 Task: Research Airbnb accommodation in Mollendo, Peru from 12th December, 2023 to 15th December, 2023 for 7 adults. Place can be entire room or shared room with 4 bedrooms having 7 beds and 4 bathrooms. Property type can be house. Amenities needed are: wifi, TV, free parkinig on premises, gym, breakfast.
Action: Mouse moved to (465, 90)
Screenshot: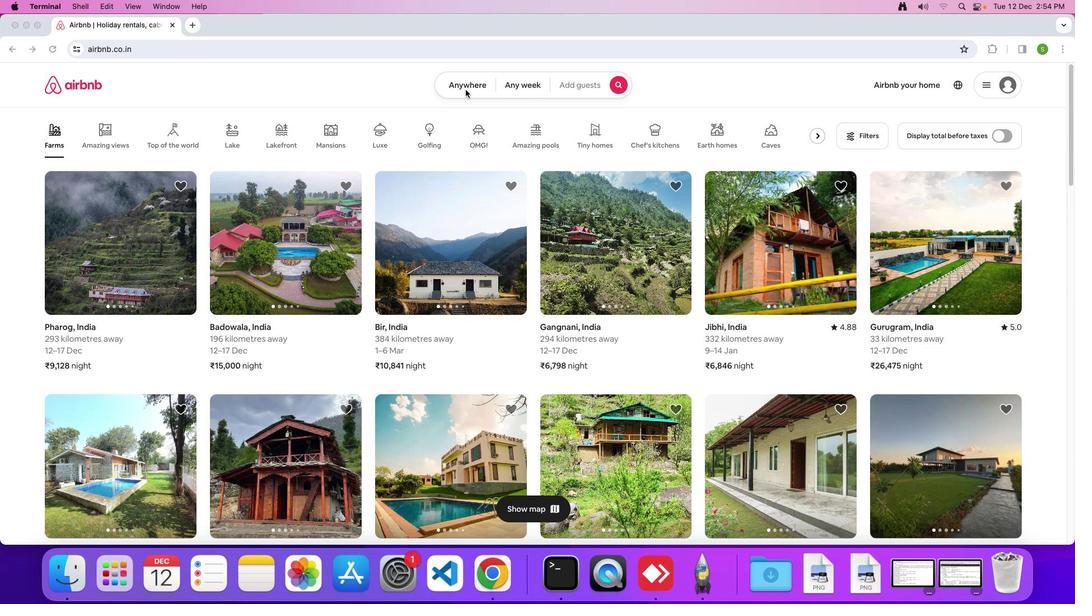 
Action: Mouse pressed left at (465, 90)
Screenshot: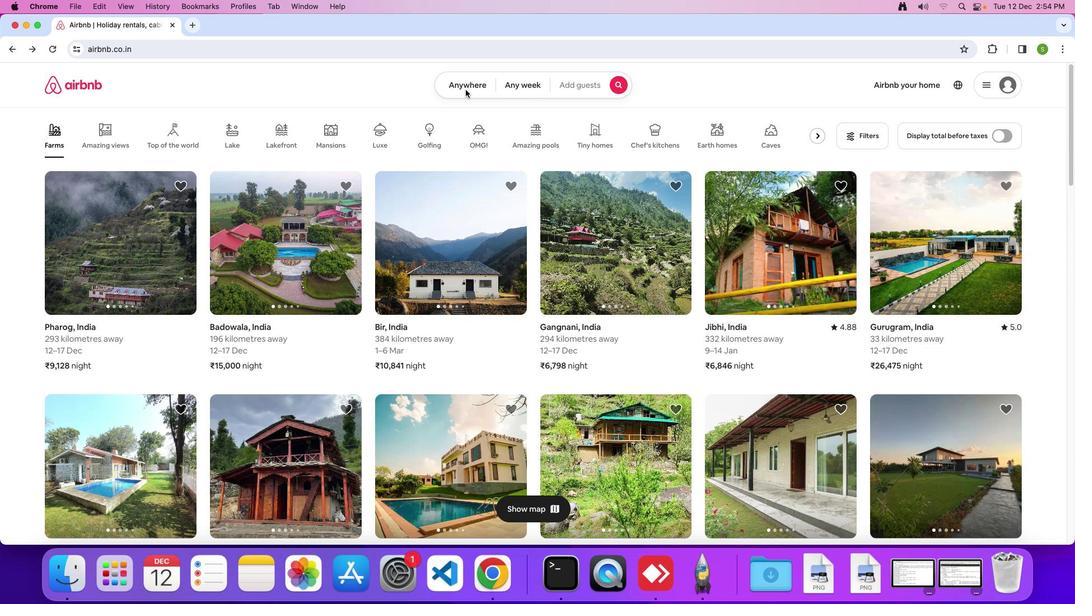 
Action: Mouse moved to (465, 89)
Screenshot: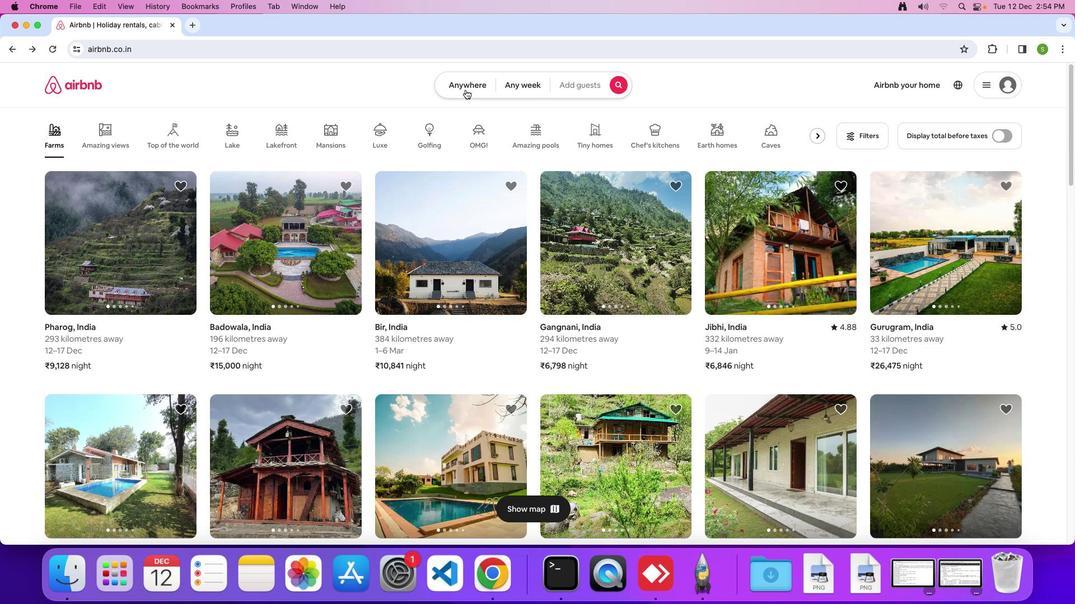 
Action: Mouse pressed left at (465, 89)
Screenshot: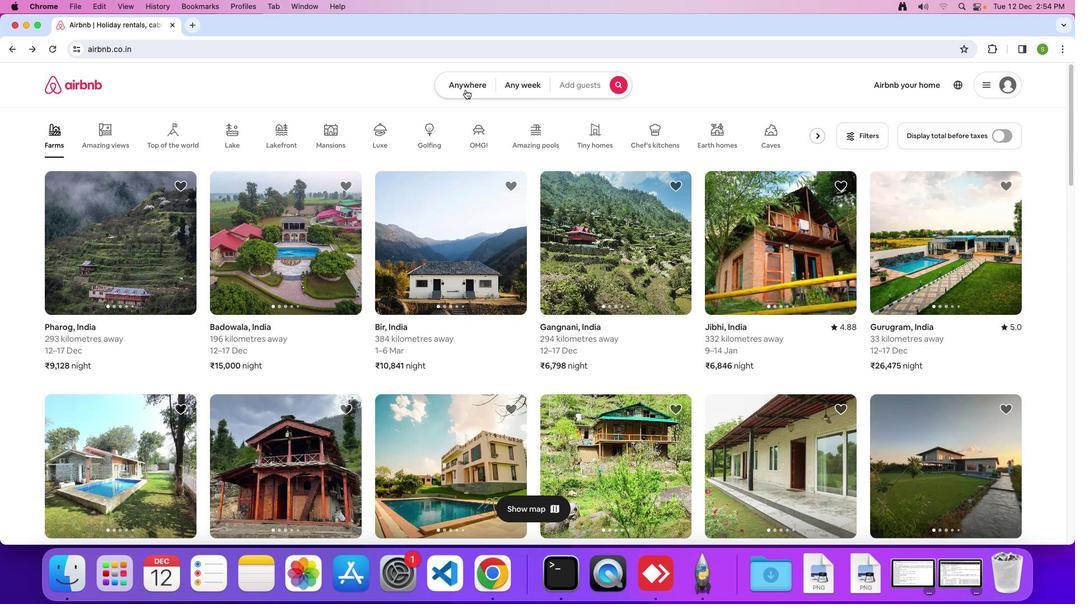
Action: Mouse moved to (416, 119)
Screenshot: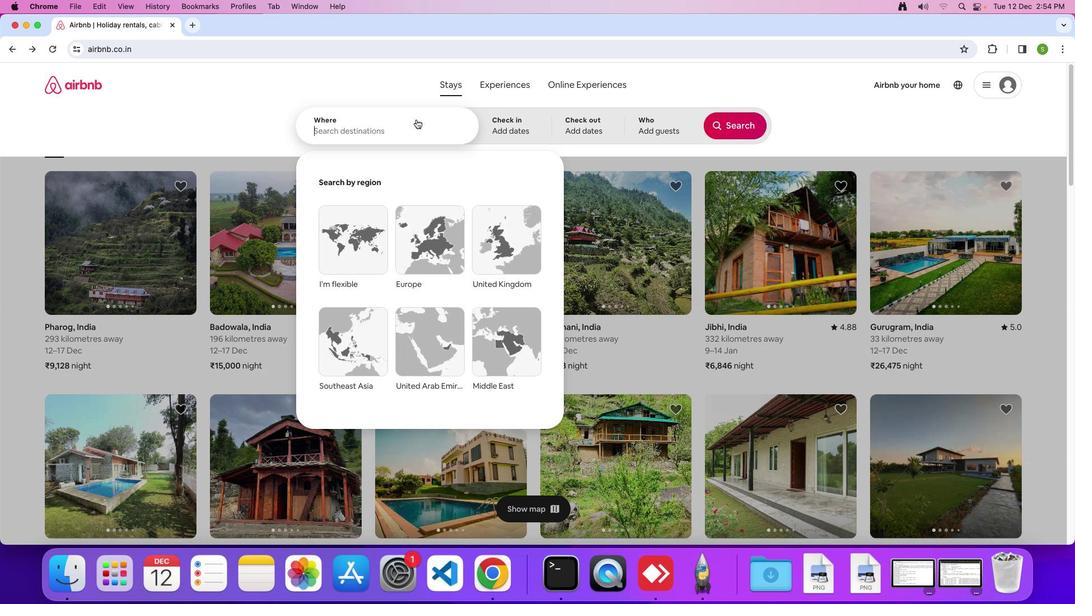 
Action: Mouse pressed left at (416, 119)
Screenshot: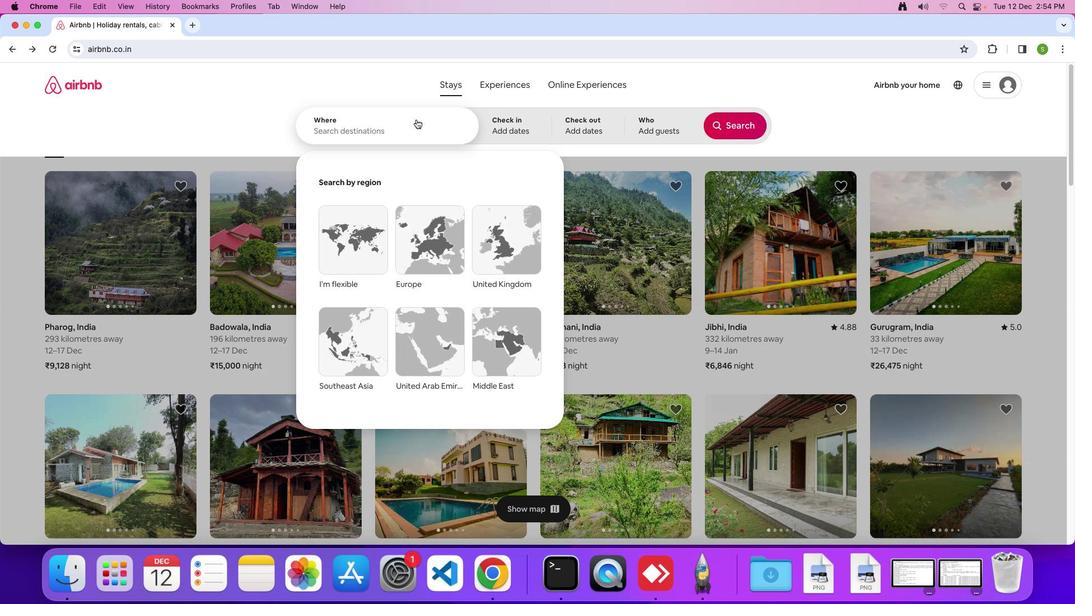 
Action: Mouse moved to (416, 122)
Screenshot: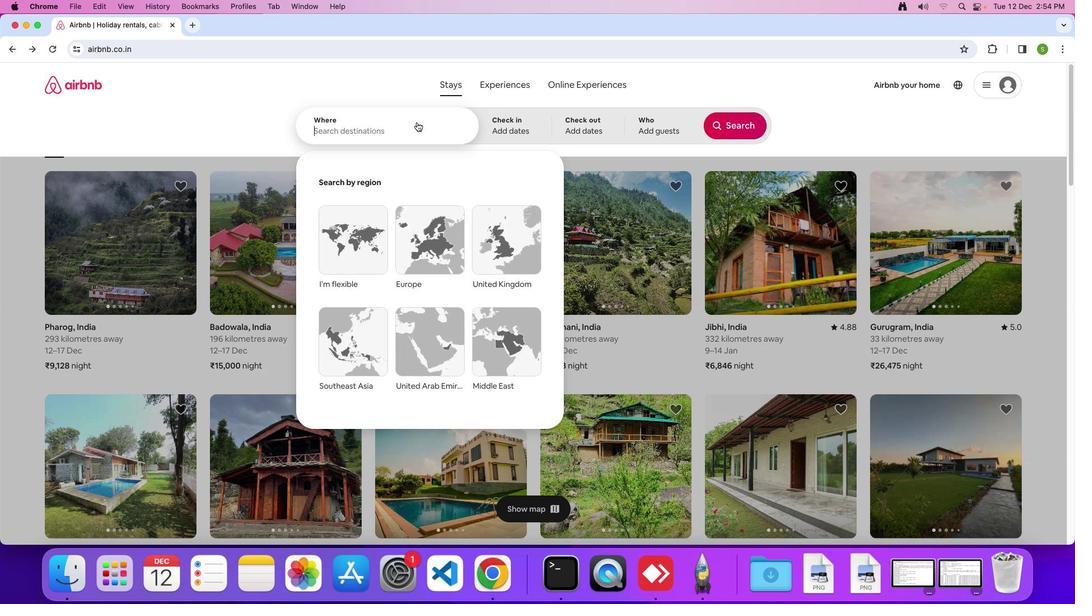 
Action: Key pressed 'M'Key.caps_lock'o''l''l''e''n''d''o'','Key.spaceKey.shift'p''e''r''u'Key.enter
Screenshot: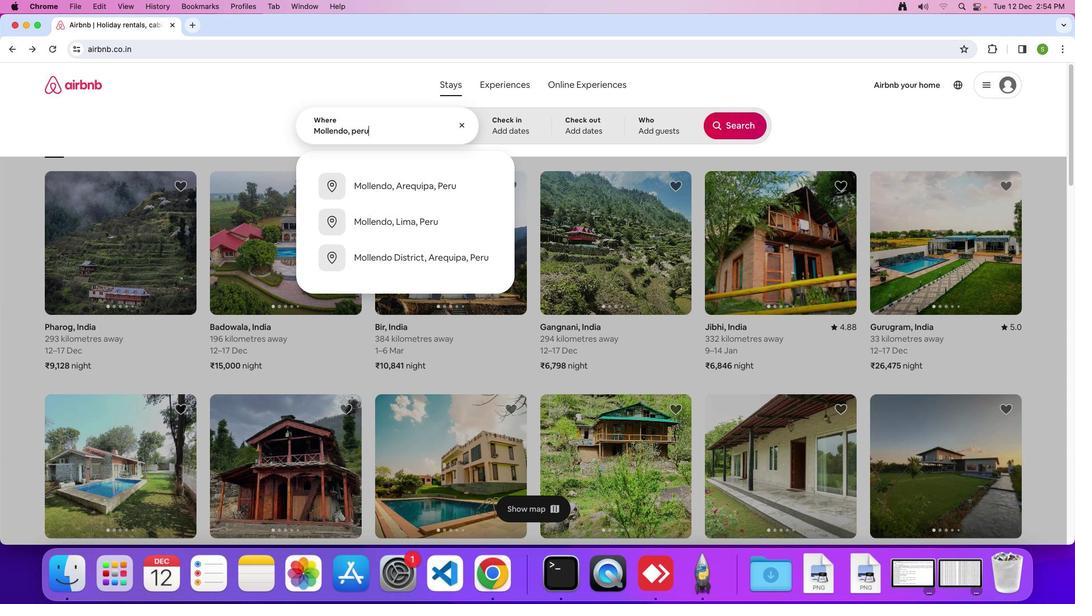 
Action: Mouse moved to (396, 318)
Screenshot: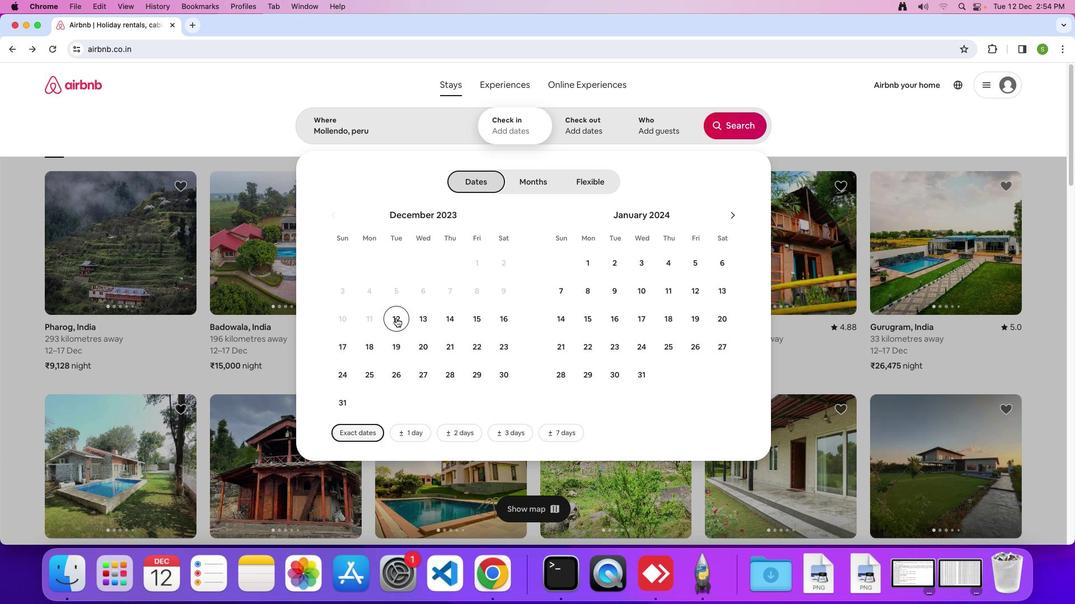 
Action: Mouse pressed left at (396, 318)
Screenshot: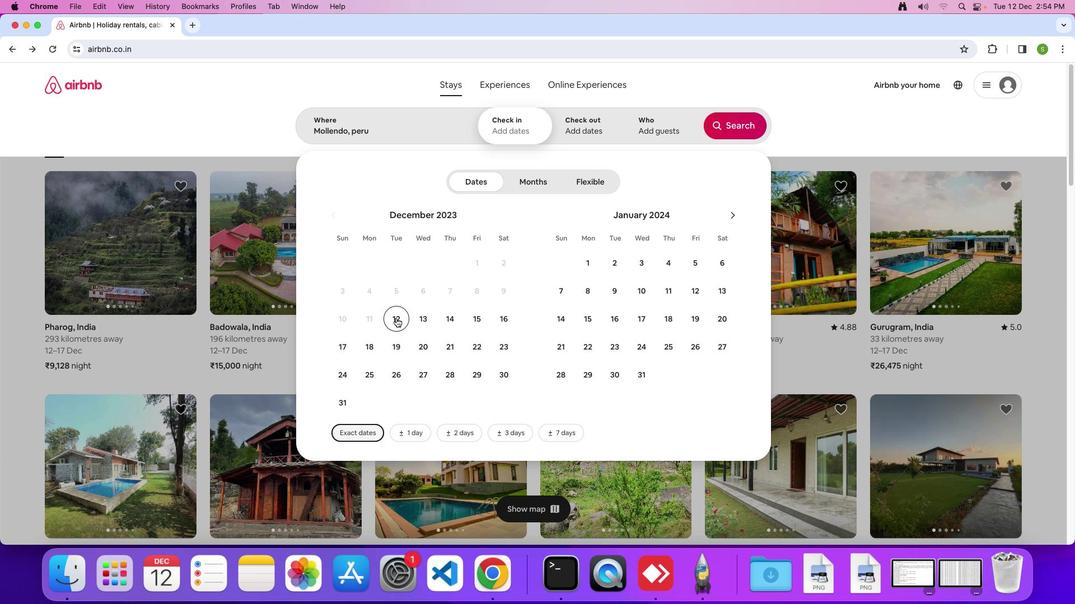 
Action: Mouse moved to (483, 324)
Screenshot: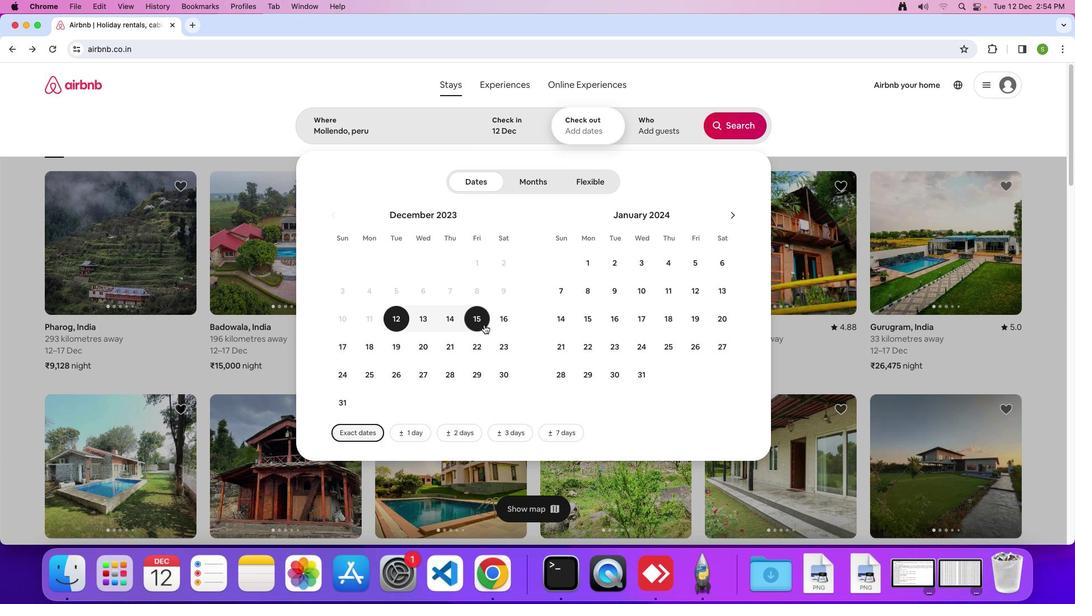 
Action: Mouse pressed left at (483, 324)
Screenshot: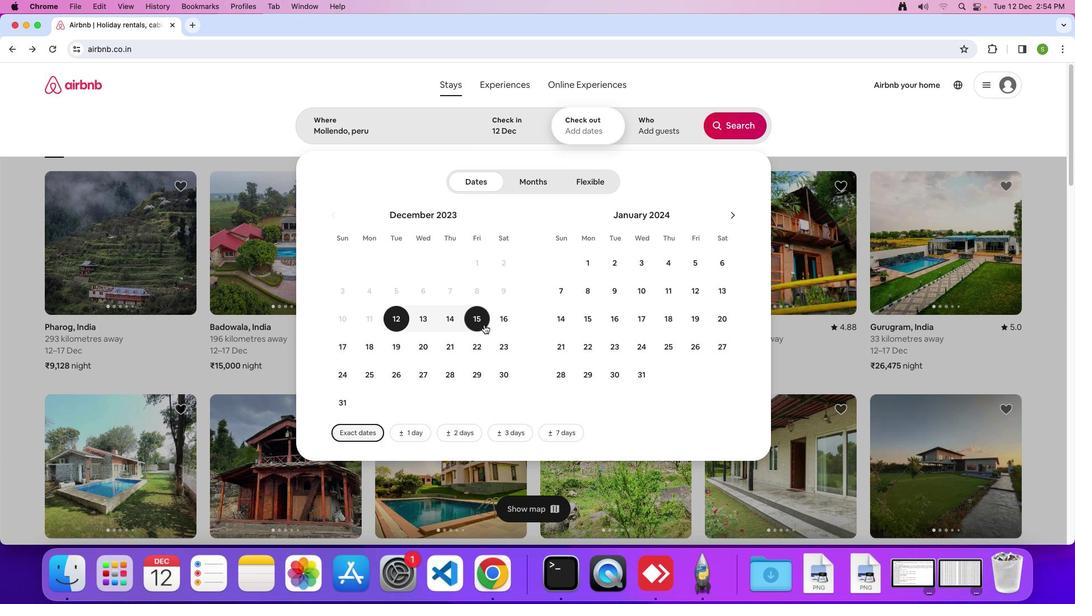 
Action: Mouse moved to (668, 138)
Screenshot: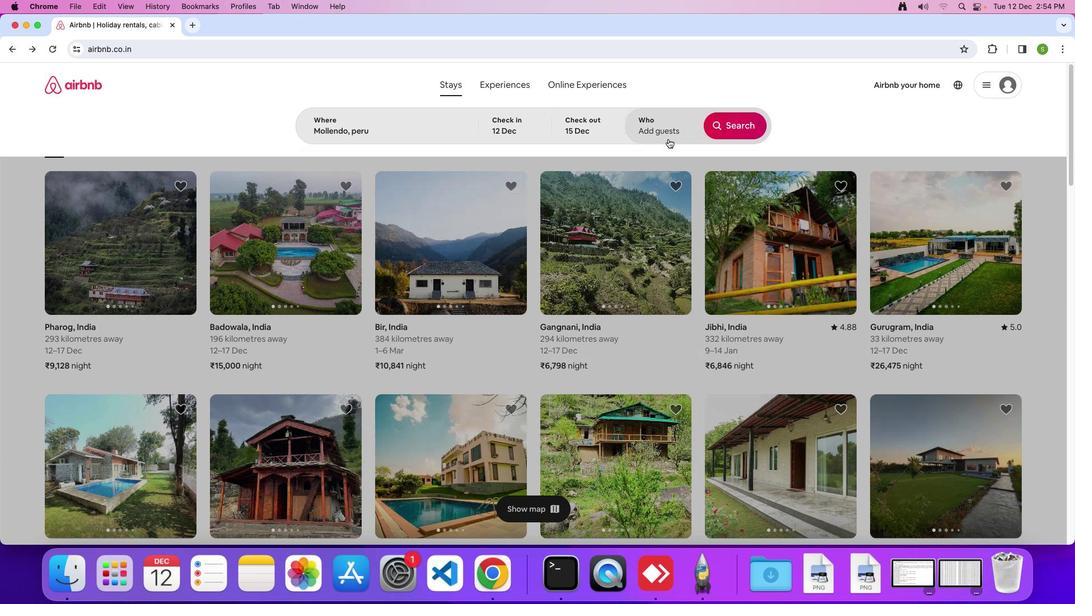 
Action: Mouse pressed left at (668, 138)
Screenshot: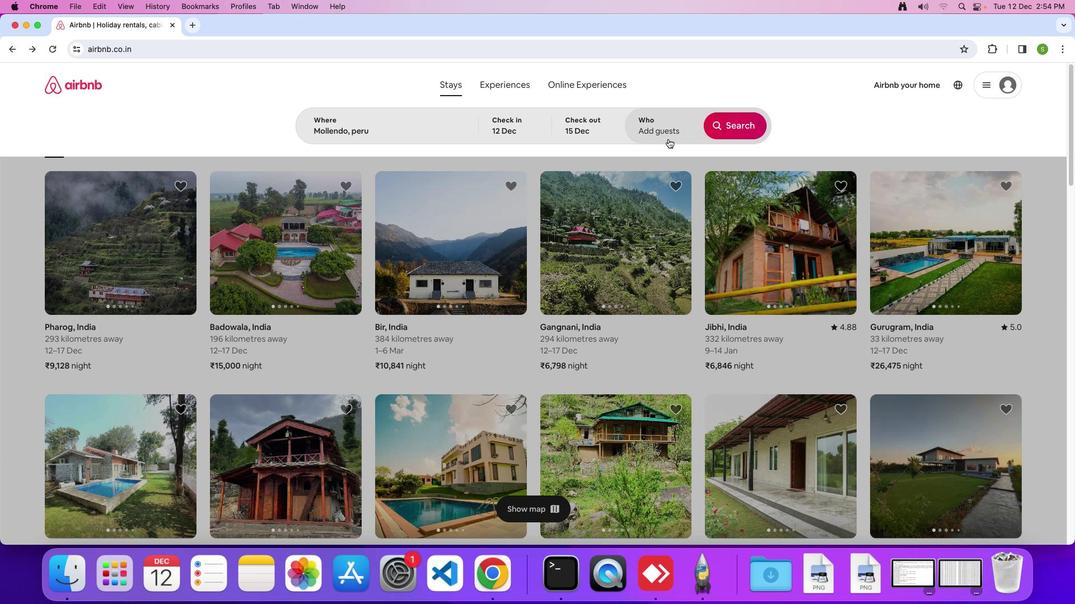 
Action: Mouse moved to (738, 185)
Screenshot: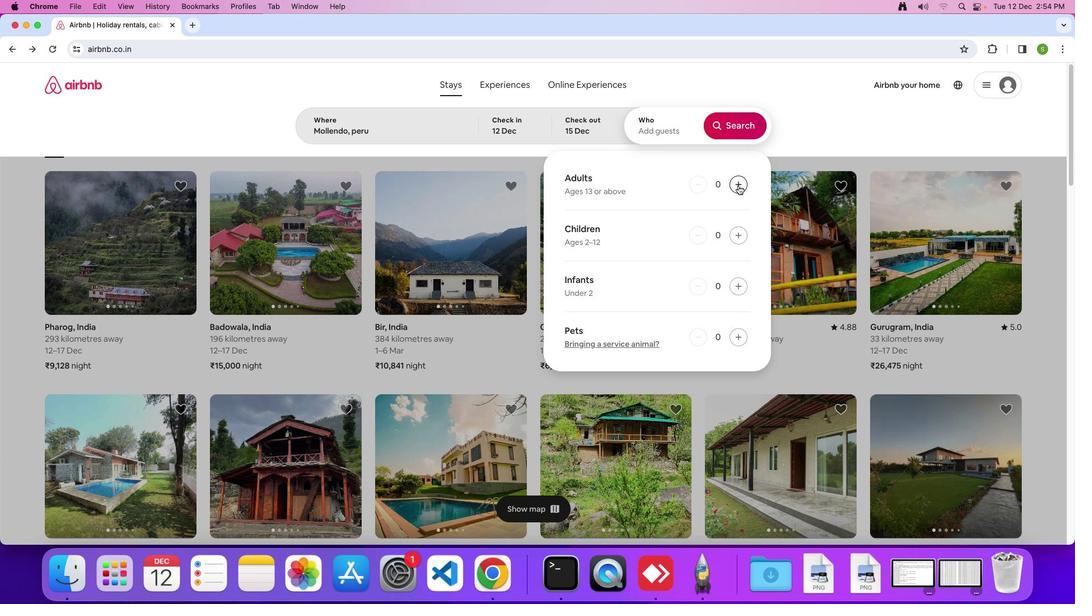 
Action: Mouse pressed left at (738, 185)
Screenshot: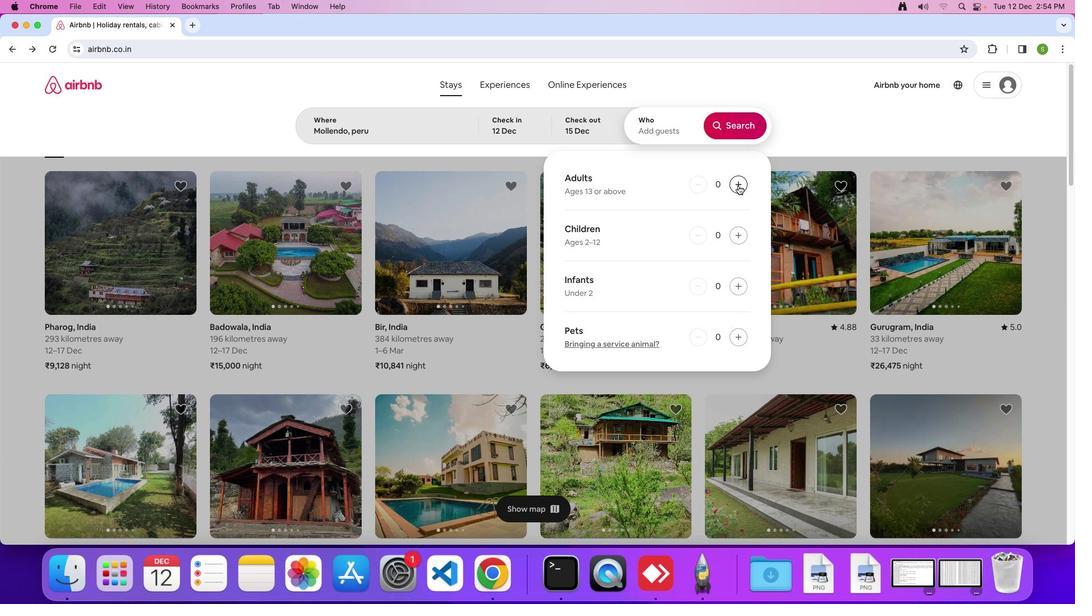 
Action: Mouse pressed left at (738, 185)
Screenshot: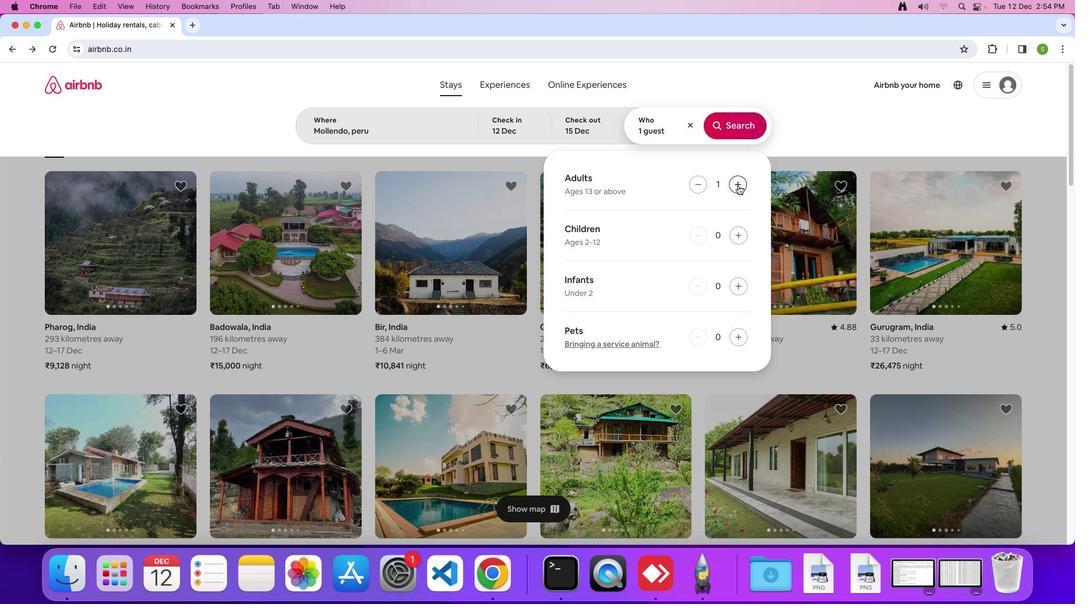 
Action: Mouse pressed left at (738, 185)
Screenshot: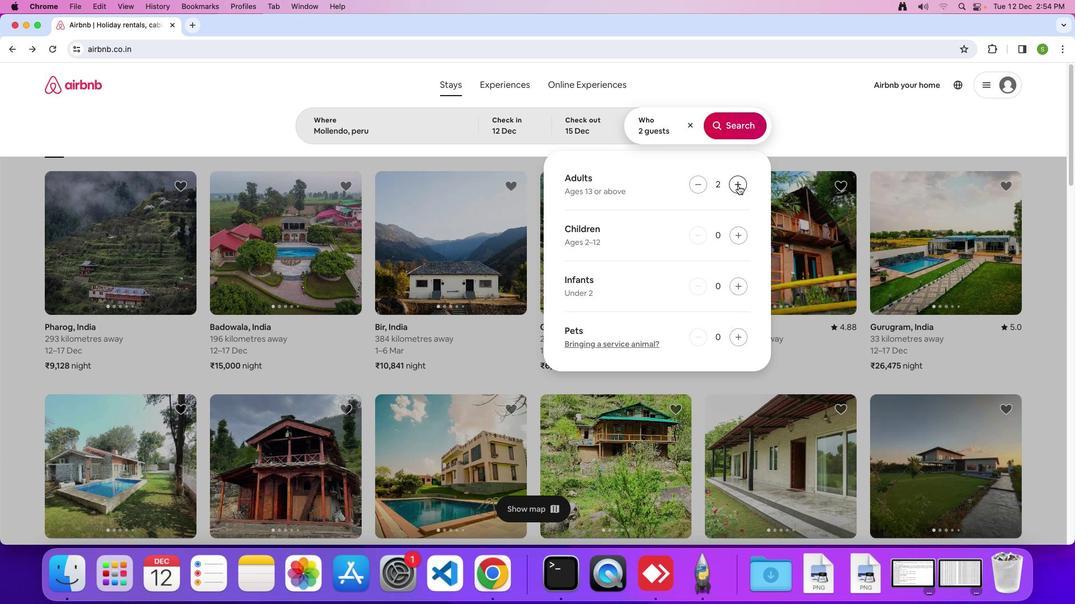 
Action: Mouse pressed left at (738, 185)
Screenshot: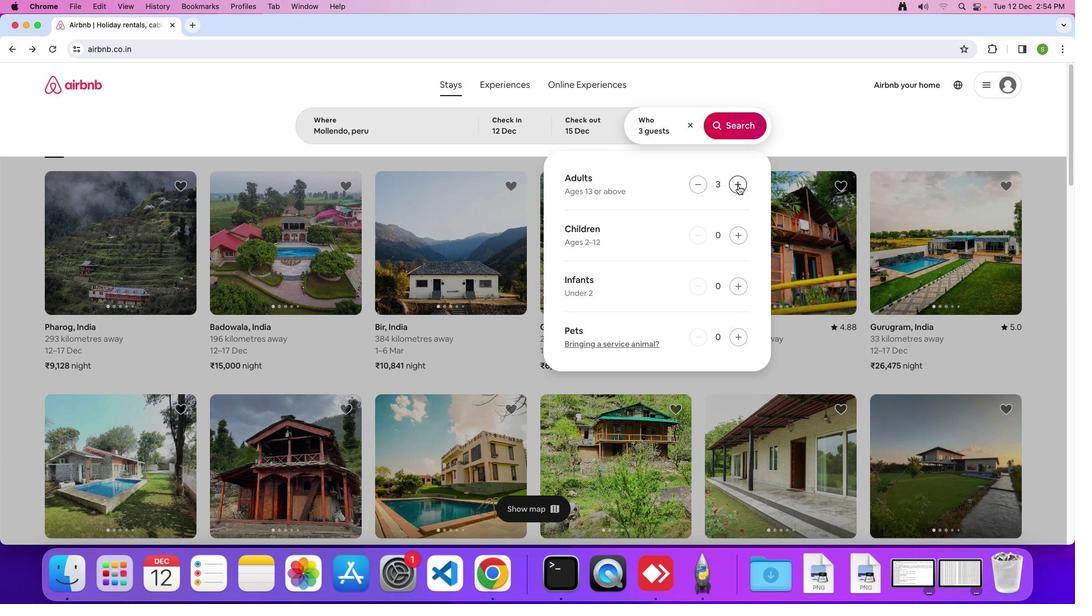 
Action: Mouse pressed left at (738, 185)
Screenshot: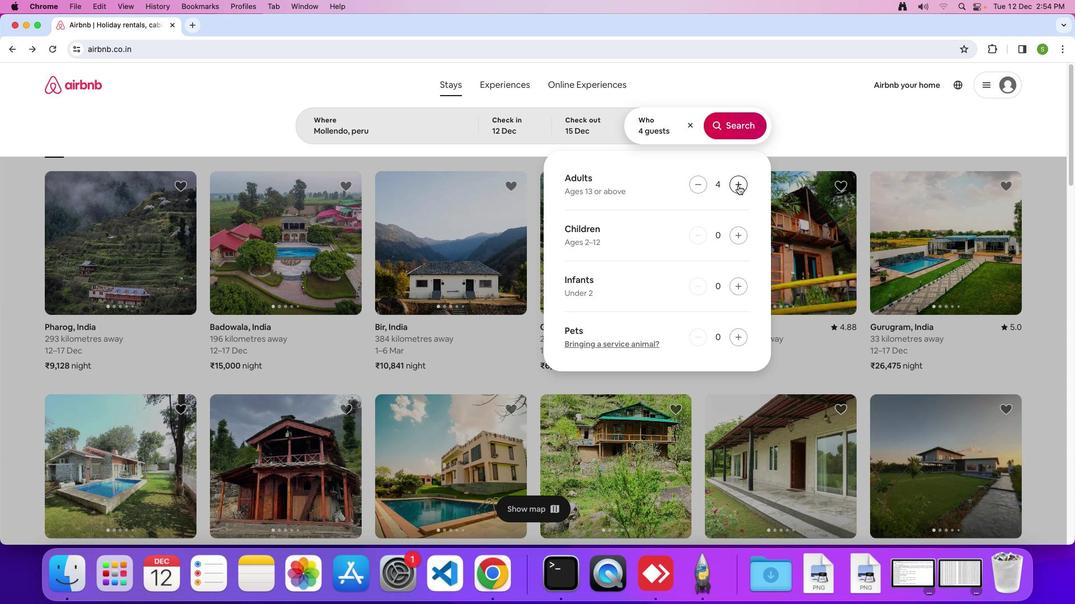
Action: Mouse pressed left at (738, 185)
Screenshot: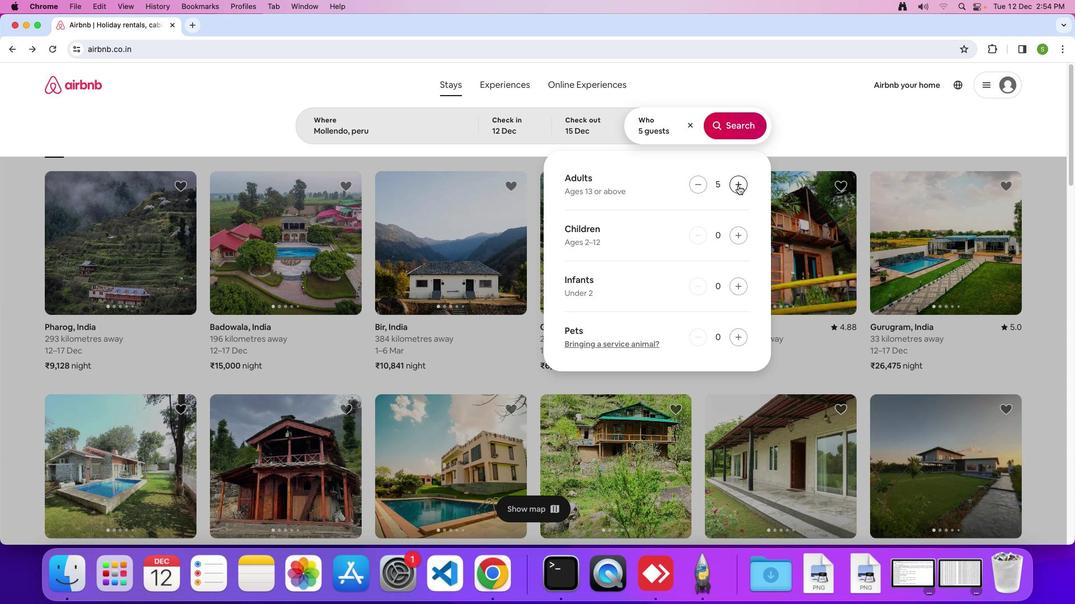 
Action: Mouse pressed left at (738, 185)
Screenshot: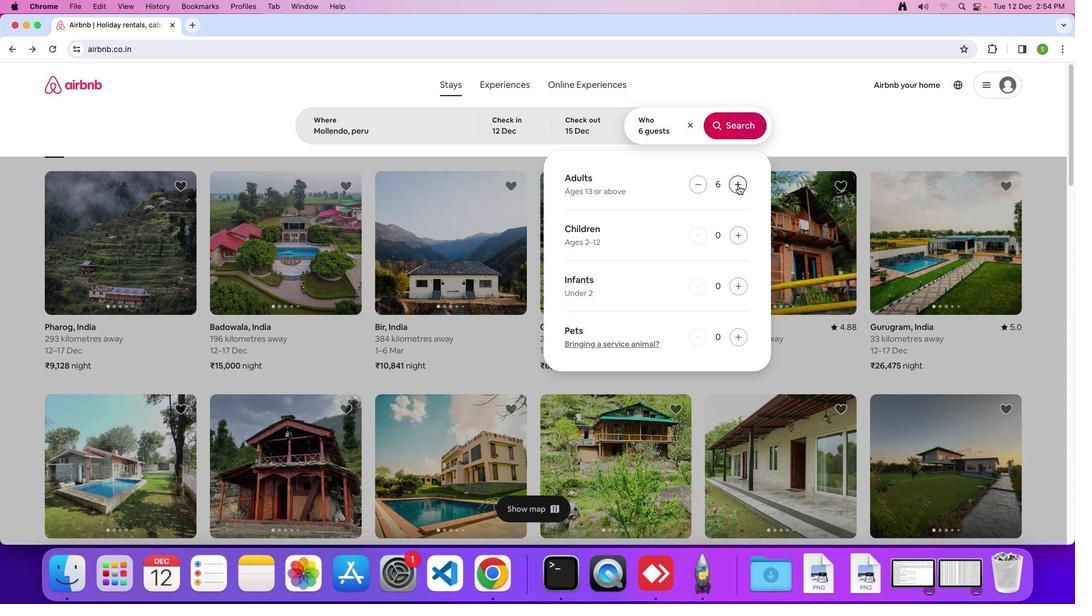 
Action: Mouse moved to (739, 131)
Screenshot: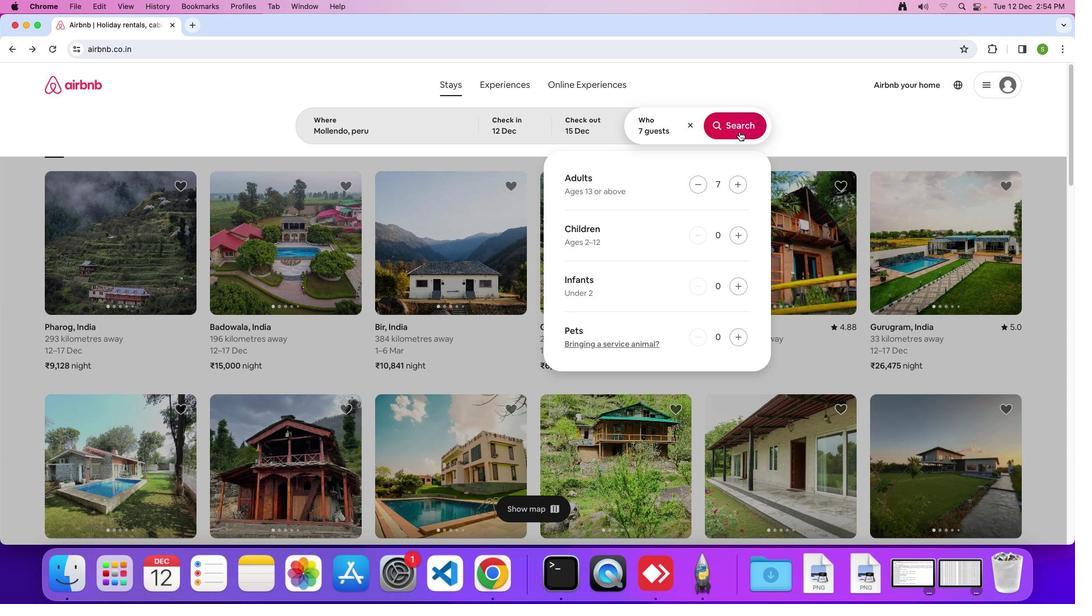 
Action: Mouse pressed left at (739, 131)
Screenshot: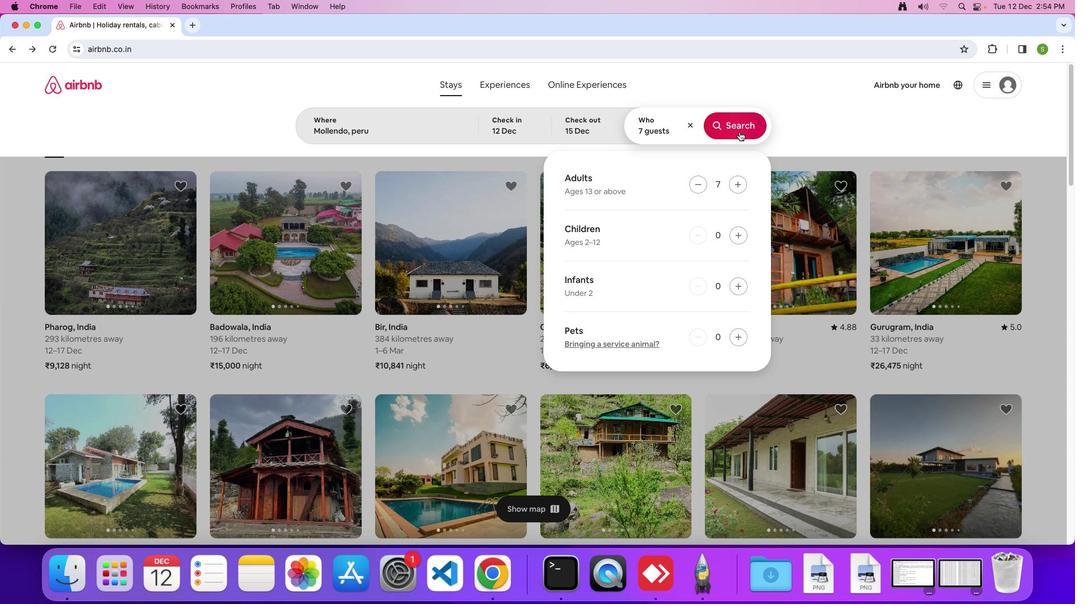 
Action: Mouse moved to (901, 127)
Screenshot: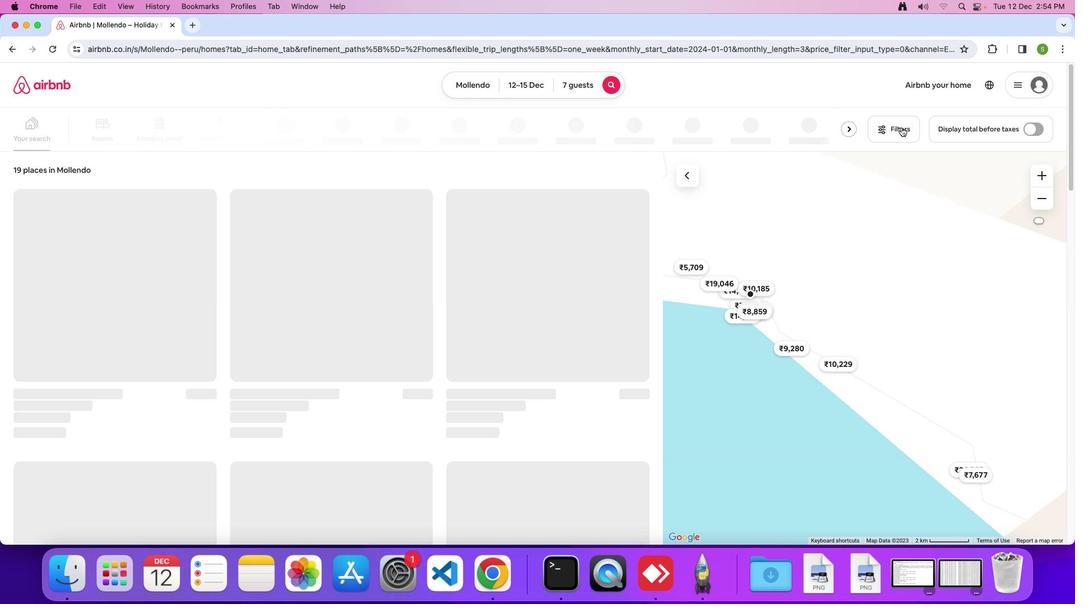 
Action: Mouse pressed left at (901, 127)
Screenshot: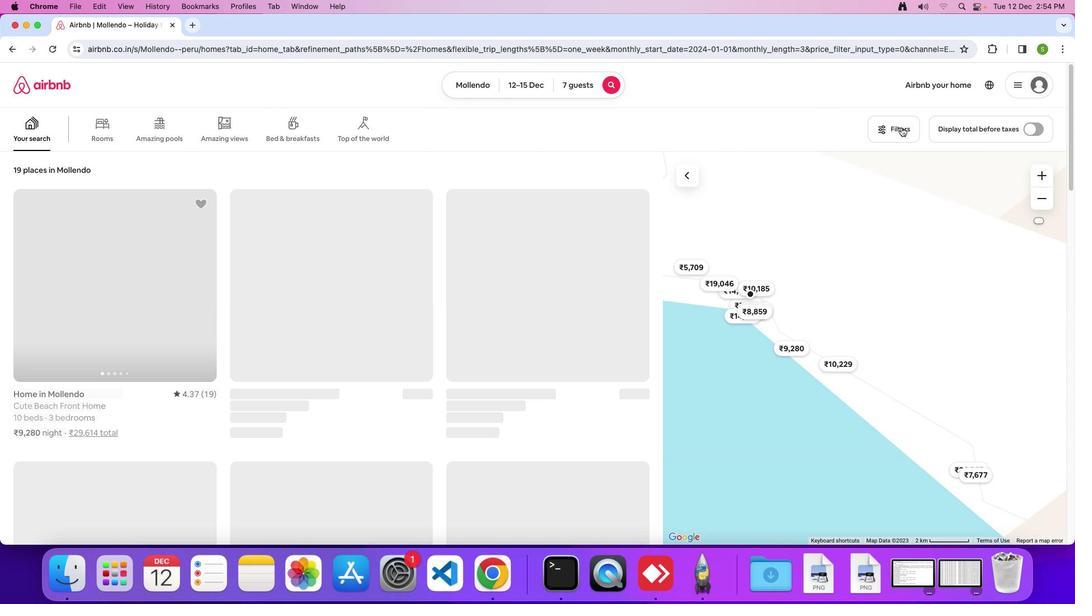 
Action: Mouse moved to (521, 341)
Screenshot: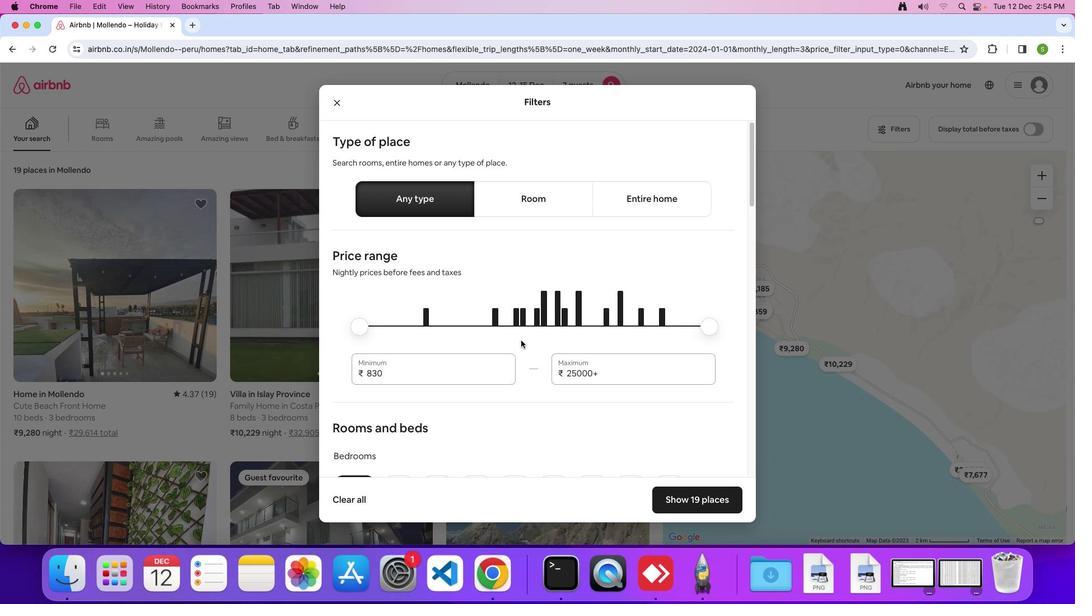 
Action: Mouse scrolled (521, 341) with delta (0, 0)
Screenshot: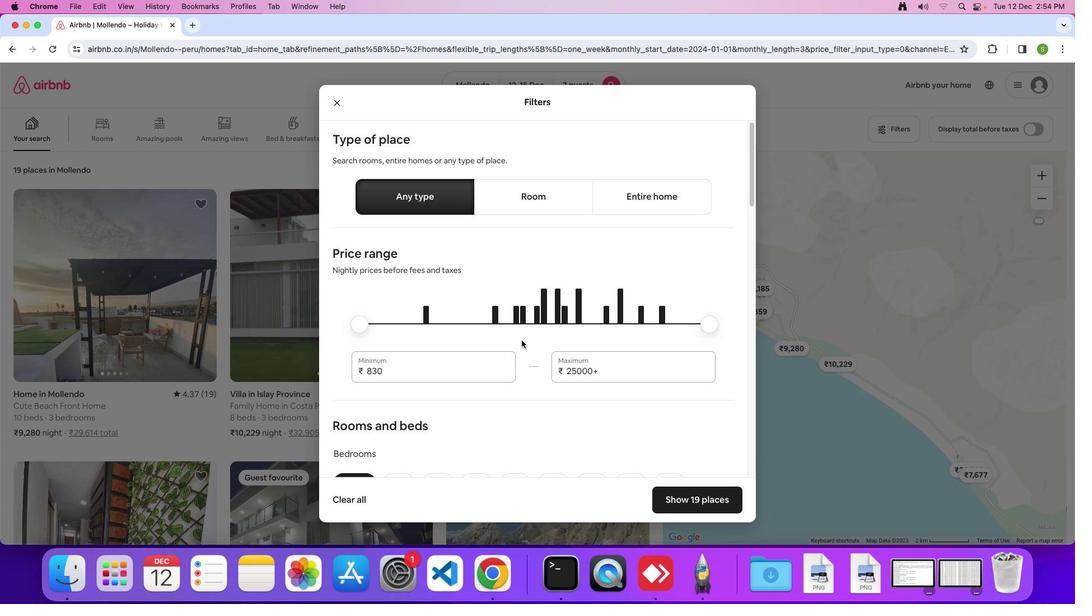 
Action: Mouse moved to (521, 341)
Screenshot: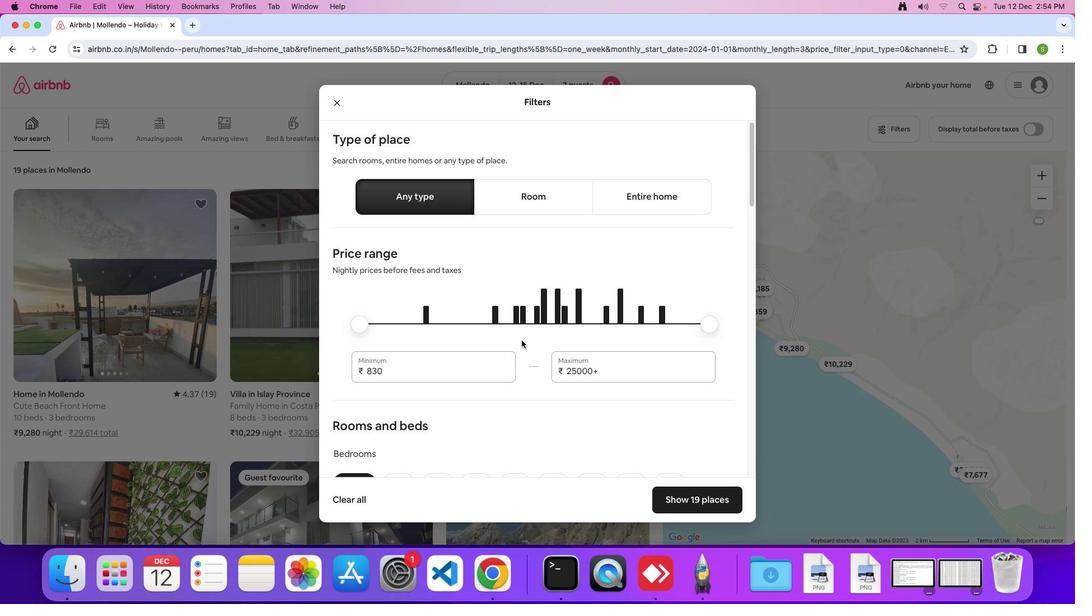 
Action: Mouse scrolled (521, 341) with delta (0, 0)
Screenshot: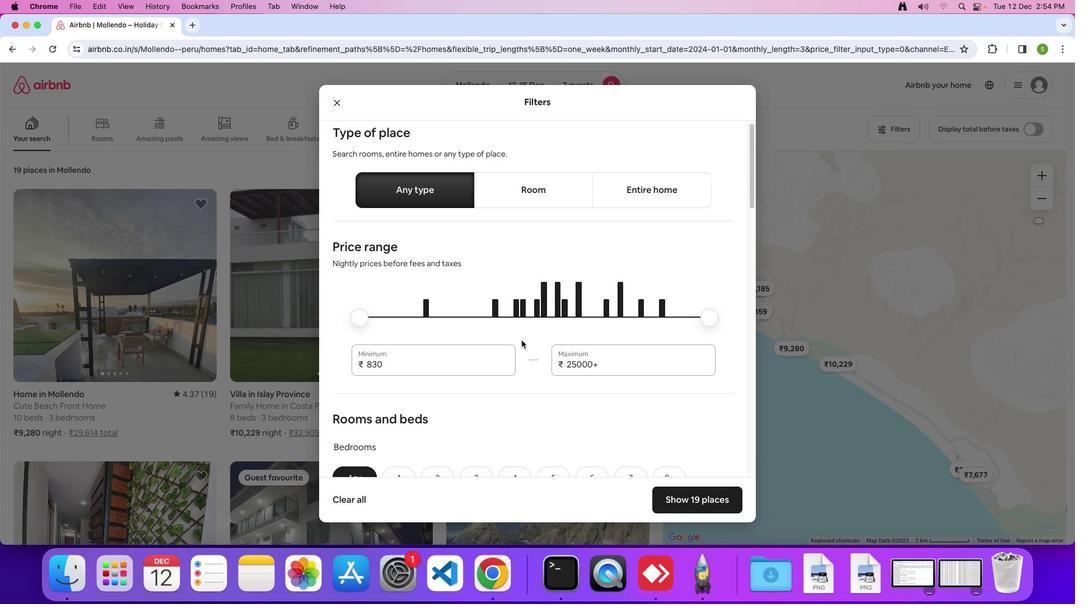 
Action: Mouse scrolled (521, 341) with delta (0, 0)
Screenshot: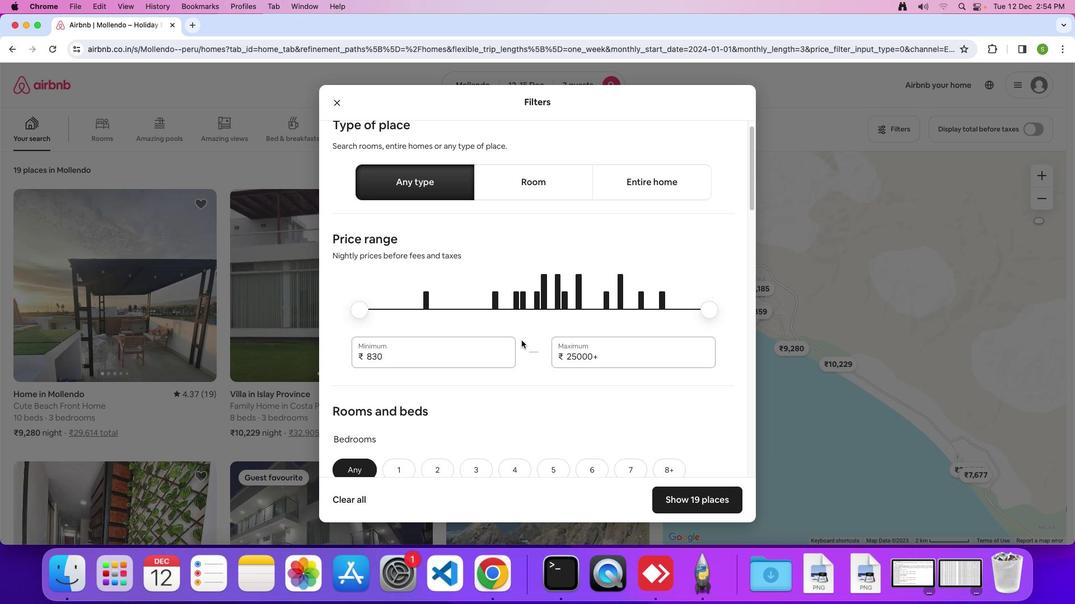 
Action: Mouse scrolled (521, 341) with delta (0, 0)
Screenshot: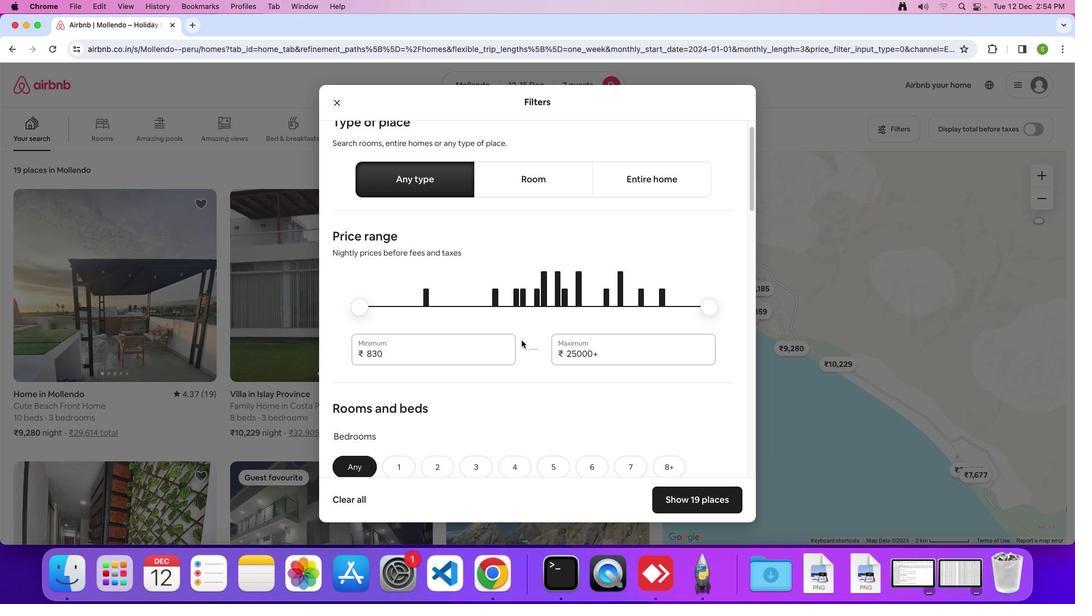
Action: Mouse scrolled (521, 341) with delta (0, 0)
Screenshot: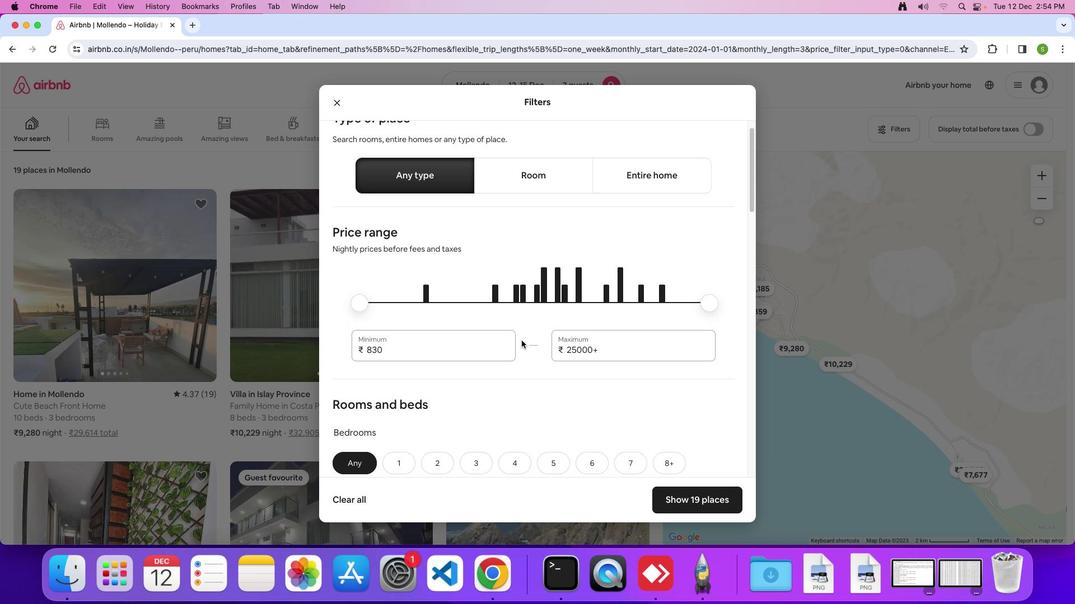 
Action: Mouse moved to (521, 340)
Screenshot: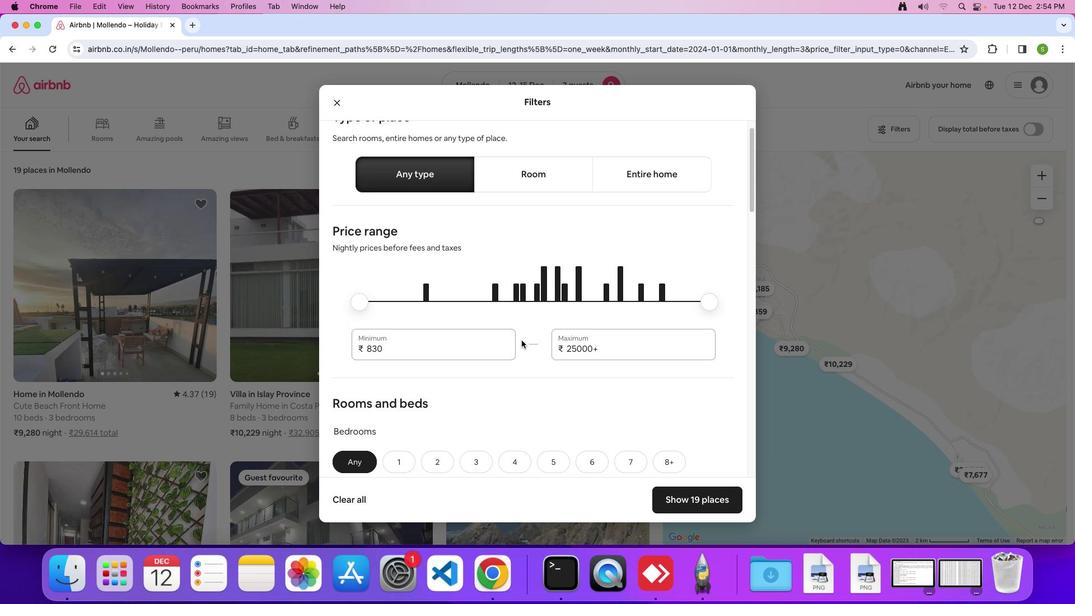 
Action: Mouse scrolled (521, 340) with delta (0, 0)
Screenshot: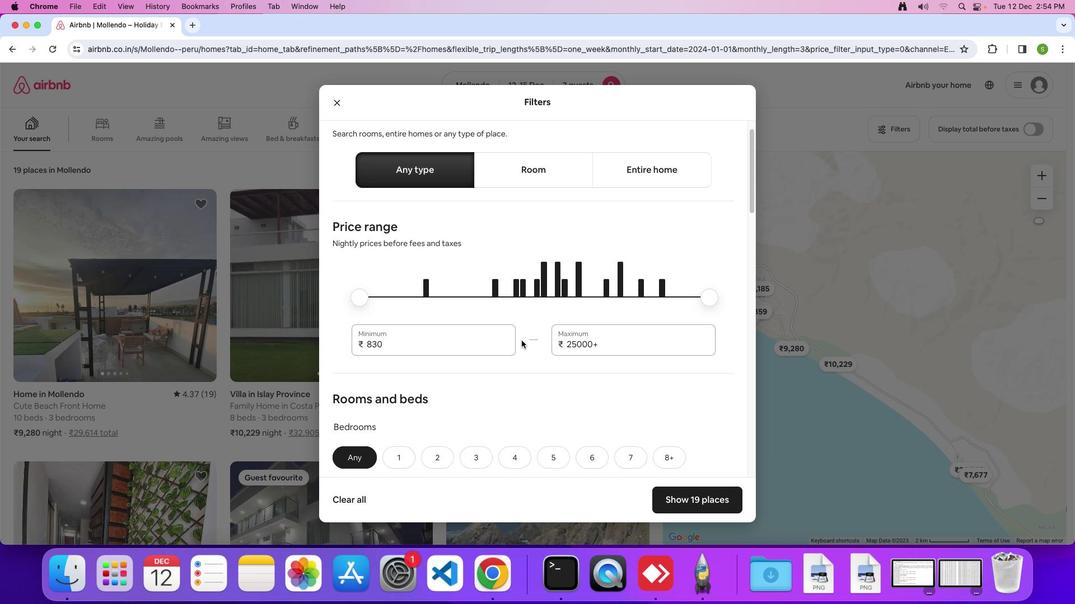 
Action: Mouse scrolled (521, 340) with delta (0, 0)
Screenshot: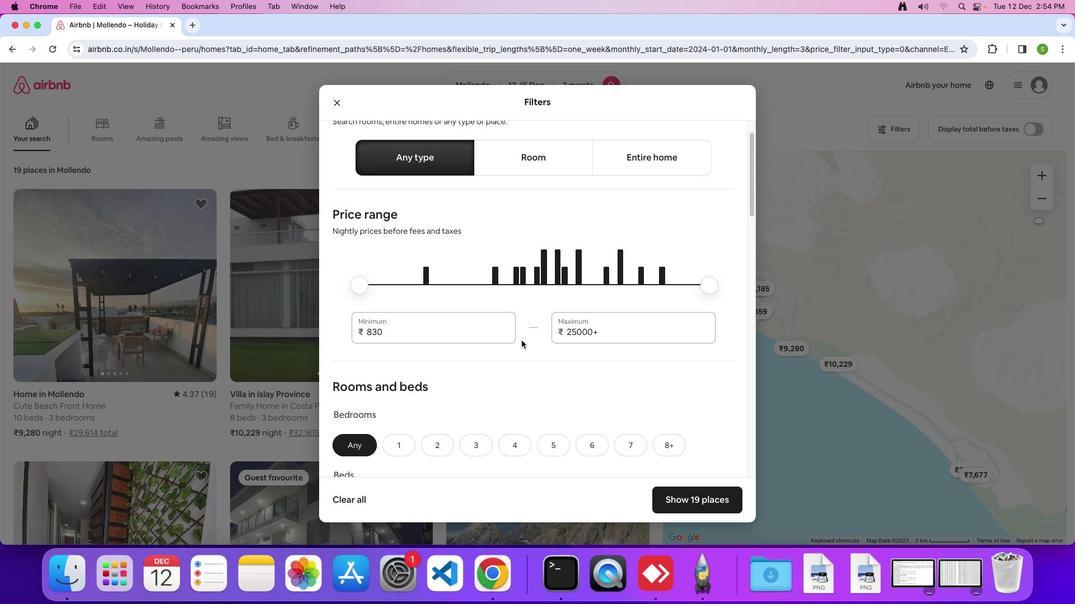 
Action: Mouse scrolled (521, 340) with delta (0, 0)
Screenshot: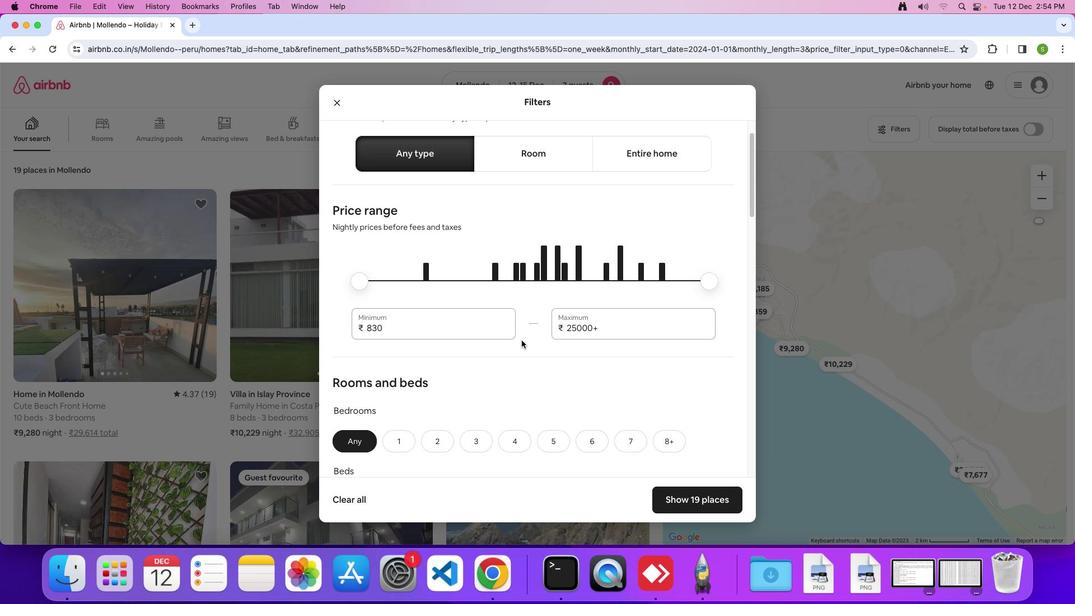 
Action: Mouse scrolled (521, 340) with delta (0, 0)
Screenshot: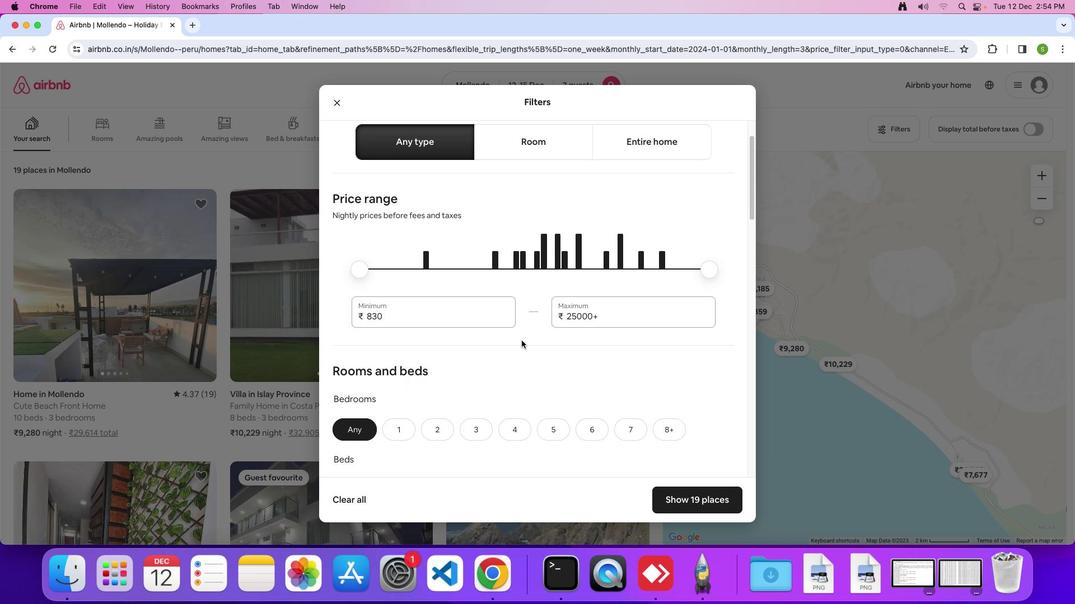 
Action: Mouse scrolled (521, 340) with delta (0, 0)
Screenshot: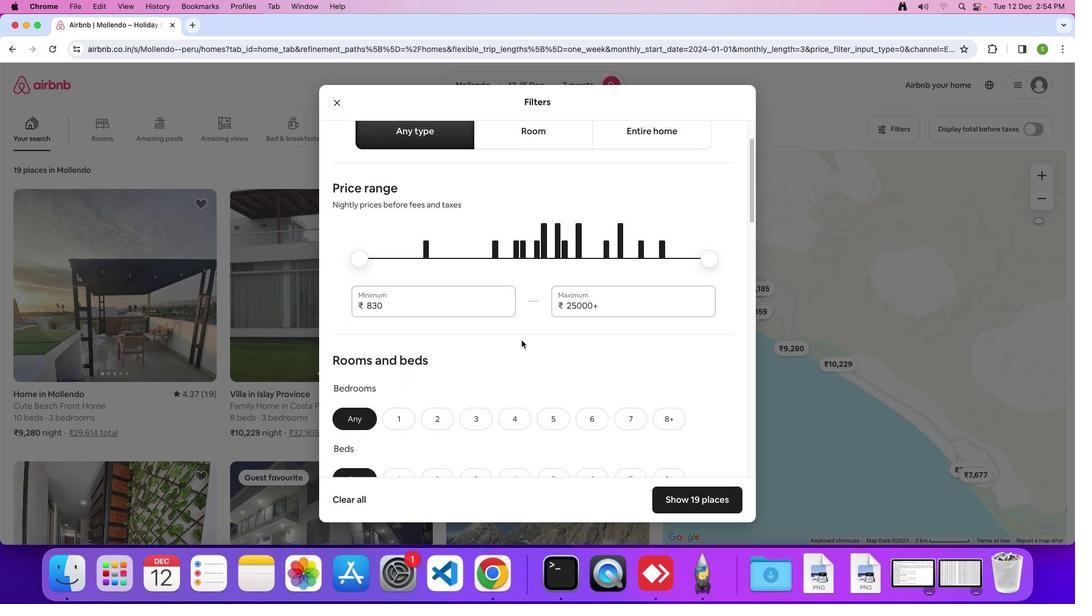
Action: Mouse scrolled (521, 340) with delta (0, 0)
Screenshot: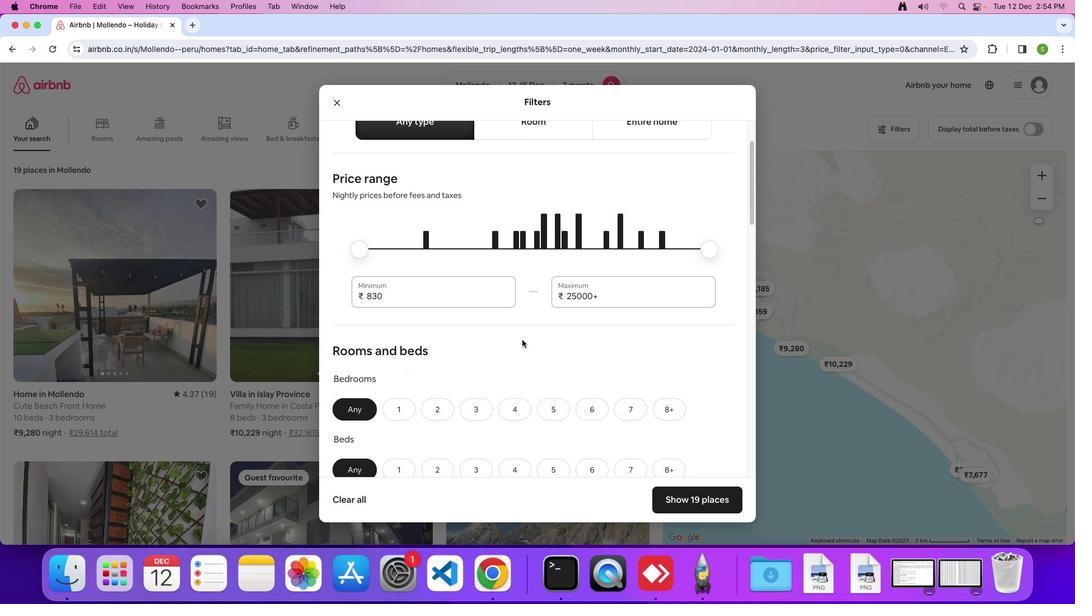 
Action: Mouse moved to (521, 340)
Screenshot: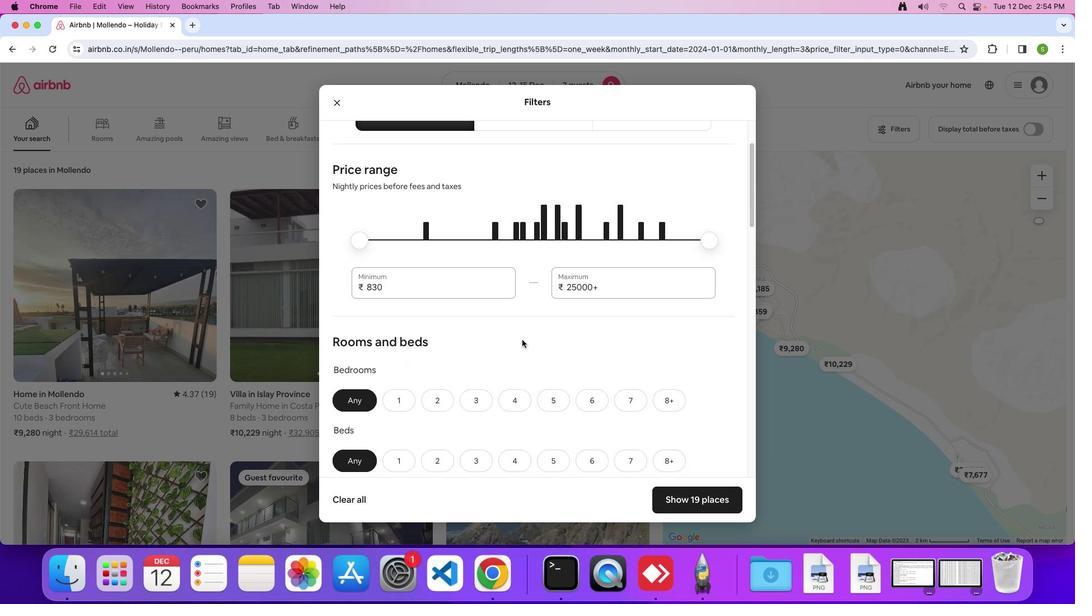 
Action: Mouse scrolled (521, 340) with delta (0, 0)
Screenshot: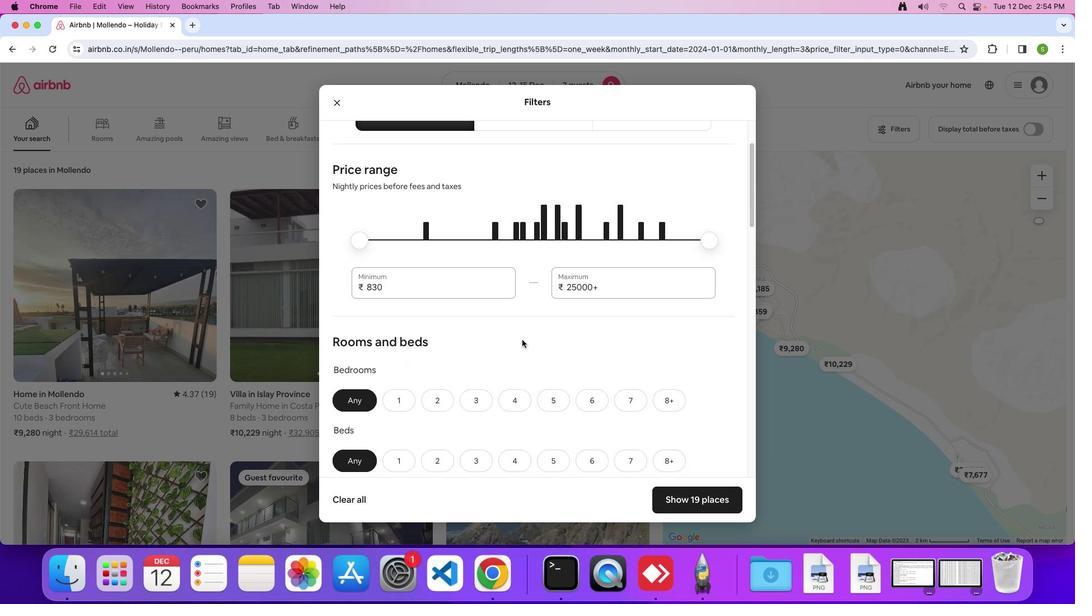 
Action: Mouse moved to (521, 339)
Screenshot: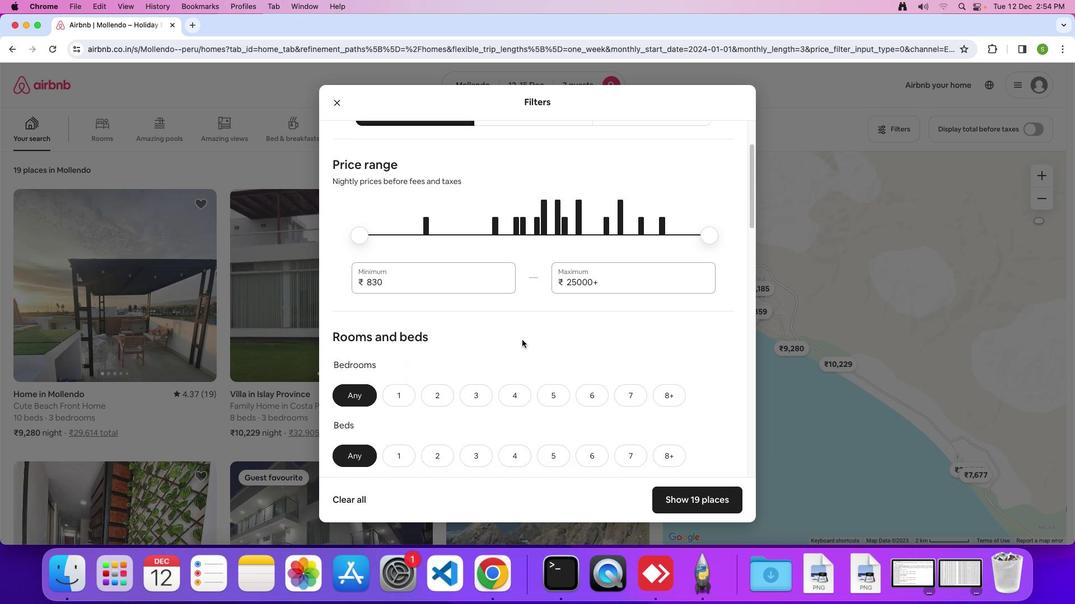 
Action: Mouse scrolled (521, 339) with delta (0, 0)
Screenshot: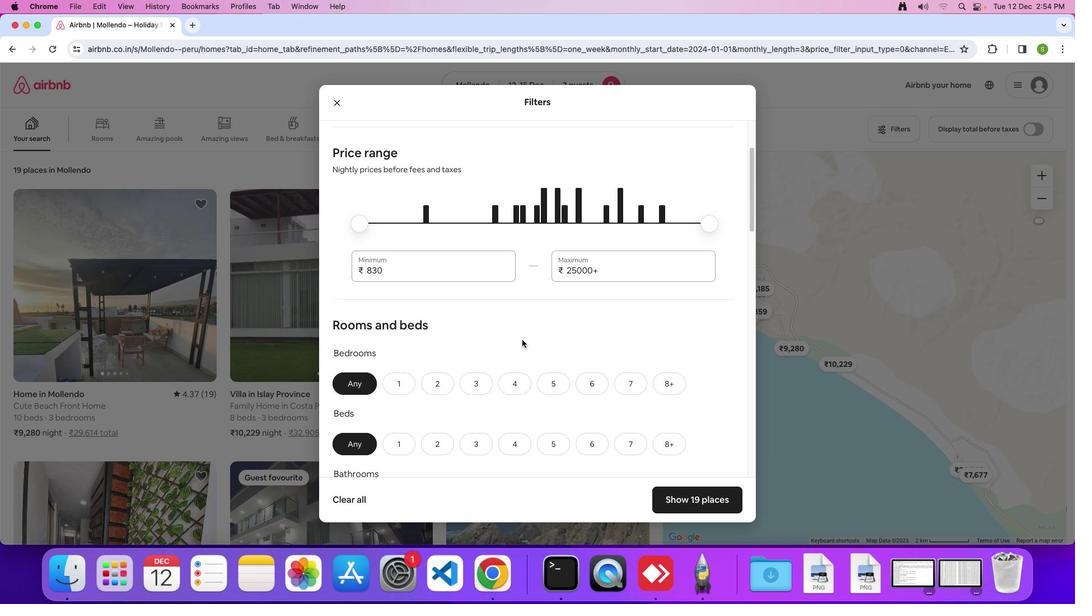 
Action: Mouse scrolled (521, 339) with delta (0, 0)
Screenshot: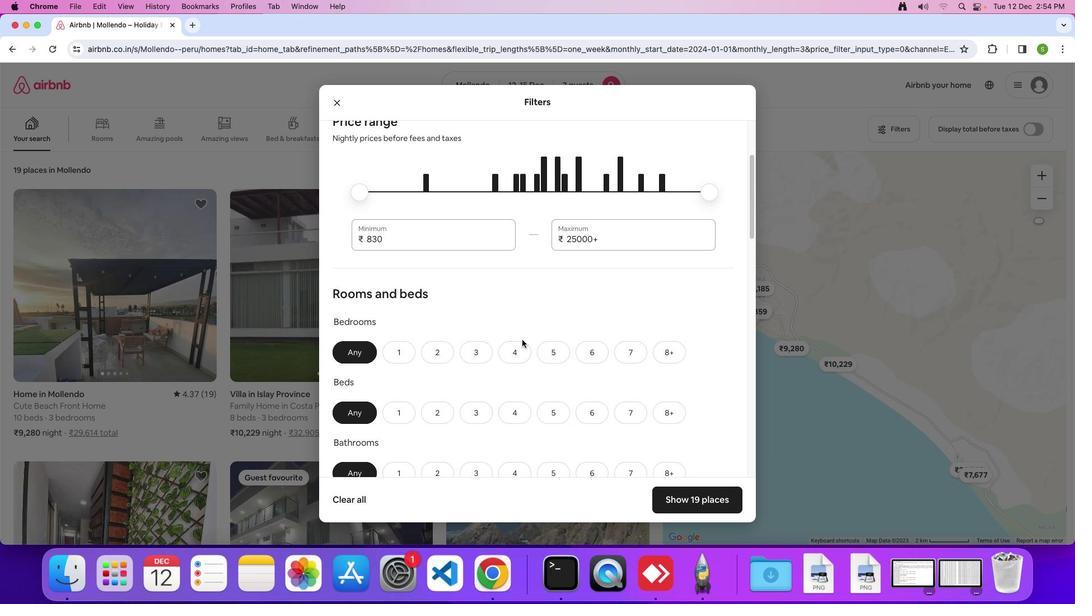
Action: Mouse scrolled (521, 339) with delta (0, 0)
Screenshot: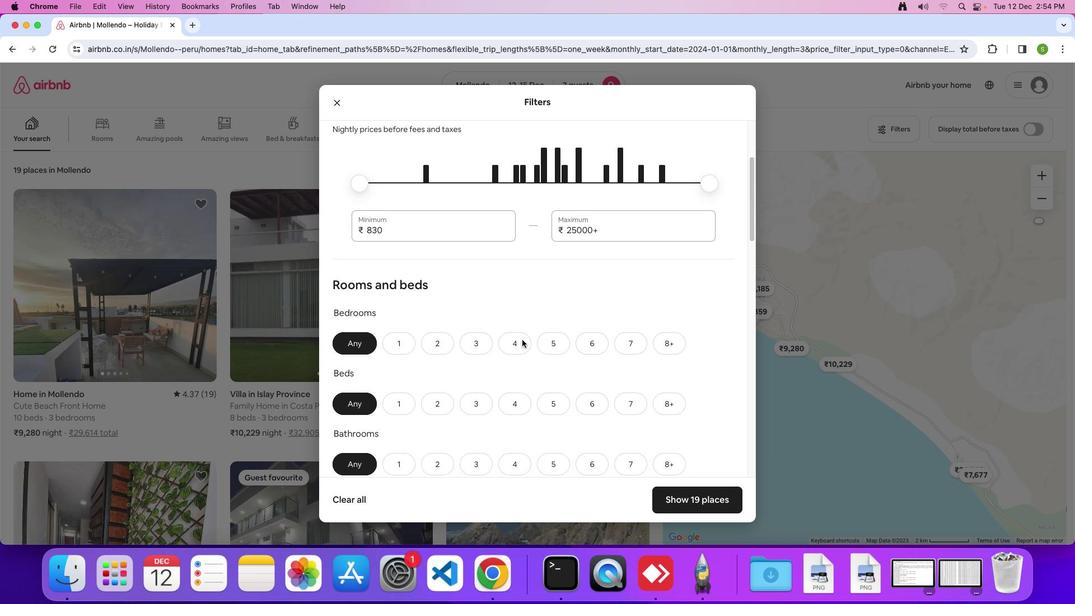 
Action: Mouse scrolled (521, 339) with delta (0, 0)
Screenshot: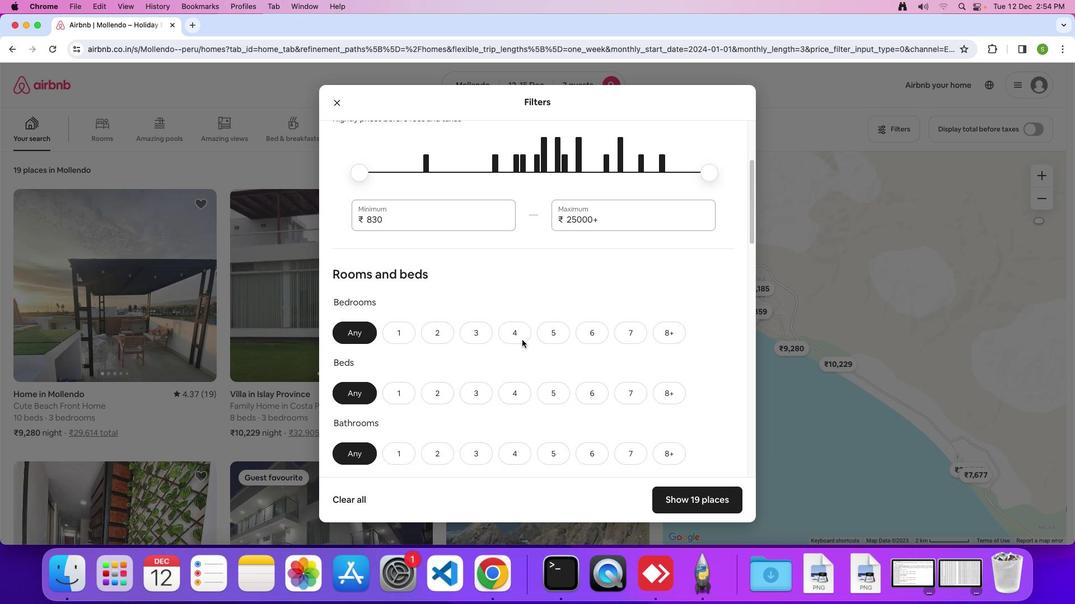
Action: Mouse scrolled (521, 339) with delta (0, 0)
Screenshot: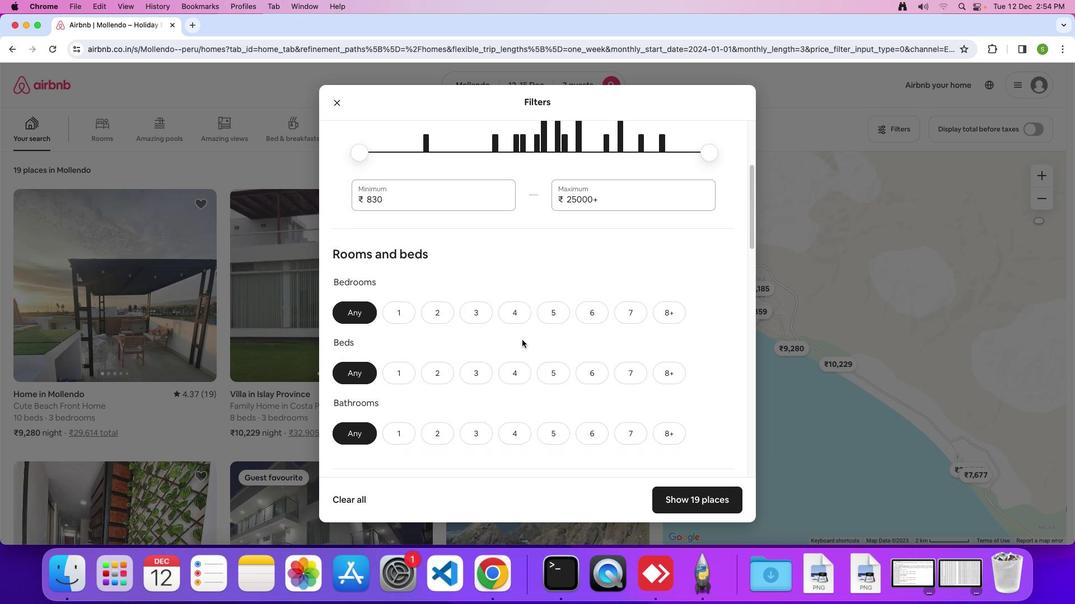 
Action: Mouse scrolled (521, 339) with delta (0, -1)
Screenshot: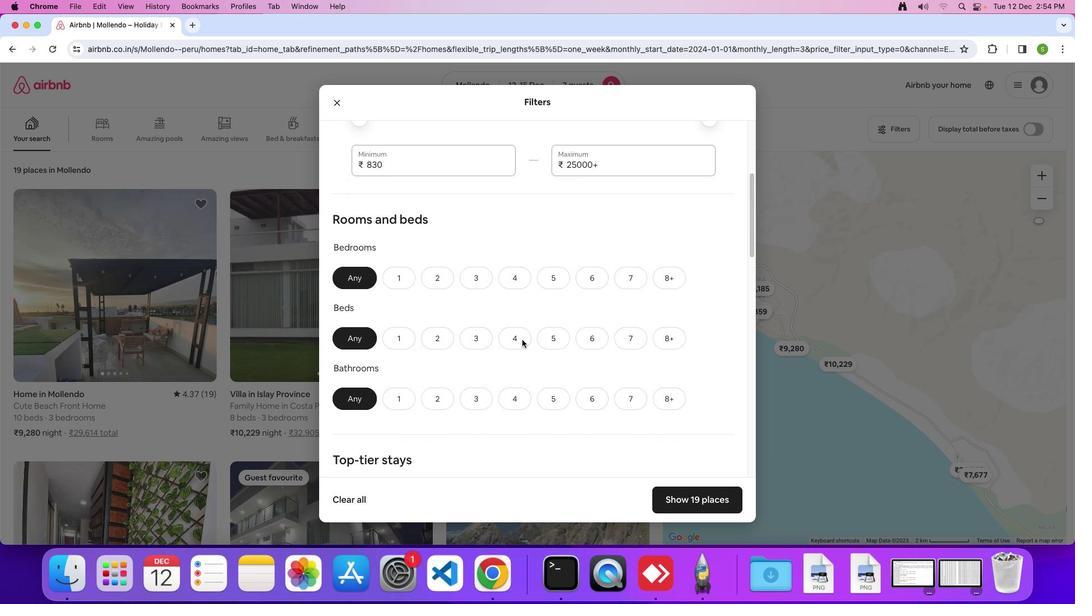 
Action: Mouse moved to (521, 250)
Screenshot: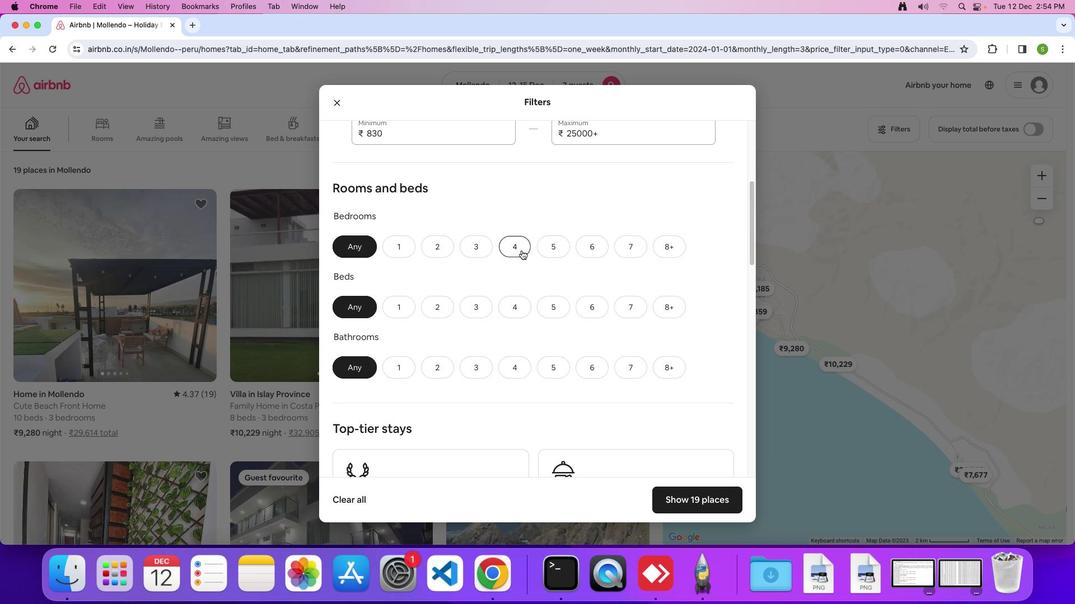 
Action: Mouse pressed left at (521, 250)
Screenshot: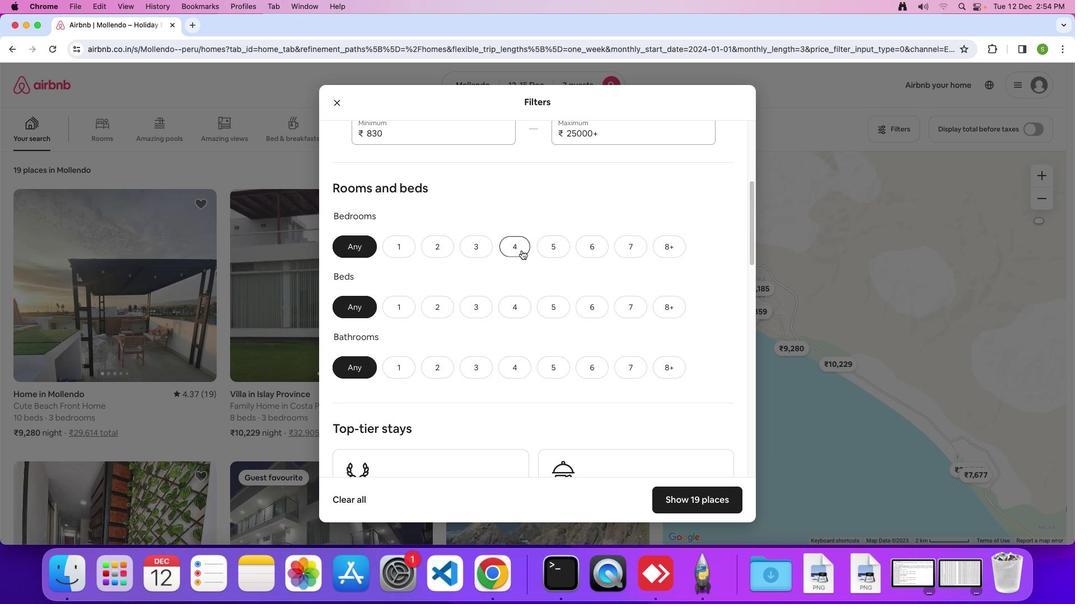 
Action: Mouse moved to (642, 304)
Screenshot: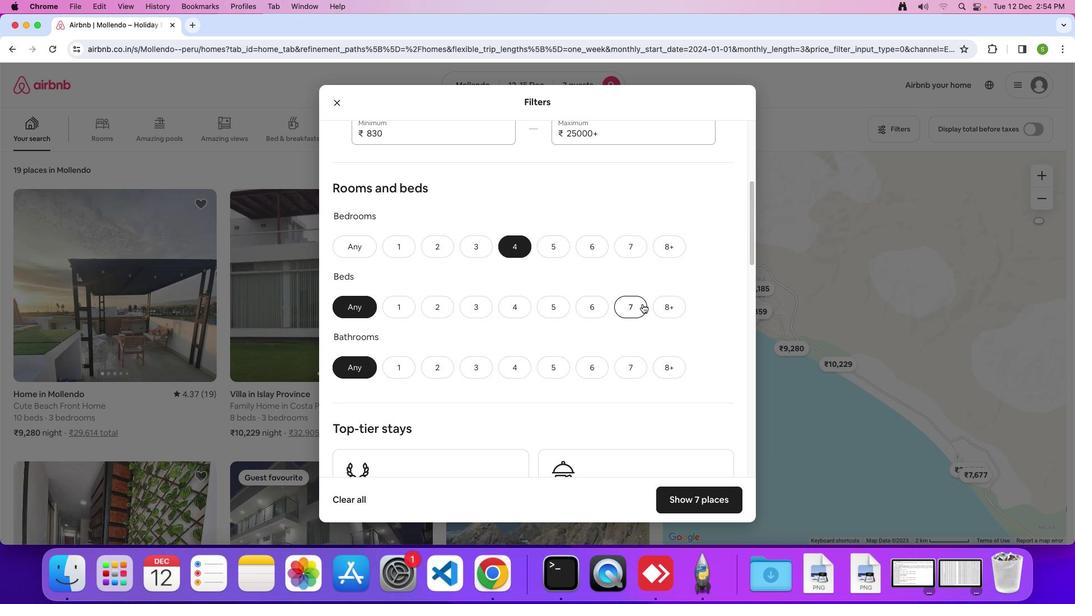 
Action: Mouse pressed left at (642, 304)
Screenshot: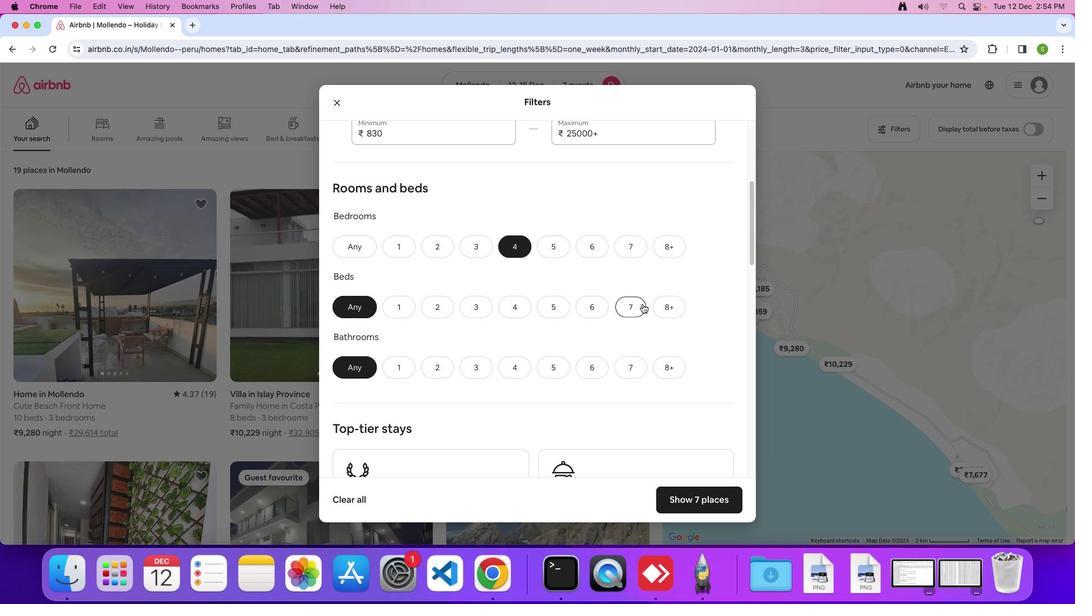 
Action: Mouse moved to (520, 365)
Screenshot: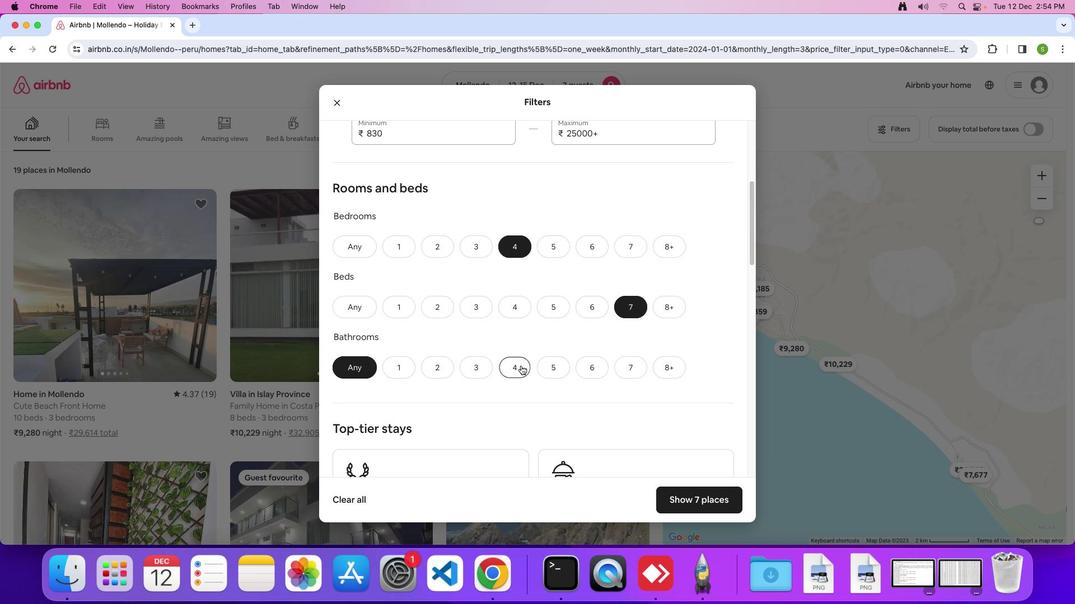 
Action: Mouse pressed left at (520, 365)
Screenshot: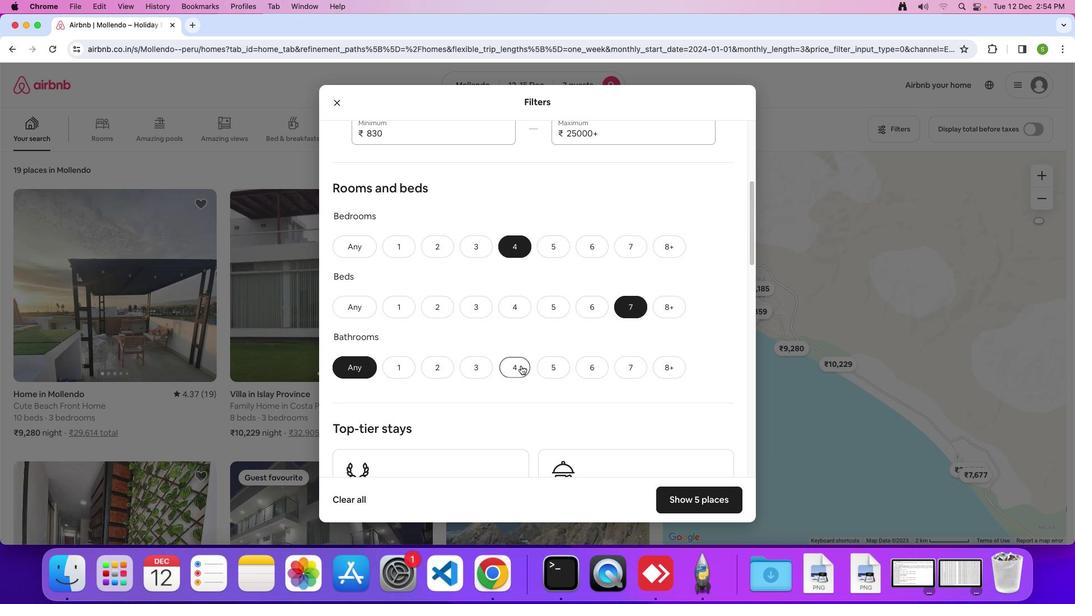 
Action: Mouse moved to (616, 352)
Screenshot: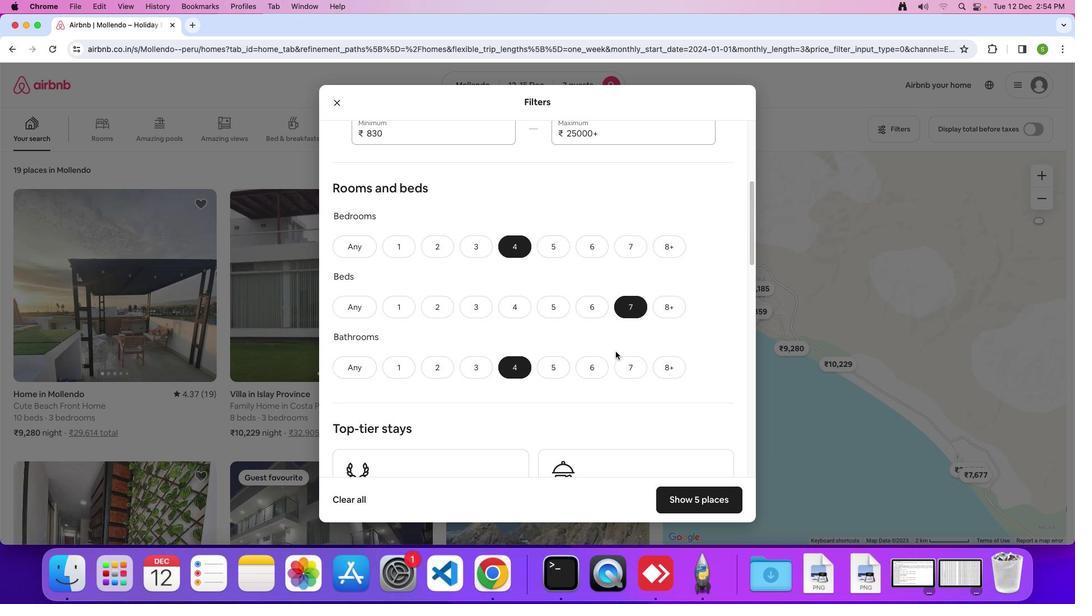 
Action: Mouse scrolled (616, 352) with delta (0, 0)
Screenshot: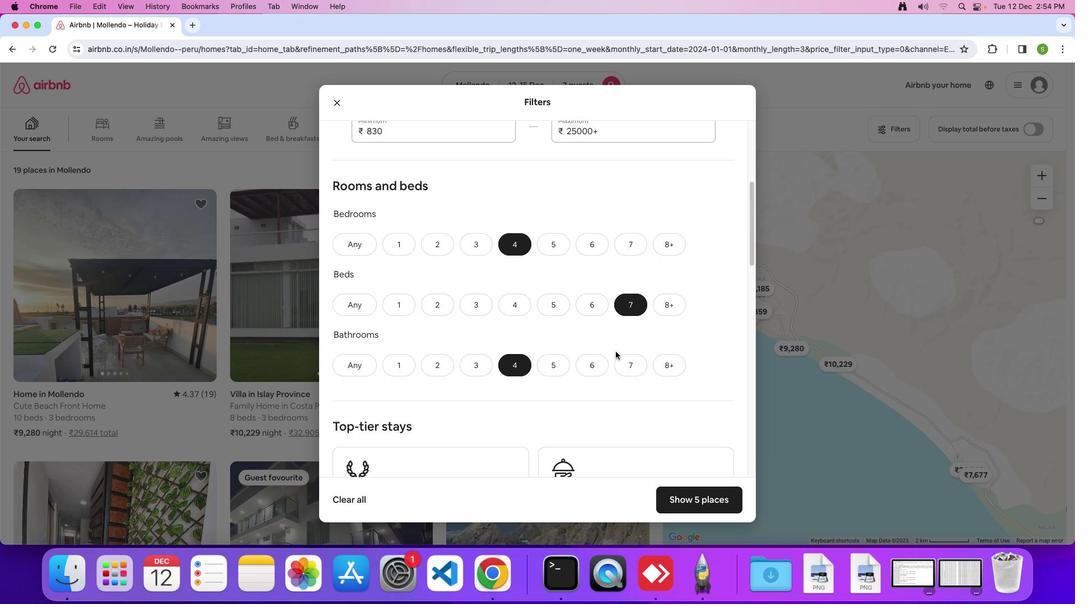 
Action: Mouse scrolled (616, 352) with delta (0, 0)
Screenshot: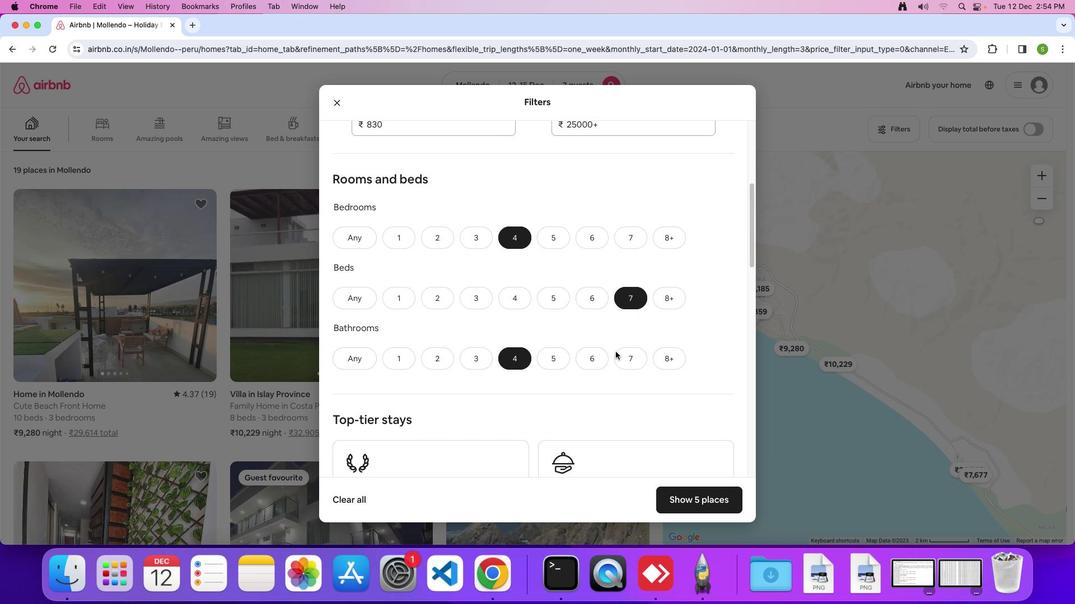 
Action: Mouse scrolled (616, 352) with delta (0, 0)
Screenshot: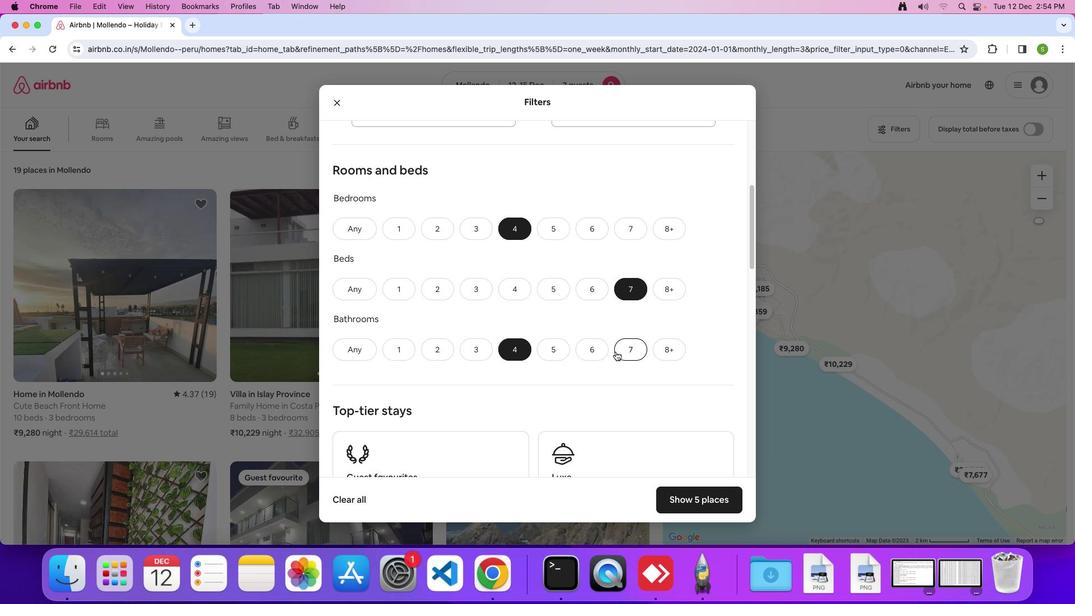 
Action: Mouse scrolled (616, 352) with delta (0, 0)
Screenshot: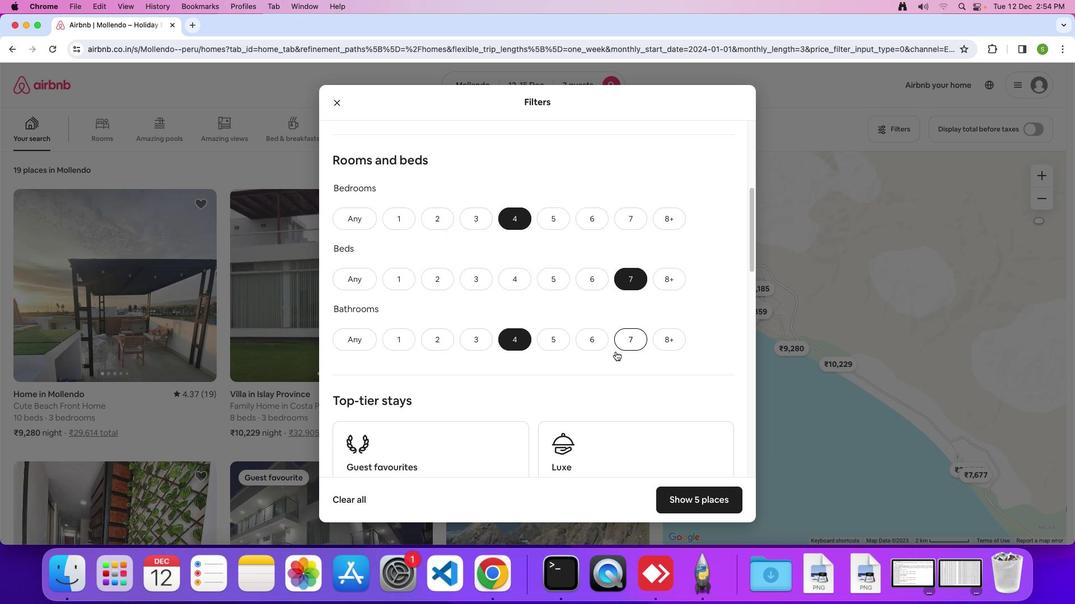 
Action: Mouse scrolled (616, 352) with delta (0, -1)
Screenshot: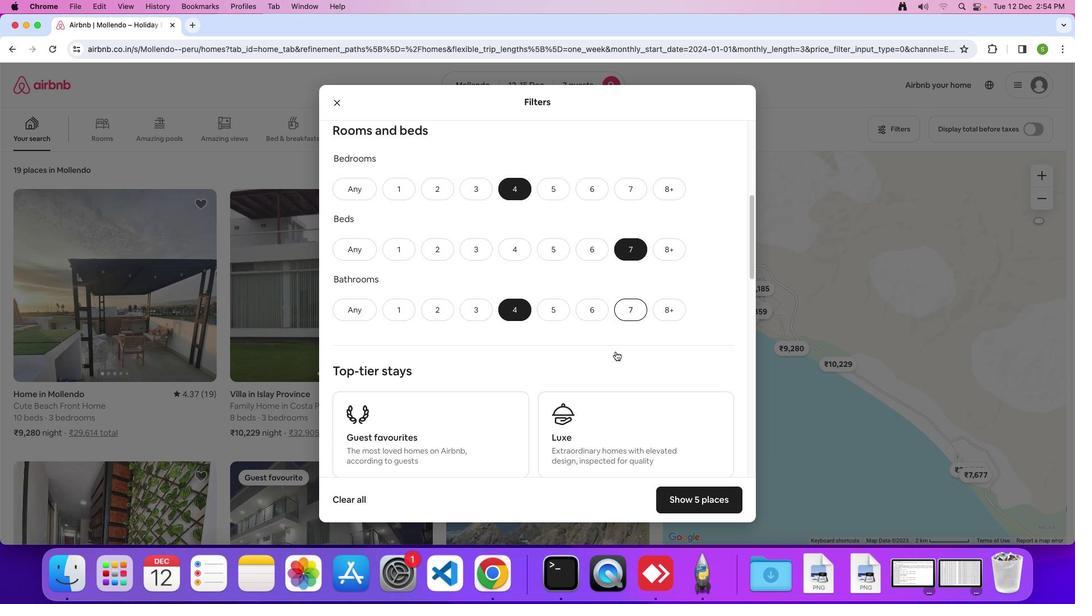 
Action: Mouse scrolled (616, 352) with delta (0, 0)
Screenshot: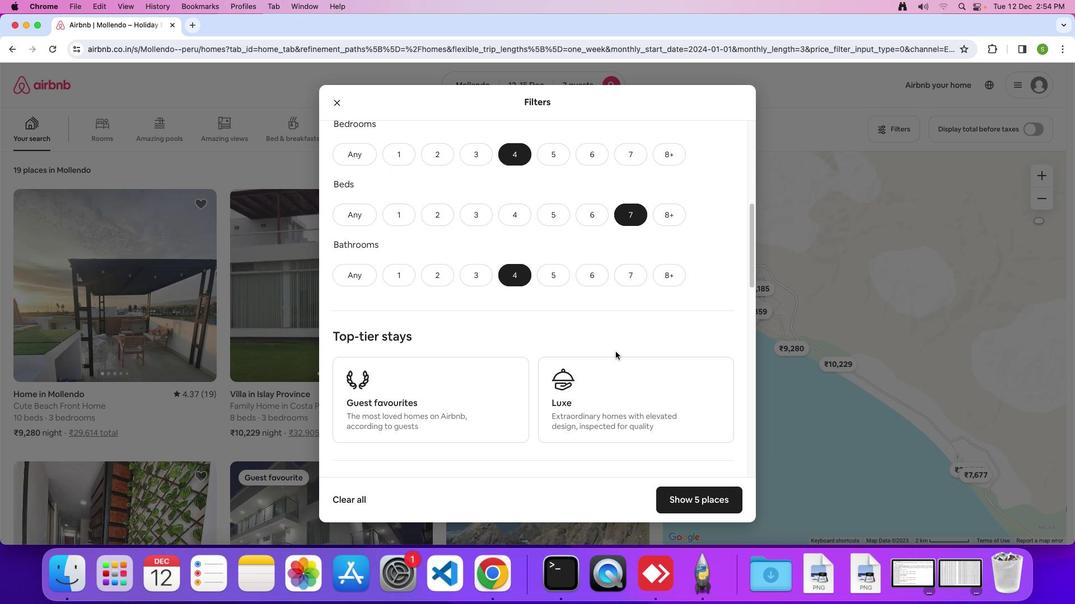
Action: Mouse scrolled (616, 352) with delta (0, 0)
Screenshot: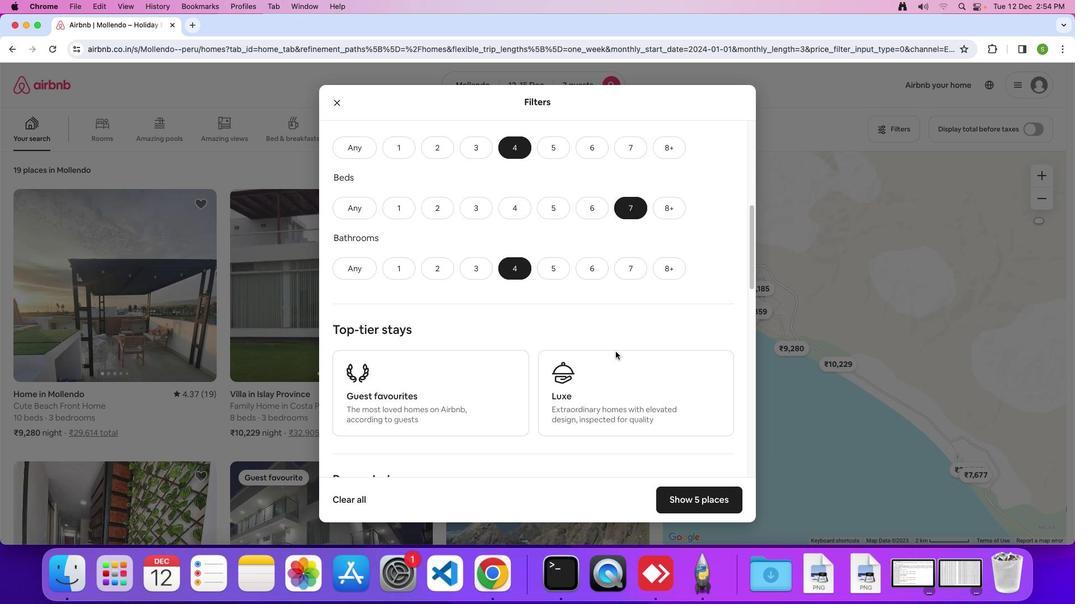 
Action: Mouse scrolled (616, 352) with delta (0, 0)
Screenshot: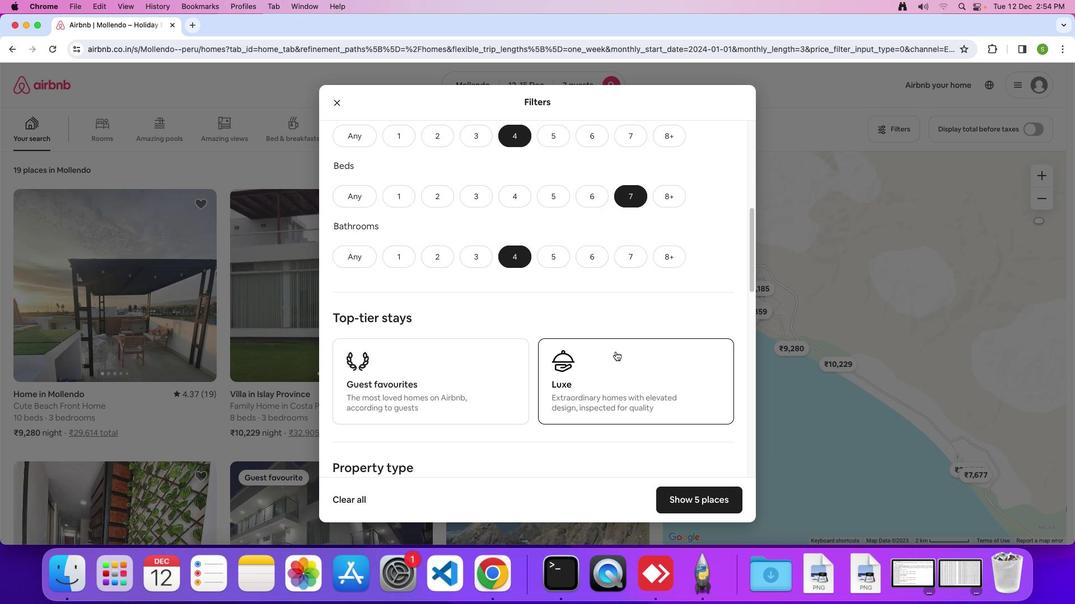 
Action: Mouse scrolled (616, 352) with delta (0, 0)
Screenshot: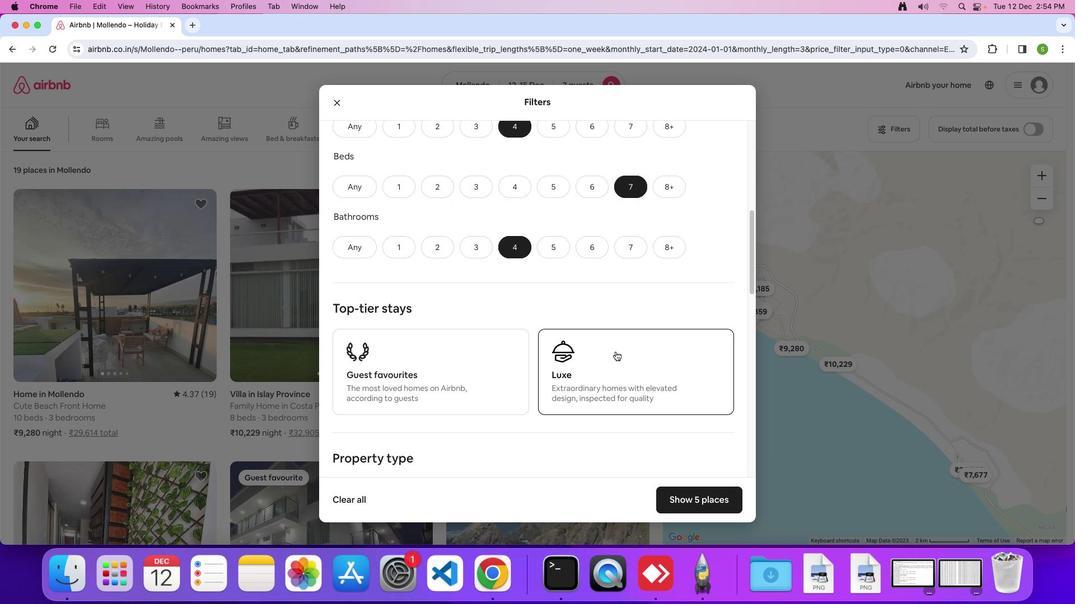 
Action: Mouse scrolled (616, 352) with delta (0, -1)
Screenshot: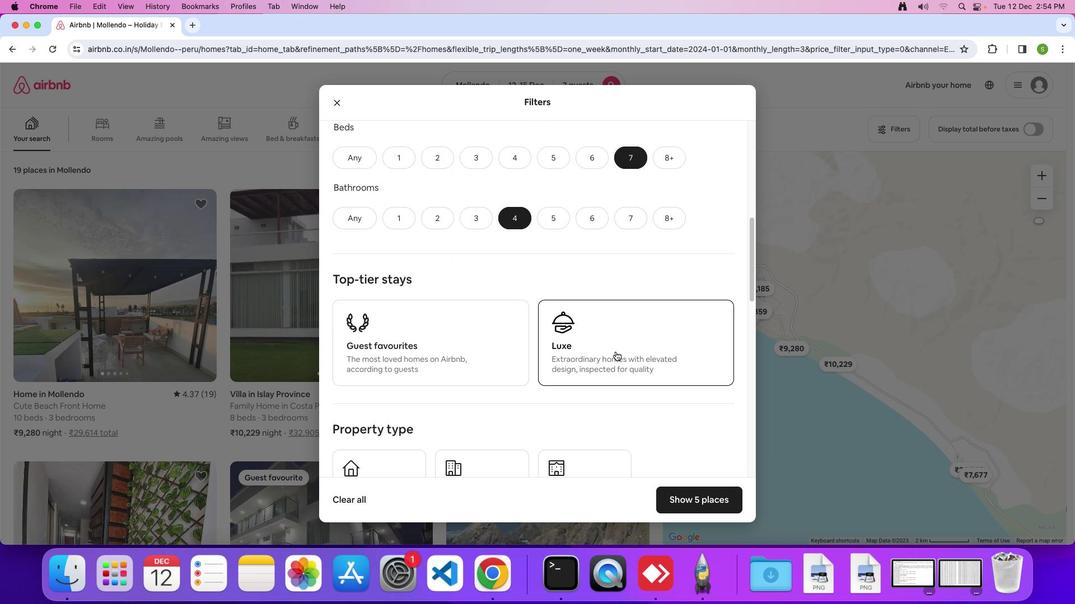 
Action: Mouse scrolled (616, 352) with delta (0, 0)
Screenshot: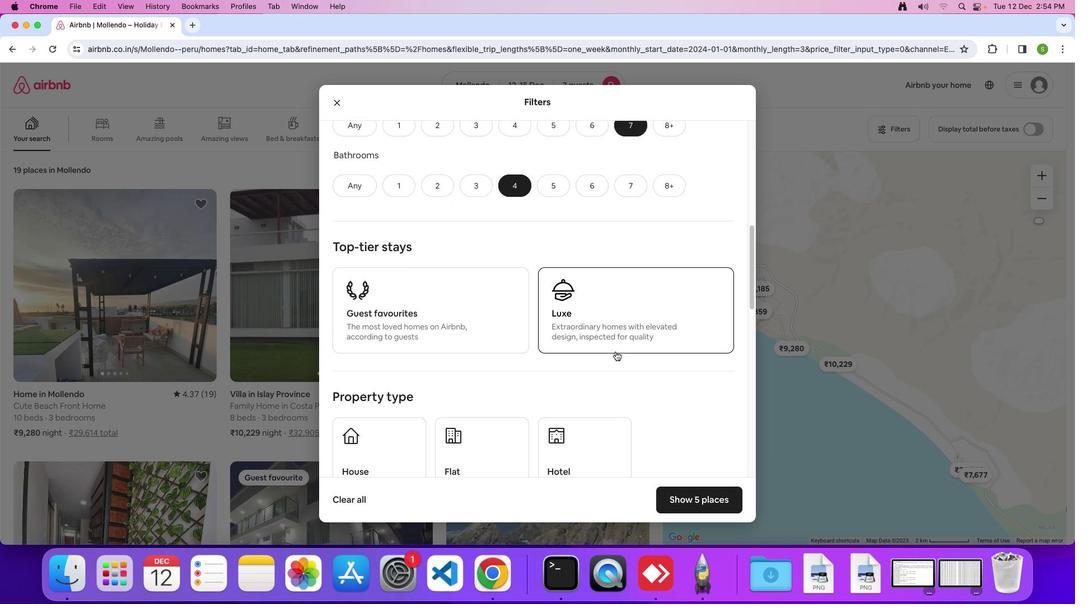 
Action: Mouse scrolled (616, 352) with delta (0, 0)
Screenshot: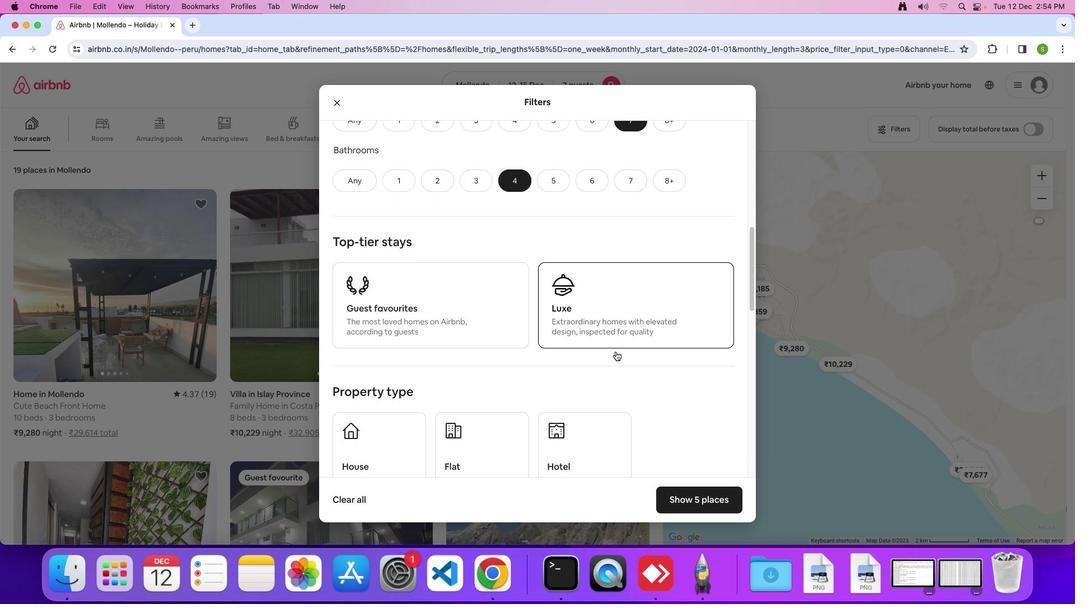 
Action: Mouse scrolled (616, 352) with delta (0, 0)
Screenshot: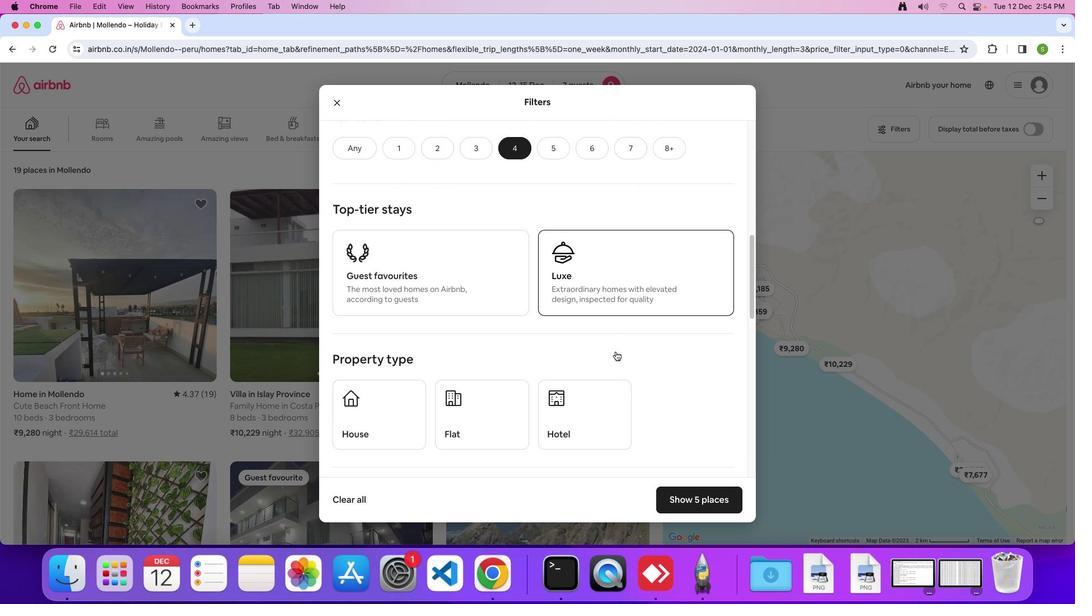 
Action: Mouse scrolled (616, 352) with delta (0, 0)
Screenshot: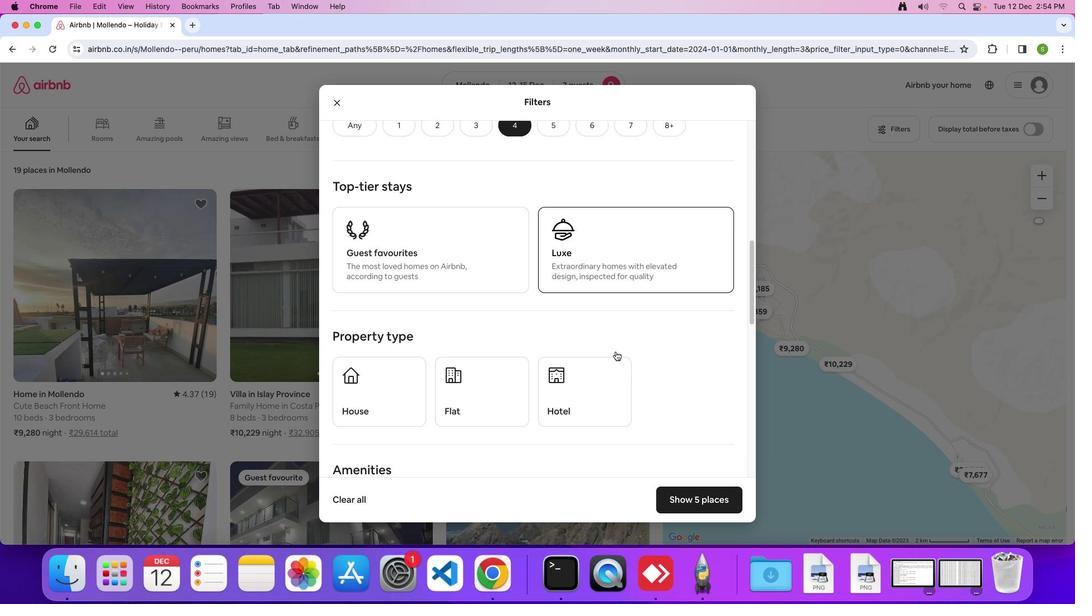 
Action: Mouse scrolled (616, 352) with delta (0, 0)
Screenshot: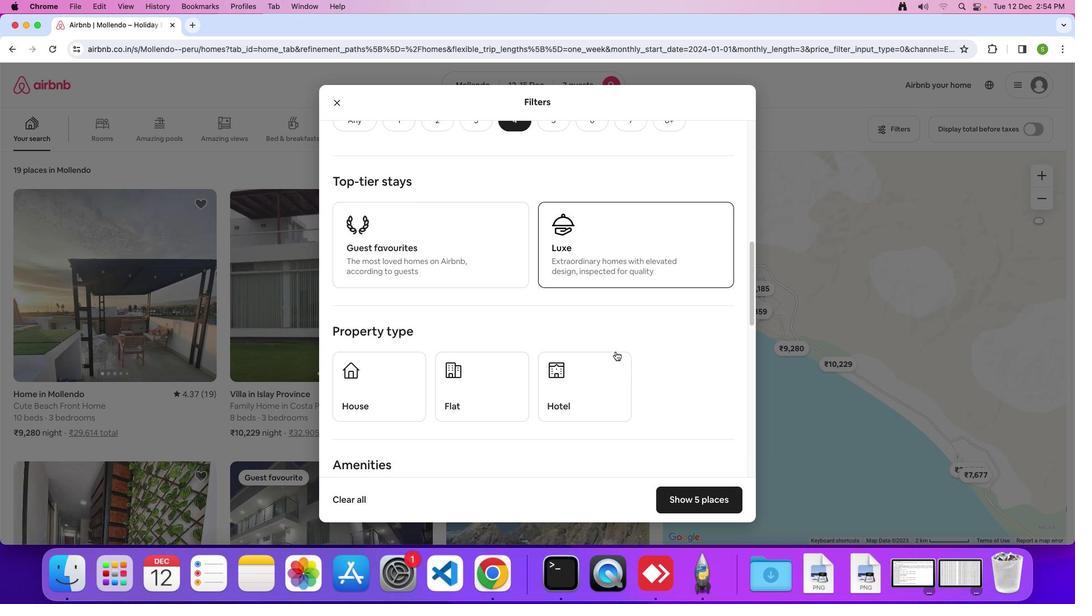 
Action: Mouse scrolled (616, 352) with delta (0, 0)
Screenshot: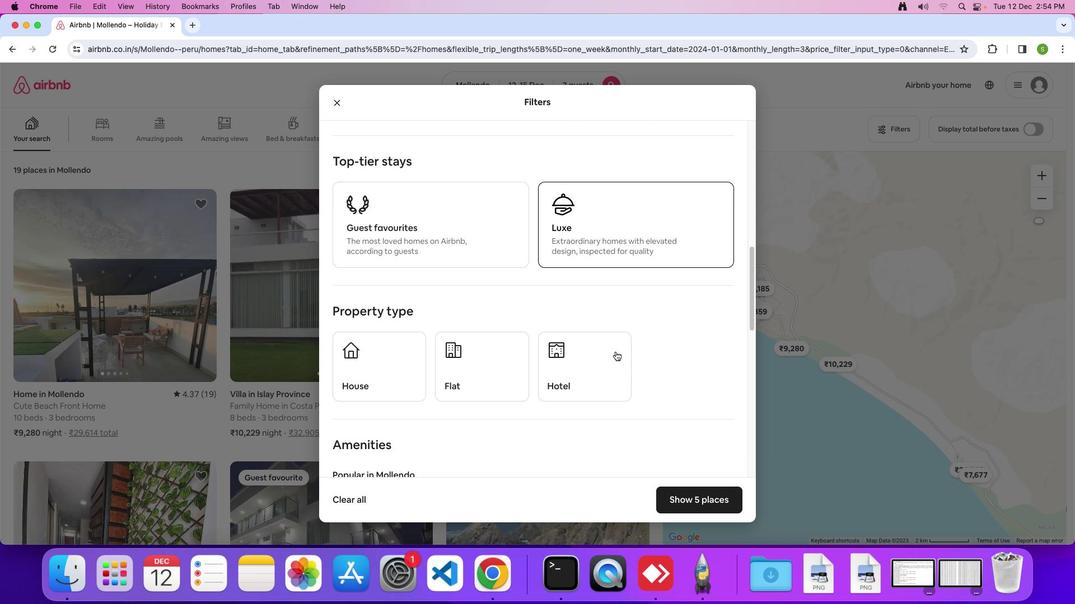 
Action: Mouse scrolled (616, 352) with delta (0, 0)
Screenshot: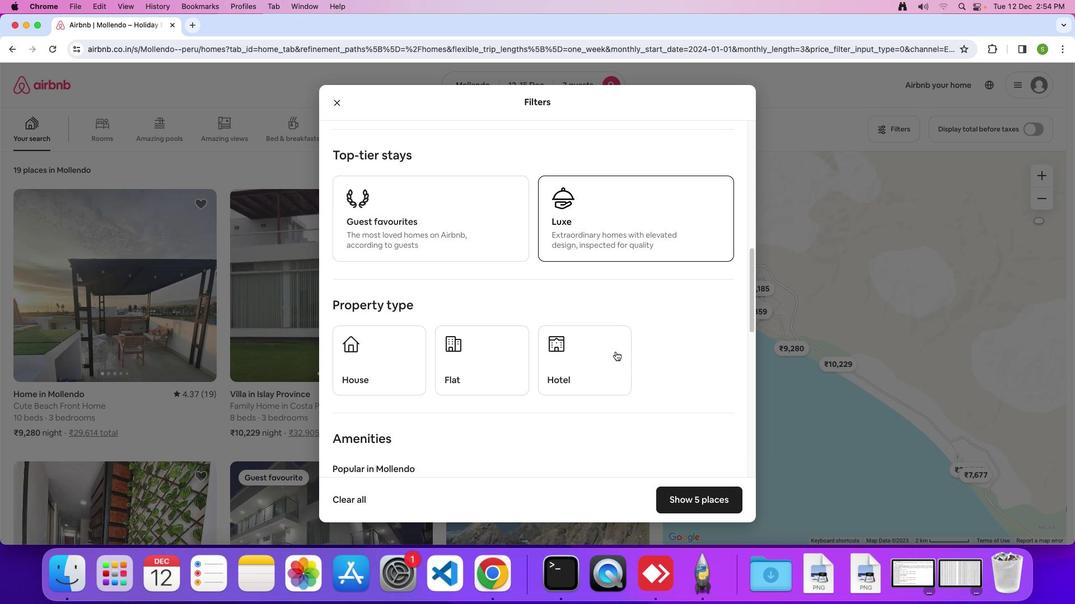 
Action: Mouse scrolled (616, 352) with delta (0, 0)
Screenshot: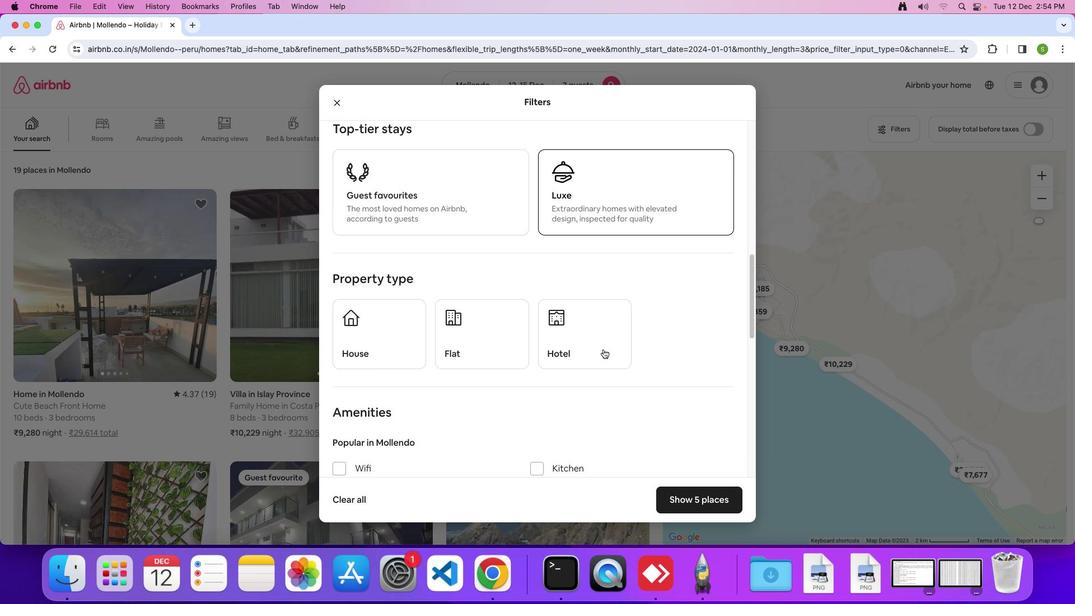 
Action: Mouse moved to (397, 318)
Screenshot: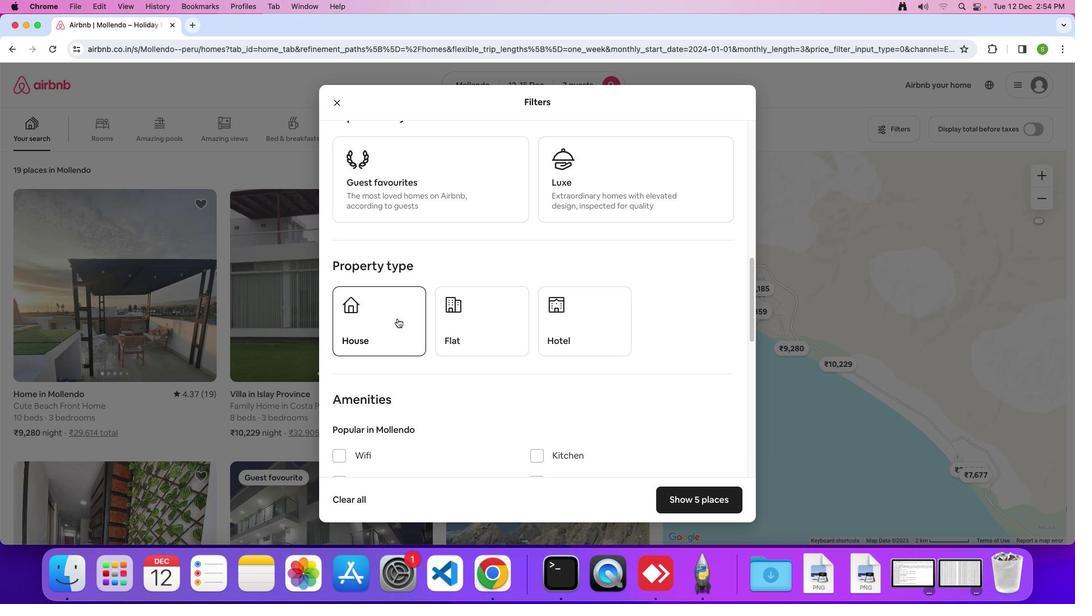 
Action: Mouse pressed left at (397, 318)
Screenshot: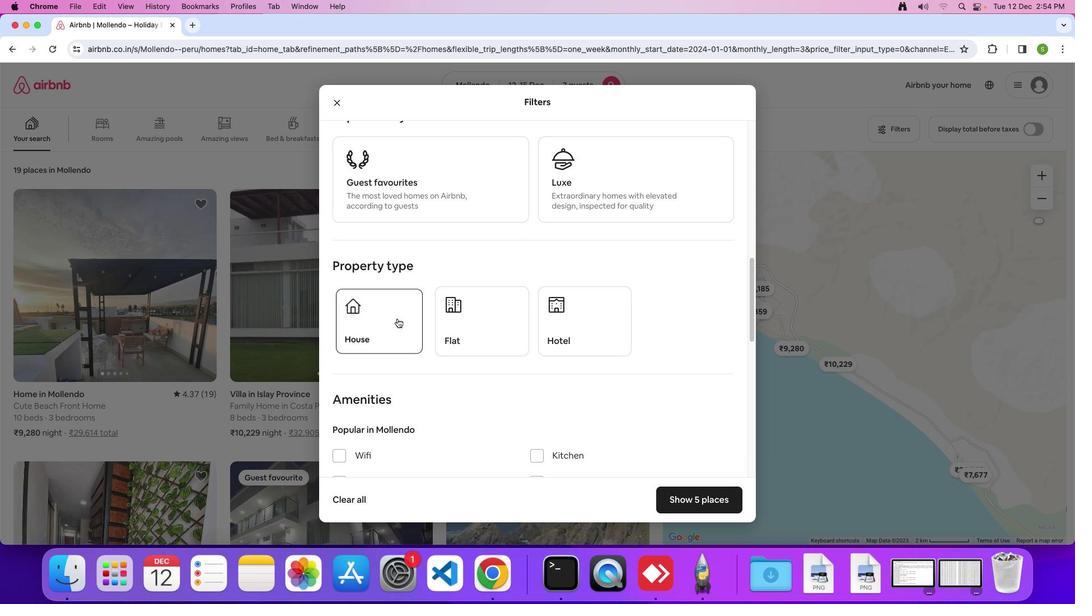 
Action: Mouse moved to (551, 347)
Screenshot: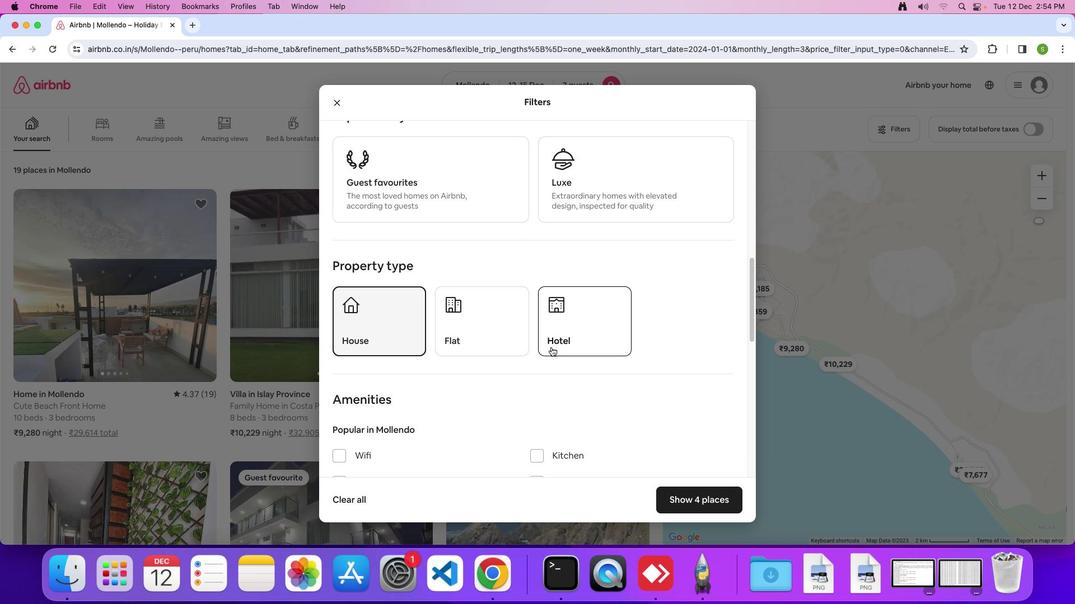 
Action: Mouse scrolled (551, 347) with delta (0, 0)
Screenshot: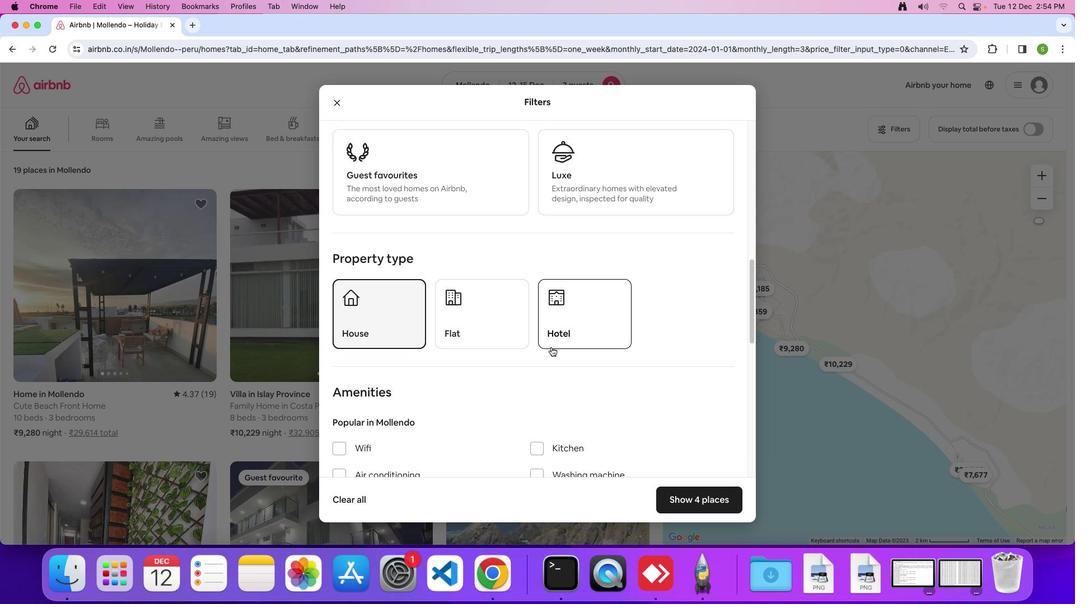 
Action: Mouse scrolled (551, 347) with delta (0, 0)
Screenshot: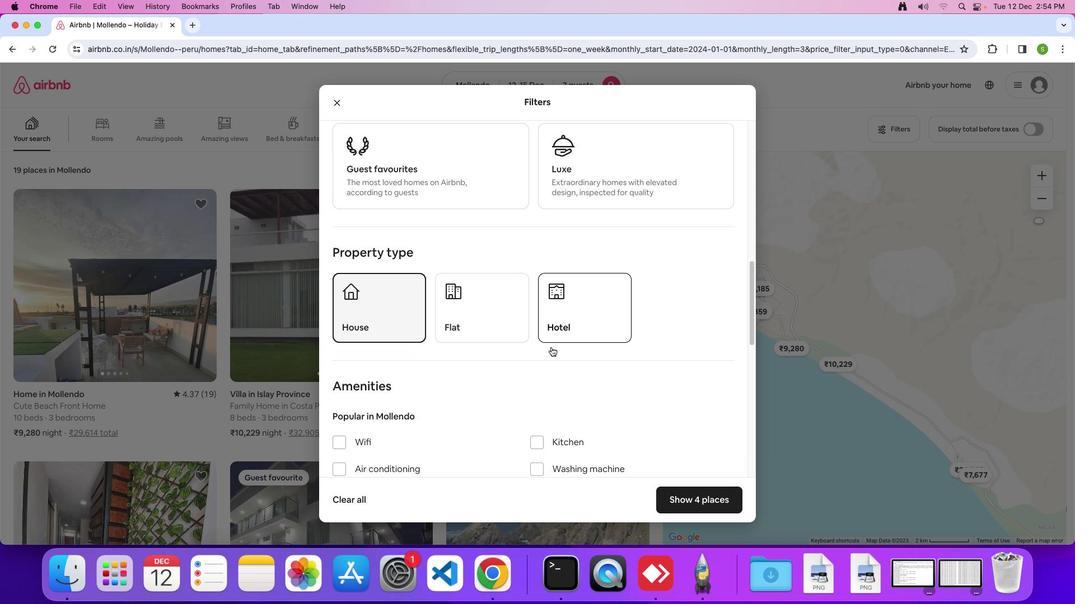
Action: Mouse scrolled (551, 347) with delta (0, 0)
Screenshot: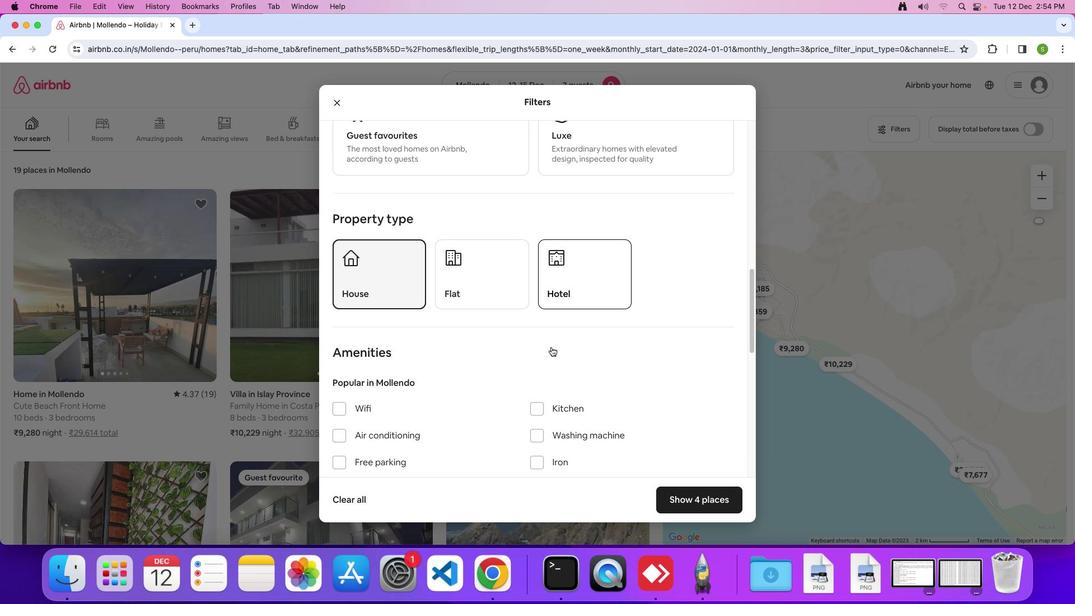 
Action: Mouse scrolled (551, 347) with delta (0, 0)
Screenshot: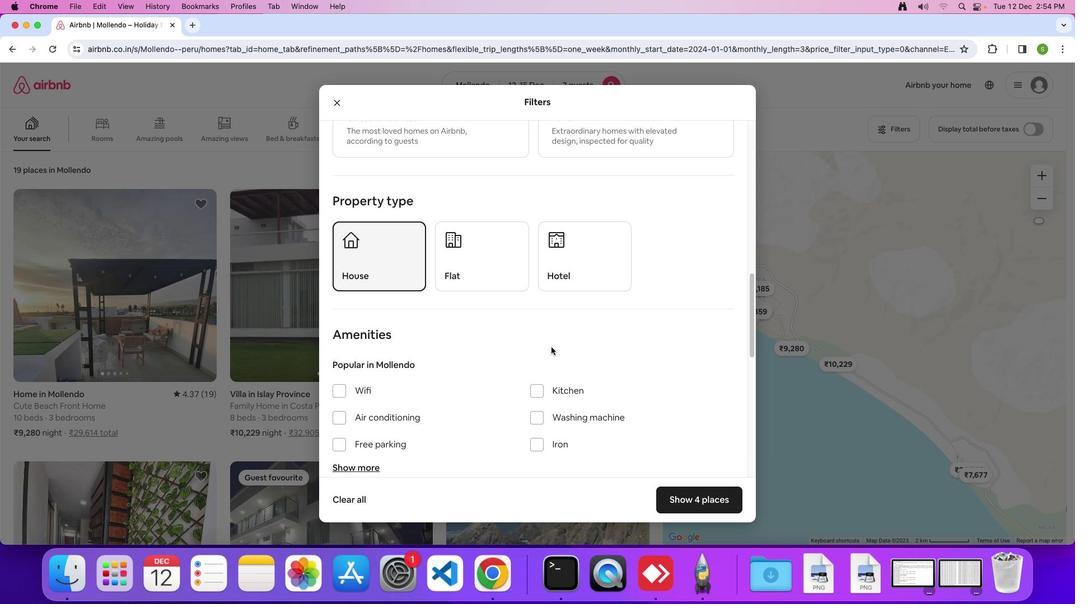 
Action: Mouse scrolled (551, 347) with delta (0, 0)
Screenshot: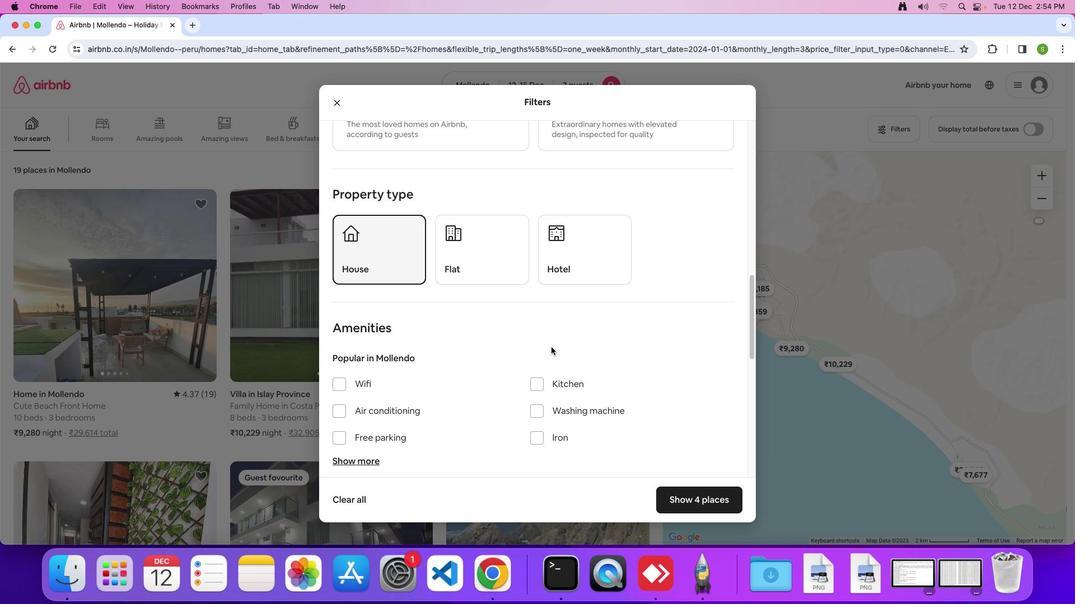
Action: Mouse scrolled (551, 347) with delta (0, 0)
Screenshot: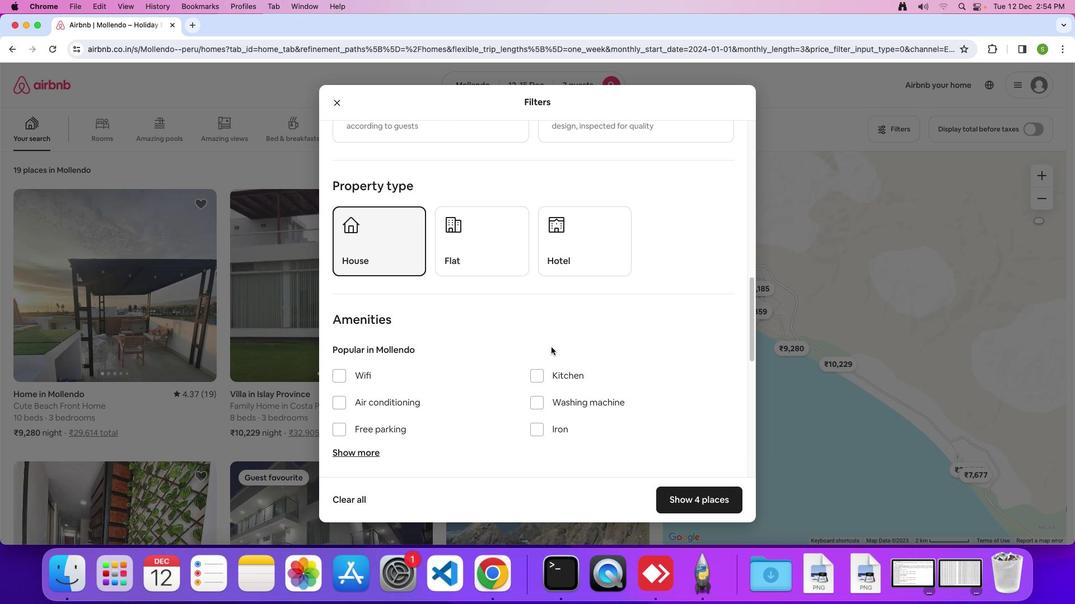 
Action: Mouse scrolled (551, 347) with delta (0, 0)
Screenshot: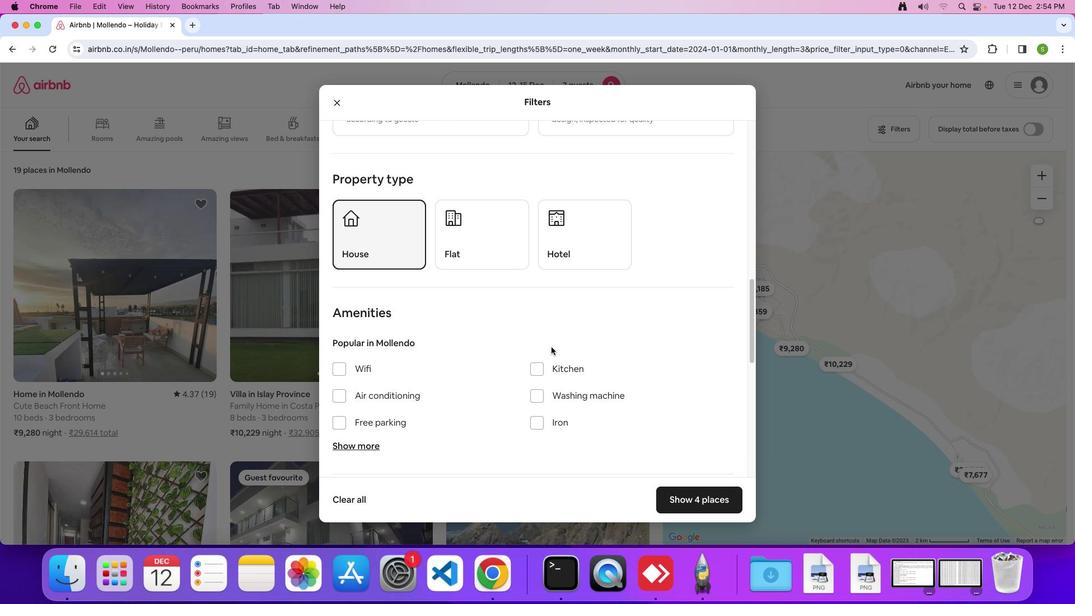 
Action: Mouse scrolled (551, 347) with delta (0, 0)
Screenshot: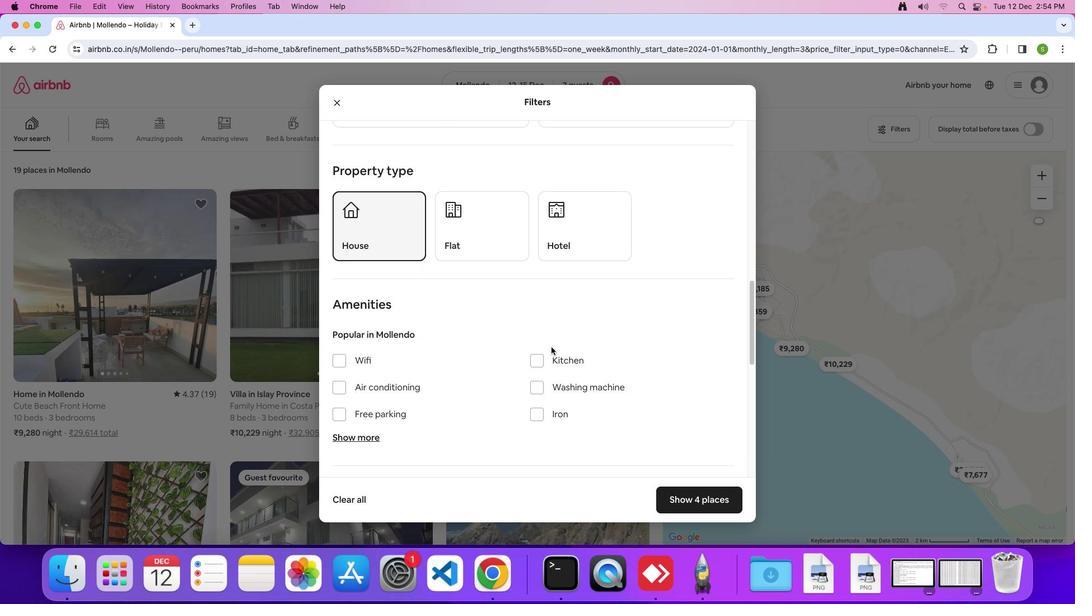 
Action: Mouse scrolled (551, 347) with delta (0, 0)
Screenshot: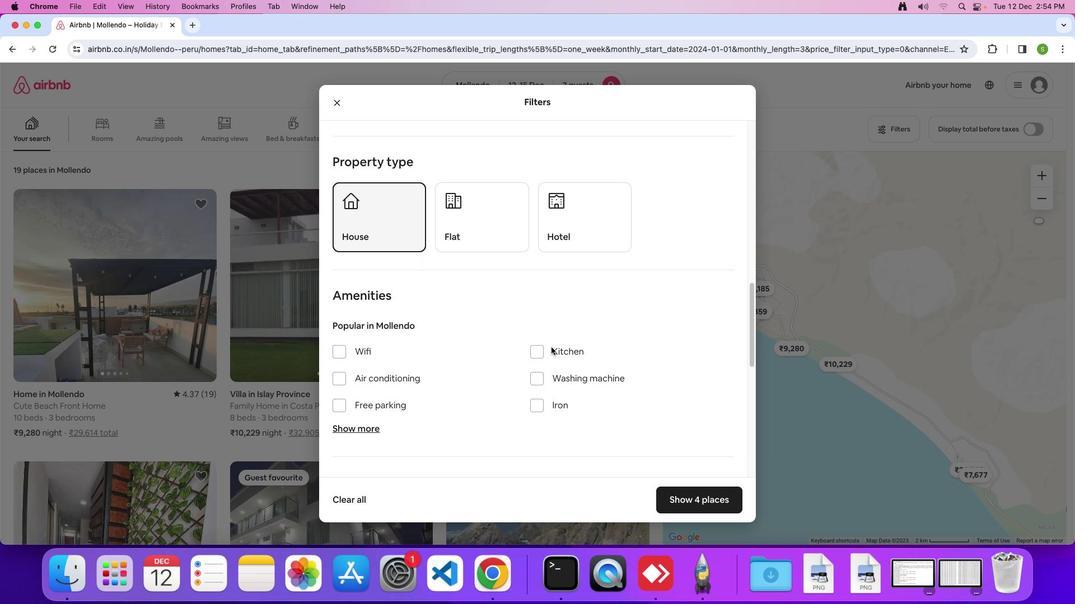 
Action: Mouse scrolled (551, 347) with delta (0, 0)
Screenshot: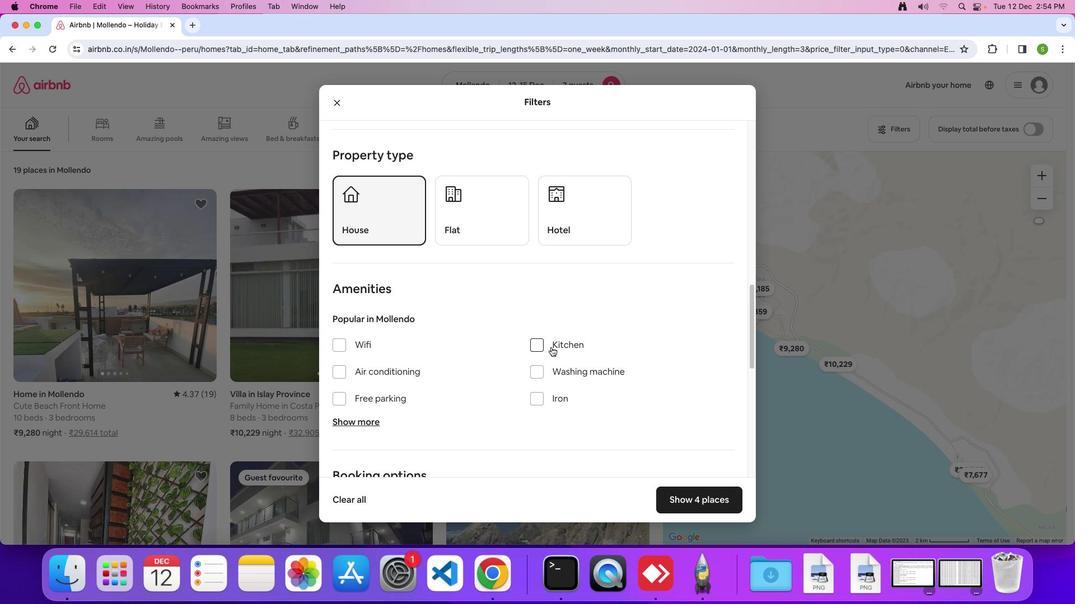 
Action: Mouse scrolled (551, 347) with delta (0, 0)
Screenshot: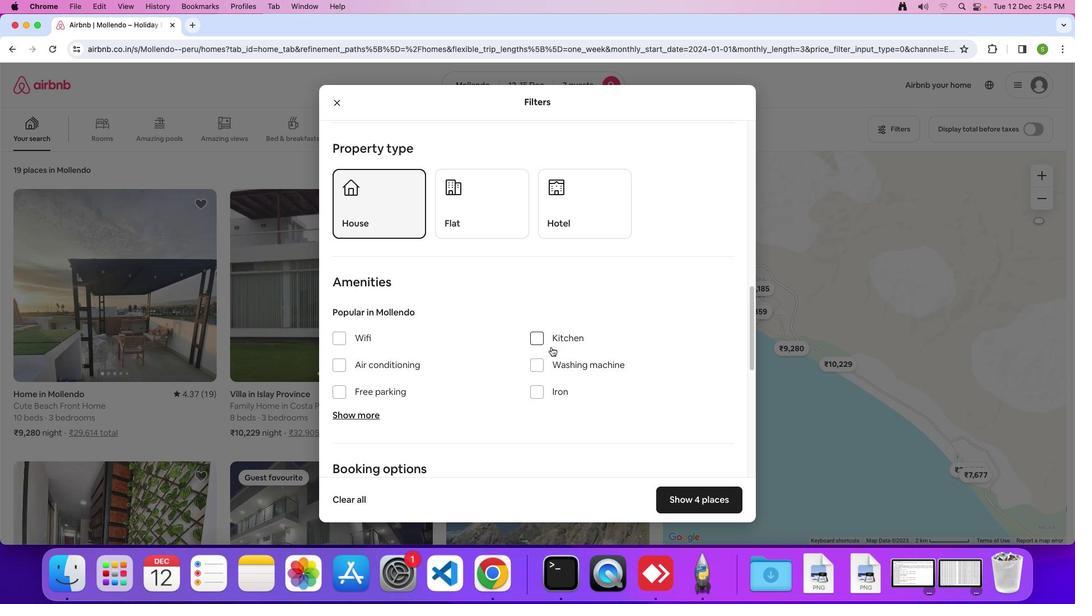 
Action: Mouse scrolled (551, 347) with delta (0, 0)
Screenshot: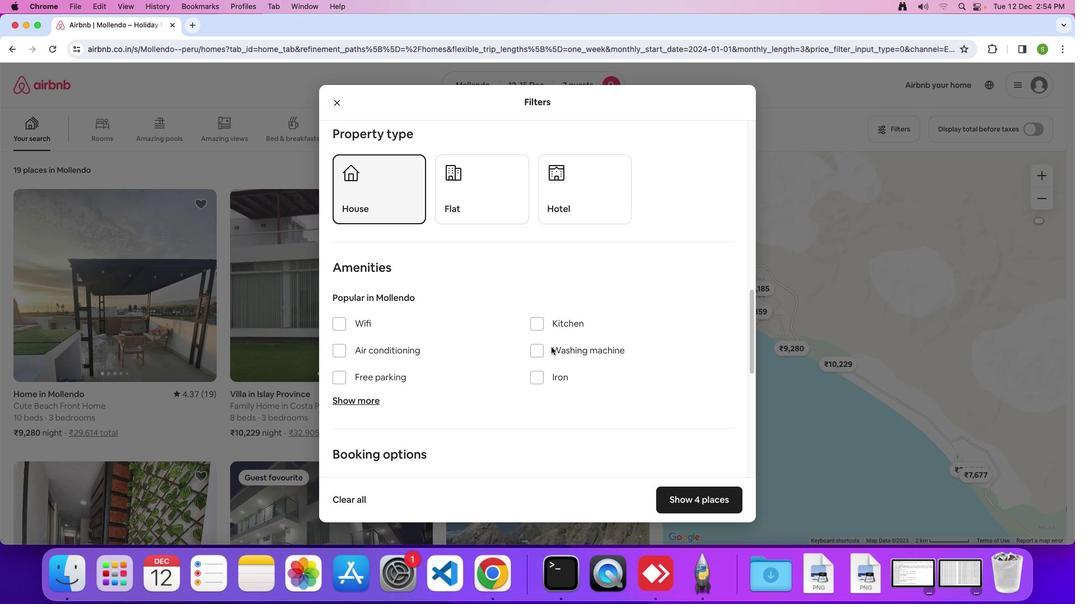 
Action: Mouse scrolled (551, 347) with delta (0, 0)
Screenshot: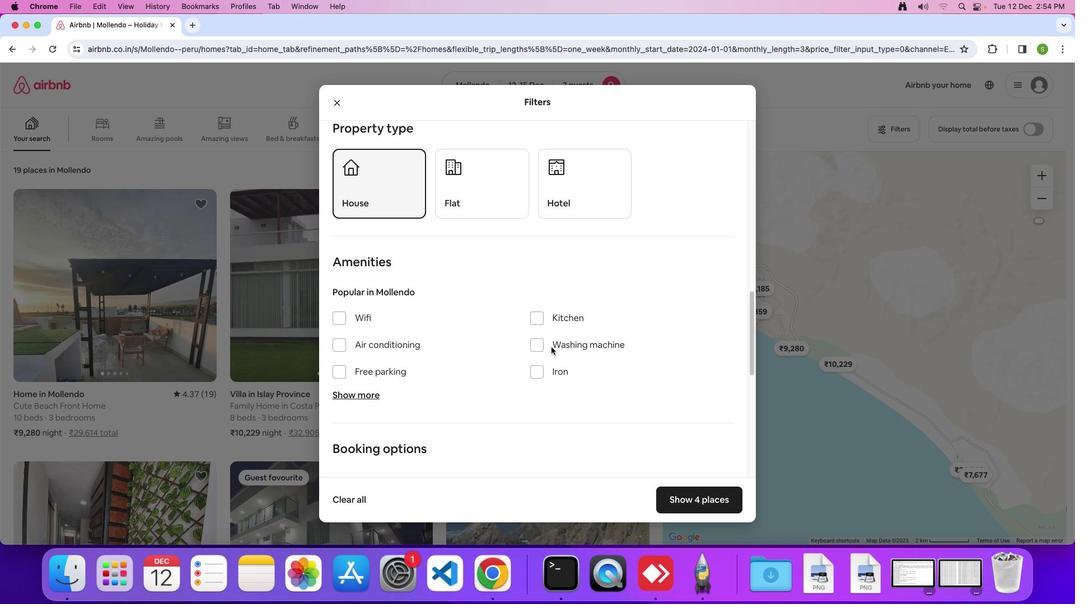 
Action: Mouse scrolled (551, 347) with delta (0, 0)
Screenshot: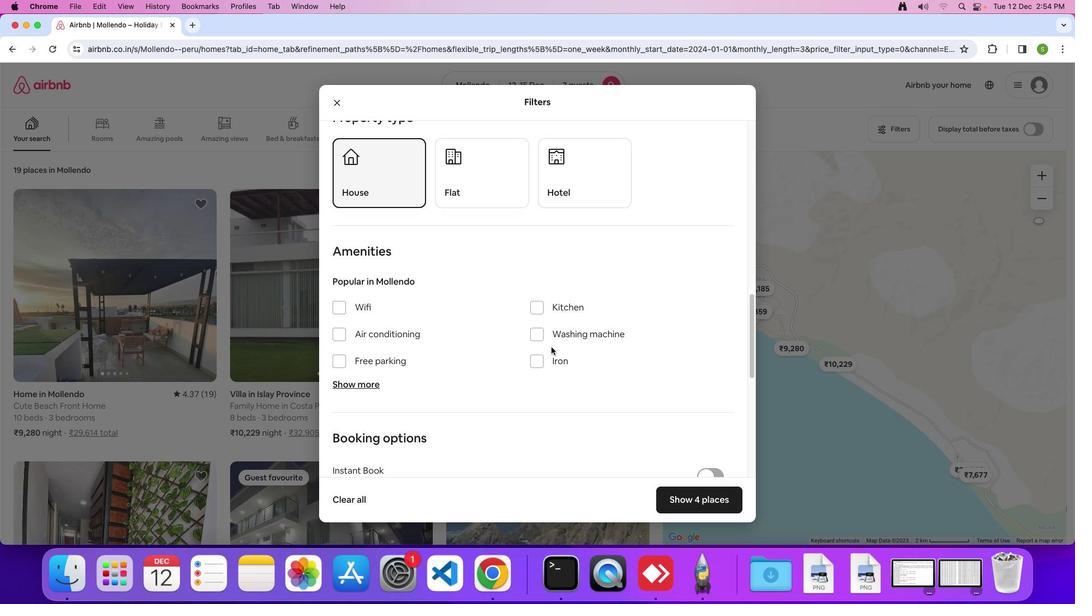 
Action: Mouse moved to (346, 307)
Screenshot: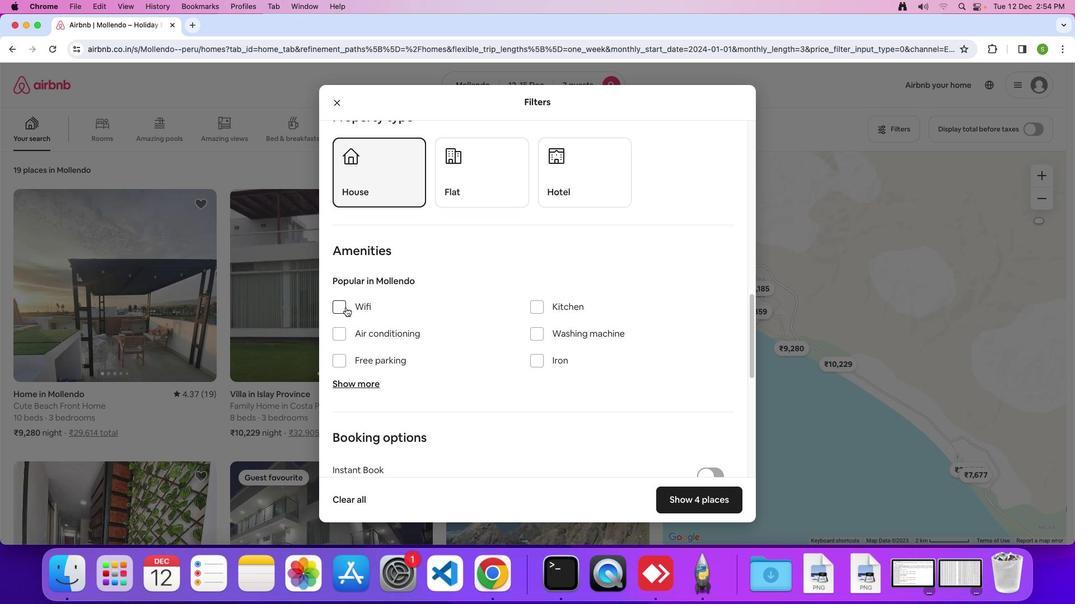 
Action: Mouse pressed left at (346, 307)
Screenshot: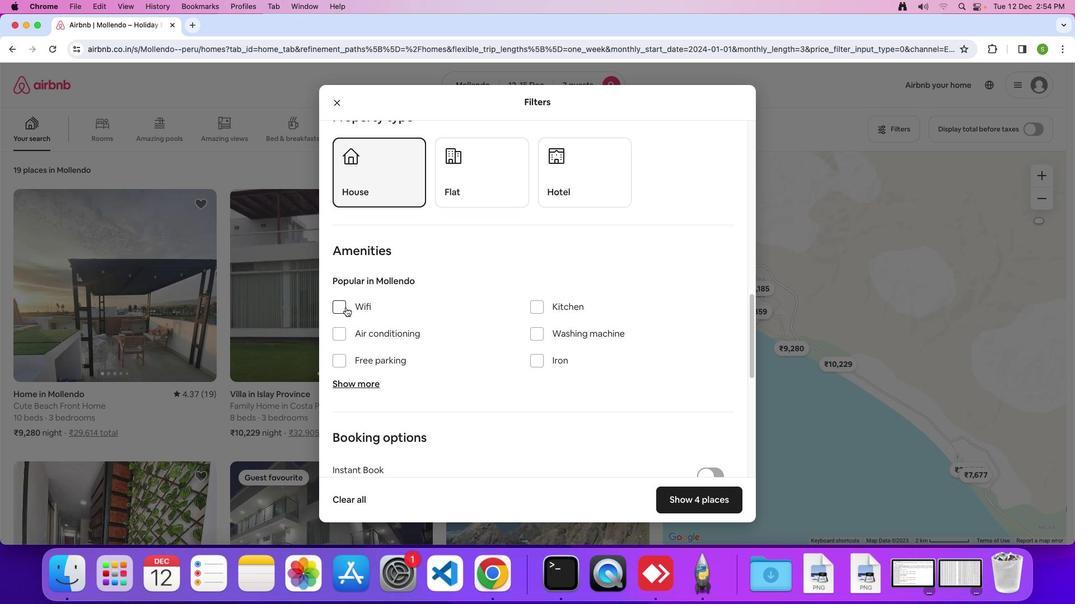 
Action: Mouse moved to (466, 324)
Screenshot: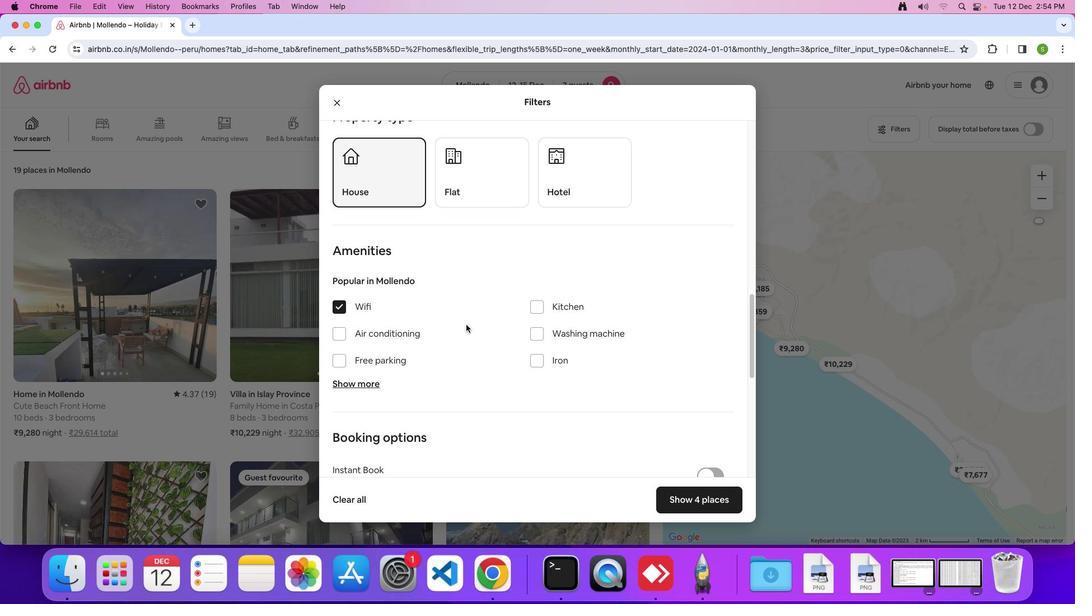 
Action: Mouse scrolled (466, 324) with delta (0, 0)
Screenshot: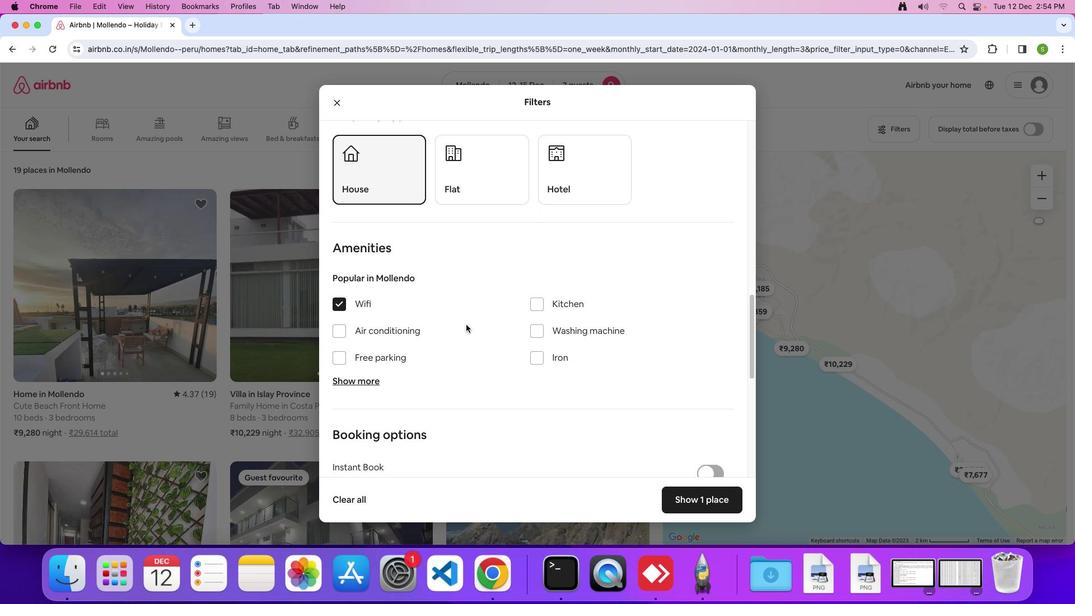 
Action: Mouse scrolled (466, 324) with delta (0, 0)
Screenshot: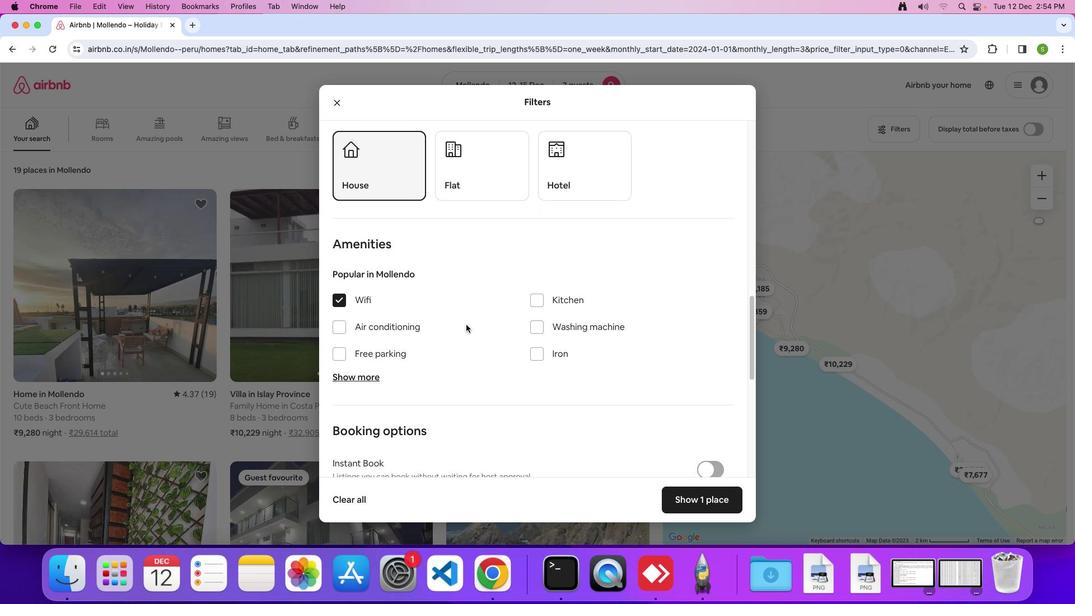 
Action: Mouse moved to (342, 345)
Screenshot: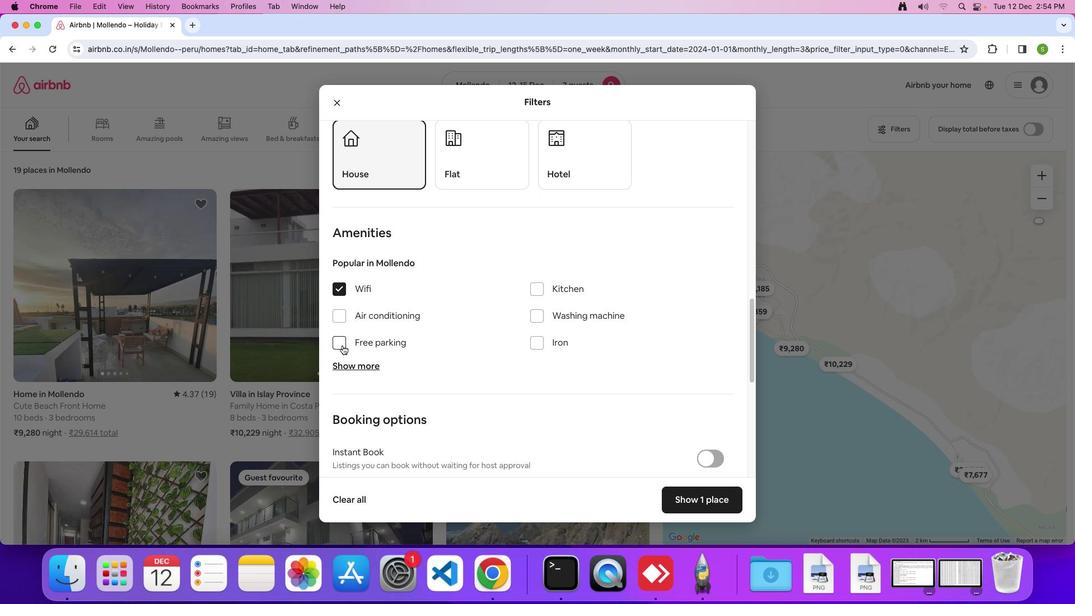 
Action: Mouse pressed left at (342, 345)
Screenshot: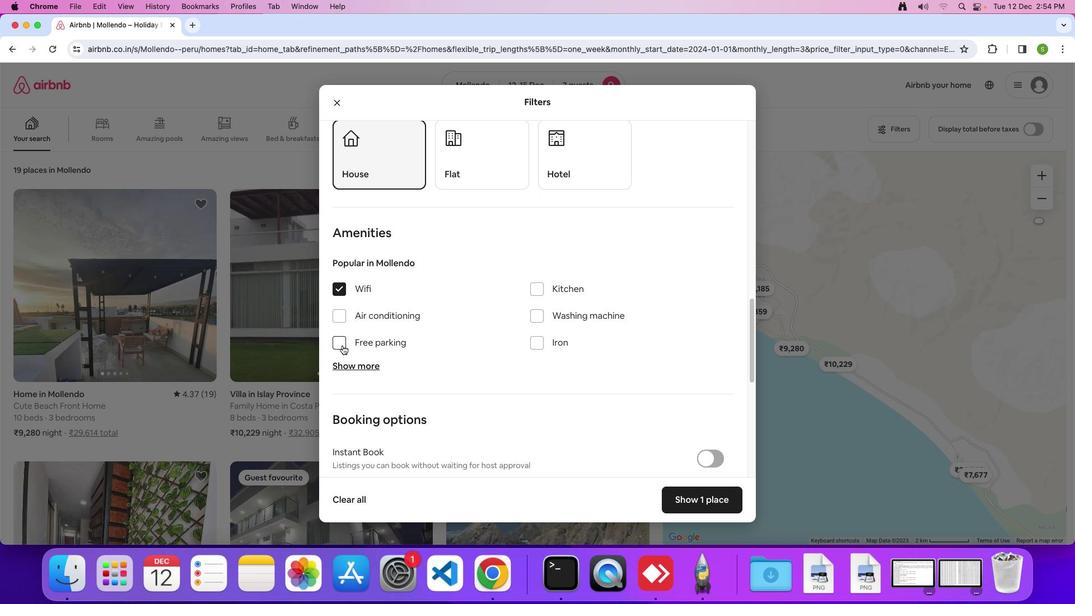 
Action: Mouse moved to (356, 365)
Screenshot: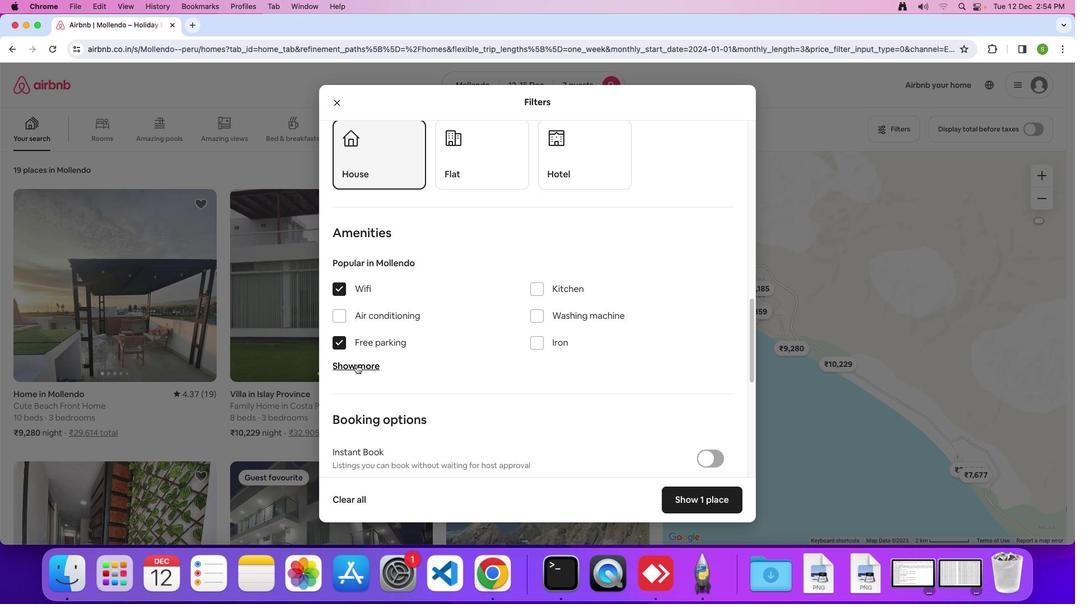 
Action: Mouse pressed left at (356, 365)
Screenshot: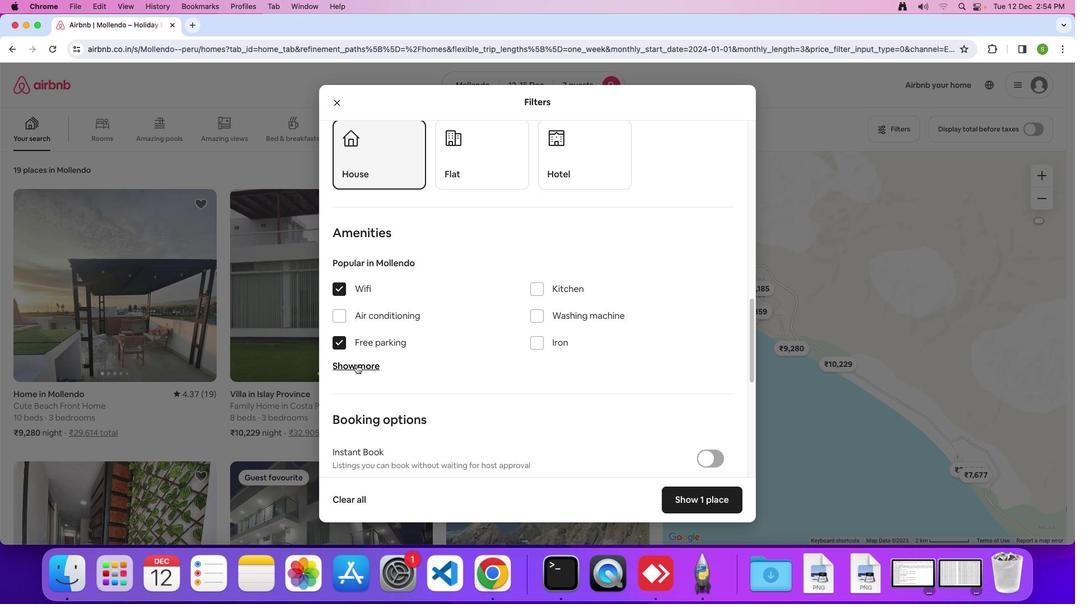 
Action: Mouse moved to (487, 357)
Screenshot: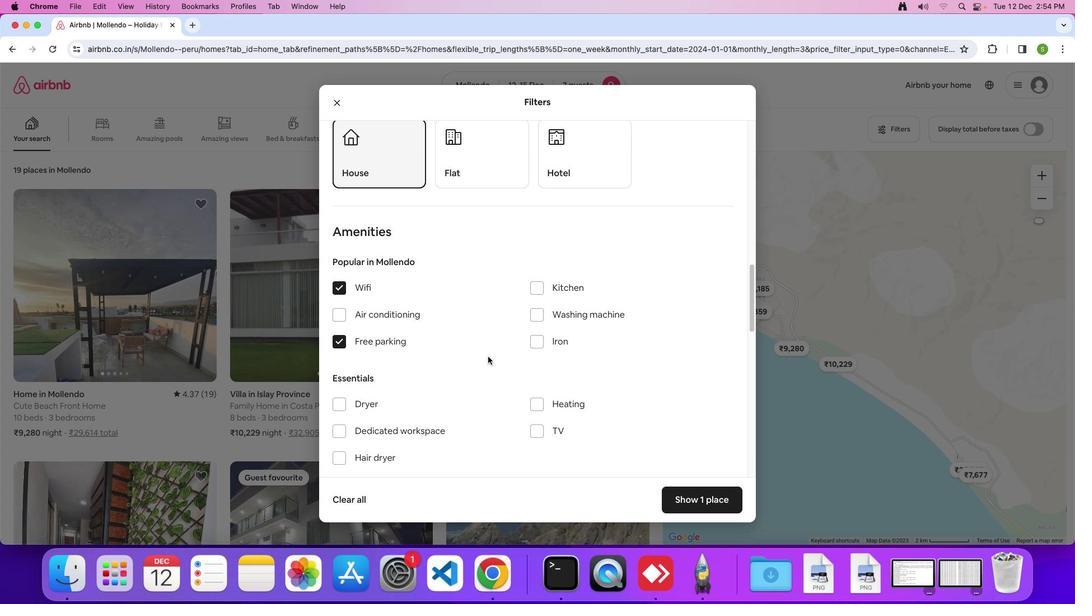 
Action: Mouse scrolled (487, 357) with delta (0, 0)
Screenshot: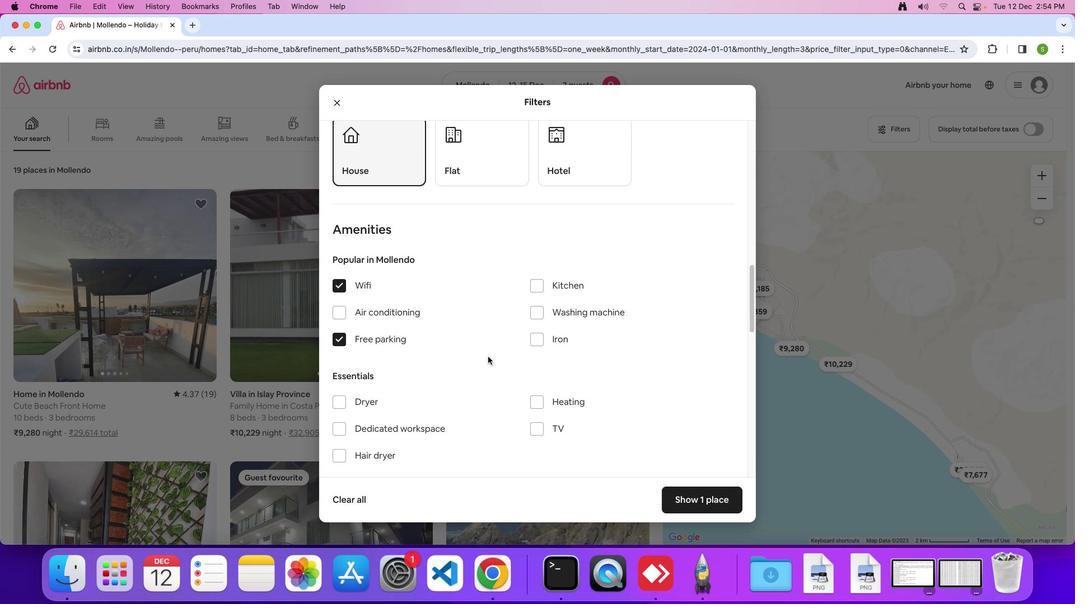 
Action: Mouse scrolled (487, 357) with delta (0, 0)
Screenshot: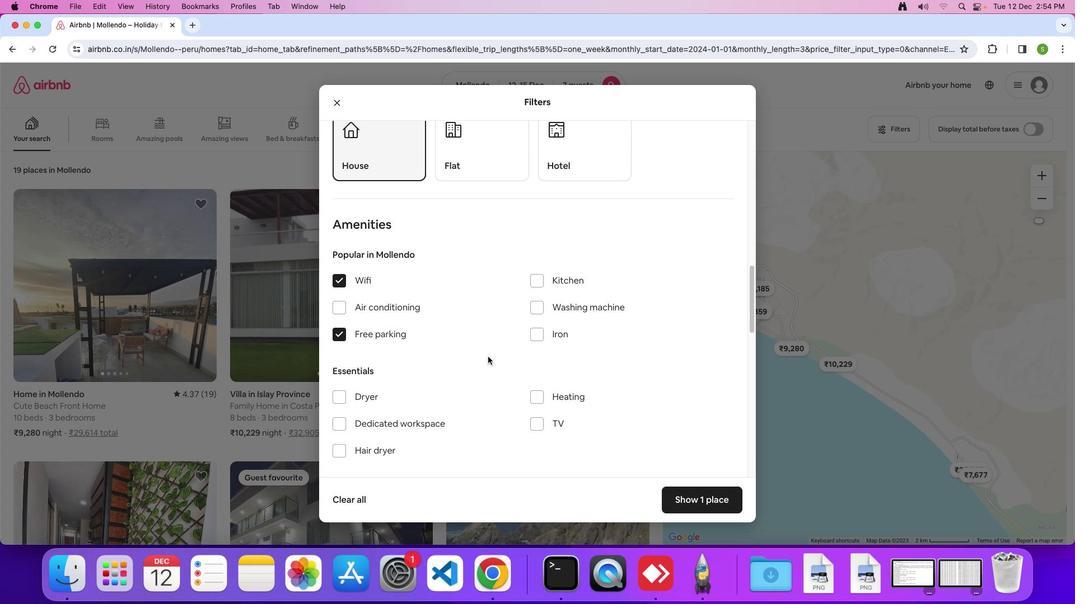 
Action: Mouse moved to (487, 357)
Screenshot: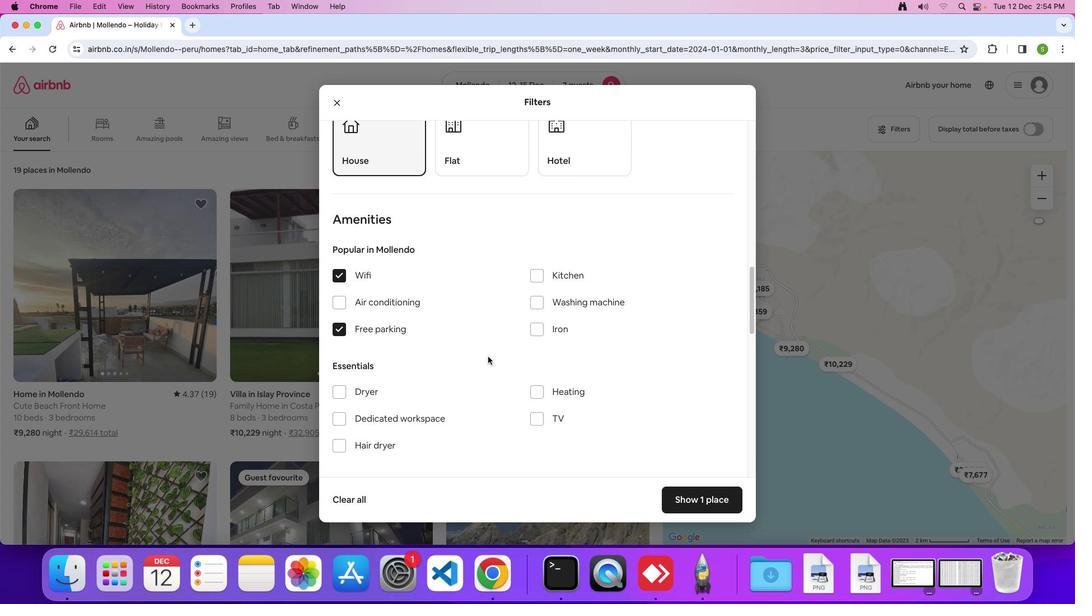 
Action: Mouse scrolled (487, 357) with delta (0, 0)
Screenshot: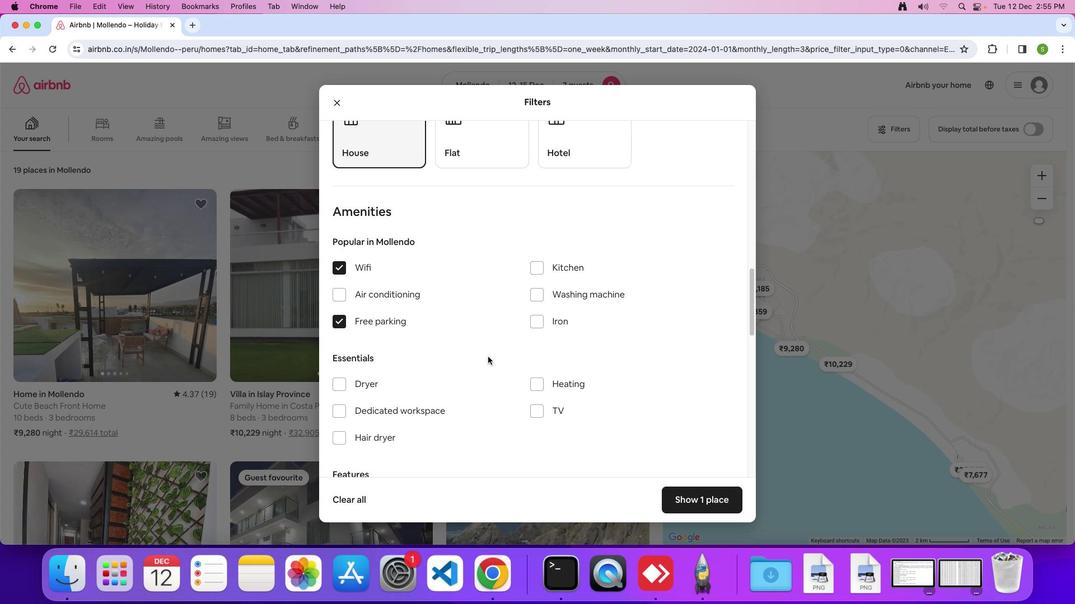 
Action: Mouse scrolled (487, 357) with delta (0, 0)
Screenshot: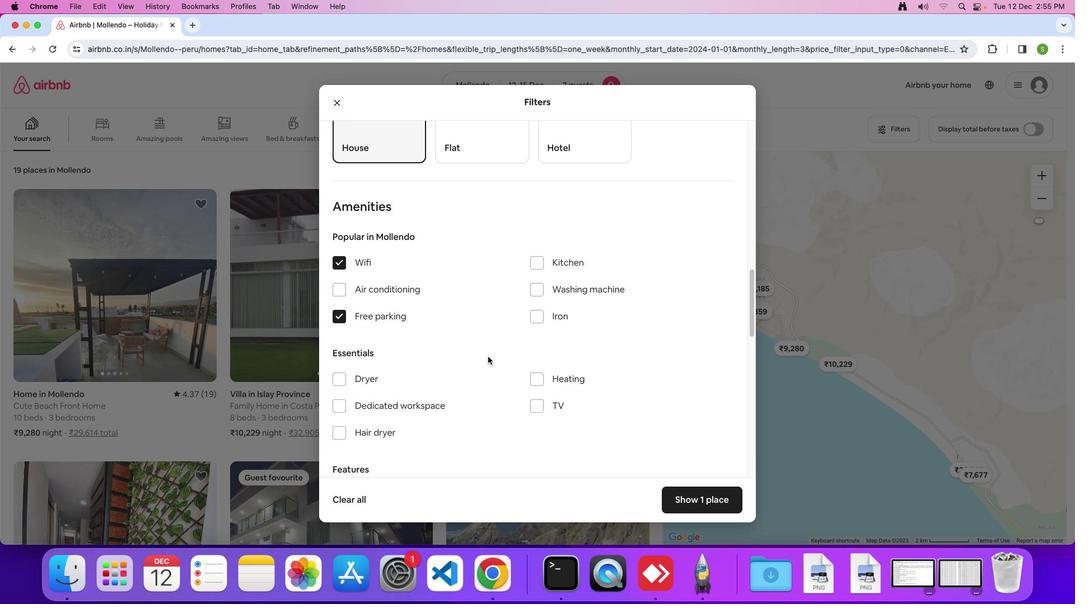 
Action: Mouse scrolled (487, 357) with delta (0, 0)
Screenshot: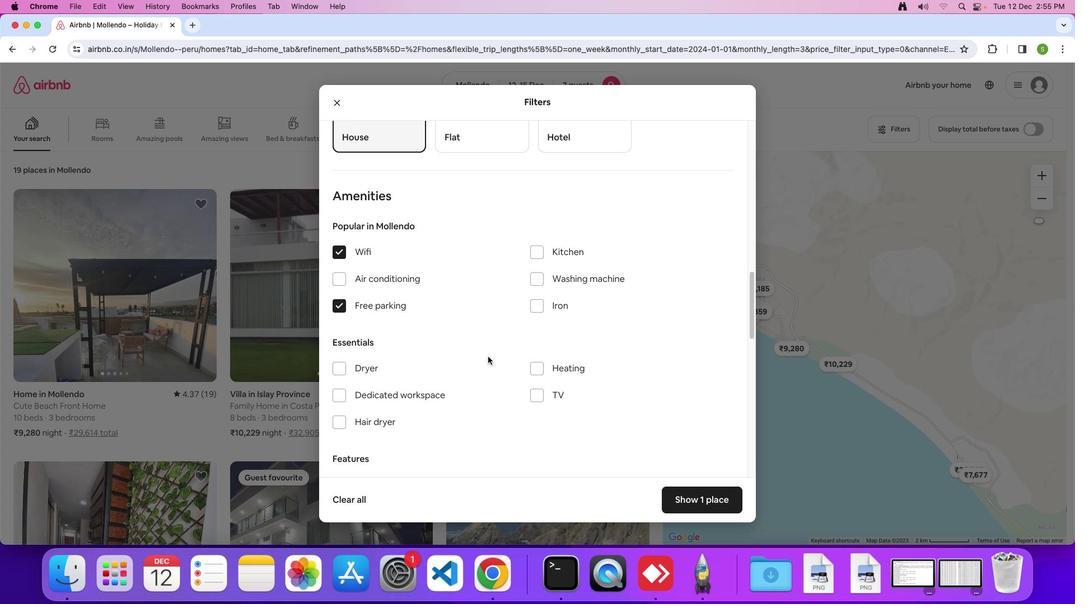 
Action: Mouse scrolled (487, 357) with delta (0, 0)
Screenshot: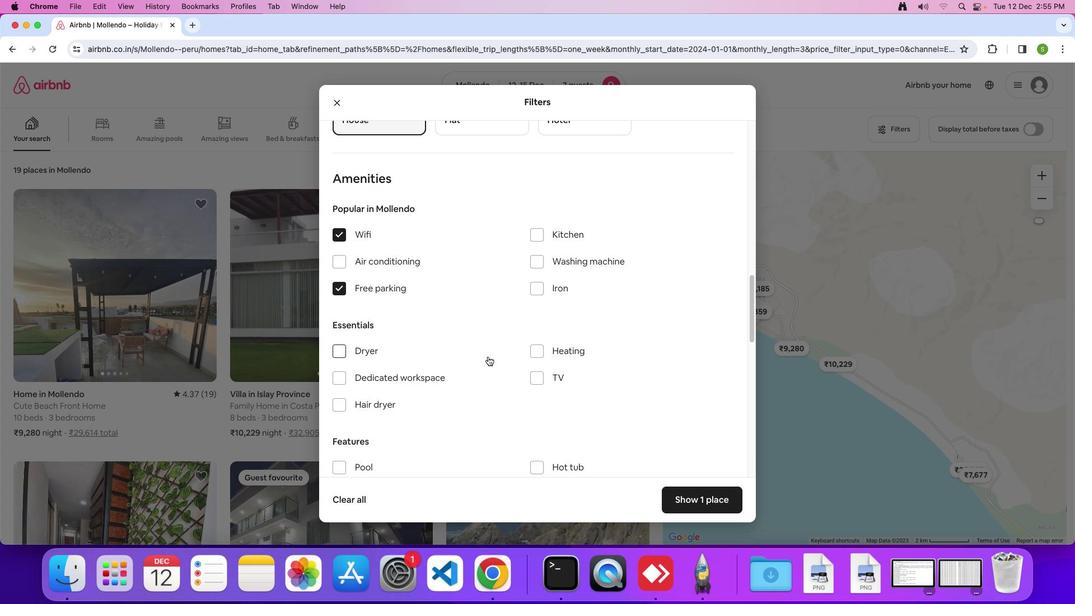 
Action: Mouse scrolled (487, 357) with delta (0, 0)
Screenshot: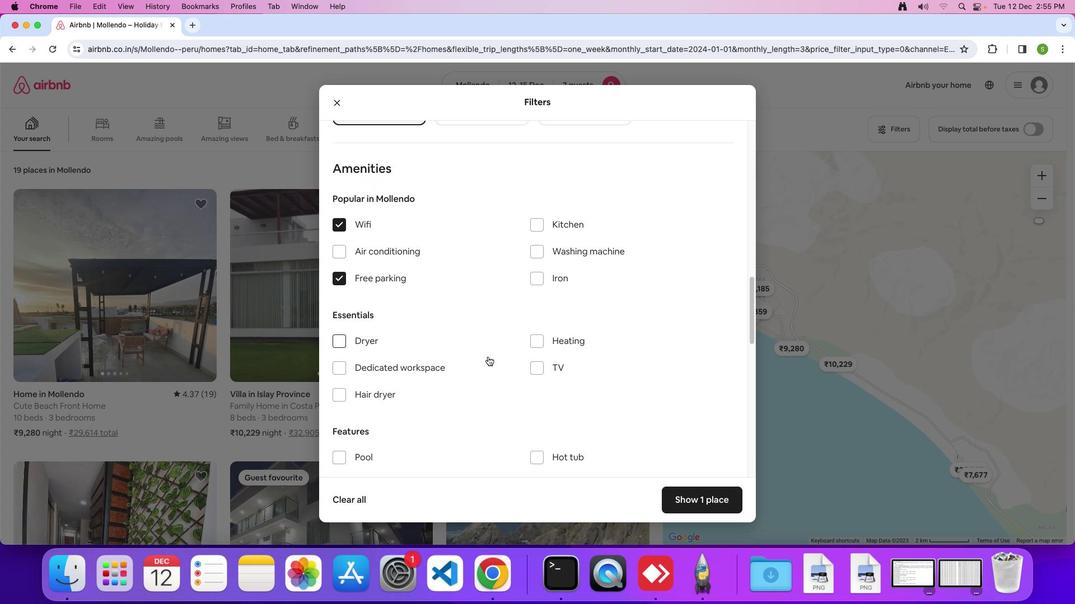 
Action: Mouse moved to (538, 361)
Screenshot: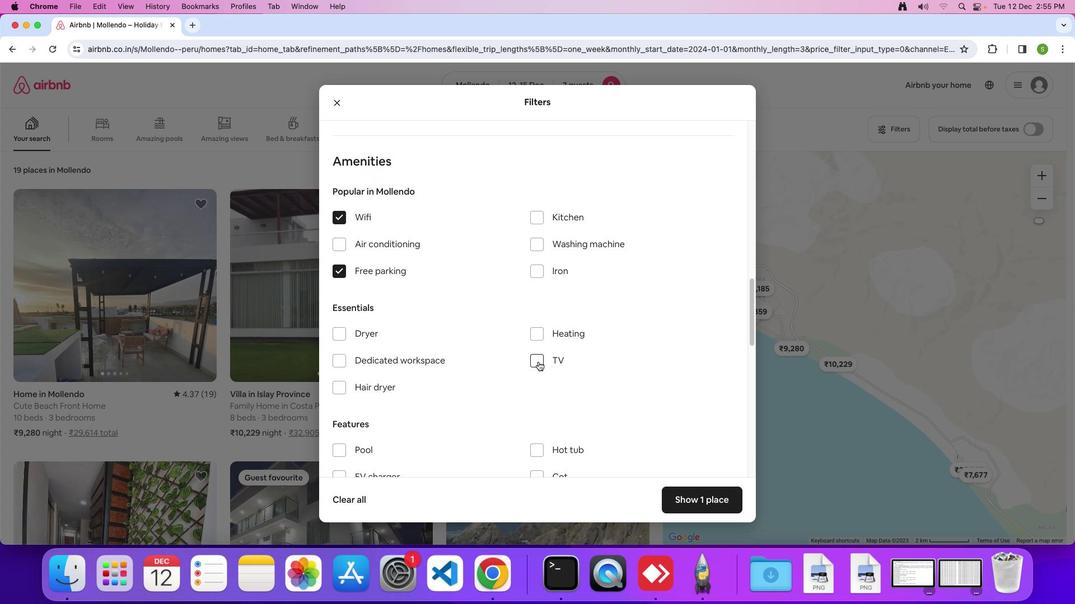 
Action: Mouse pressed left at (538, 361)
Screenshot: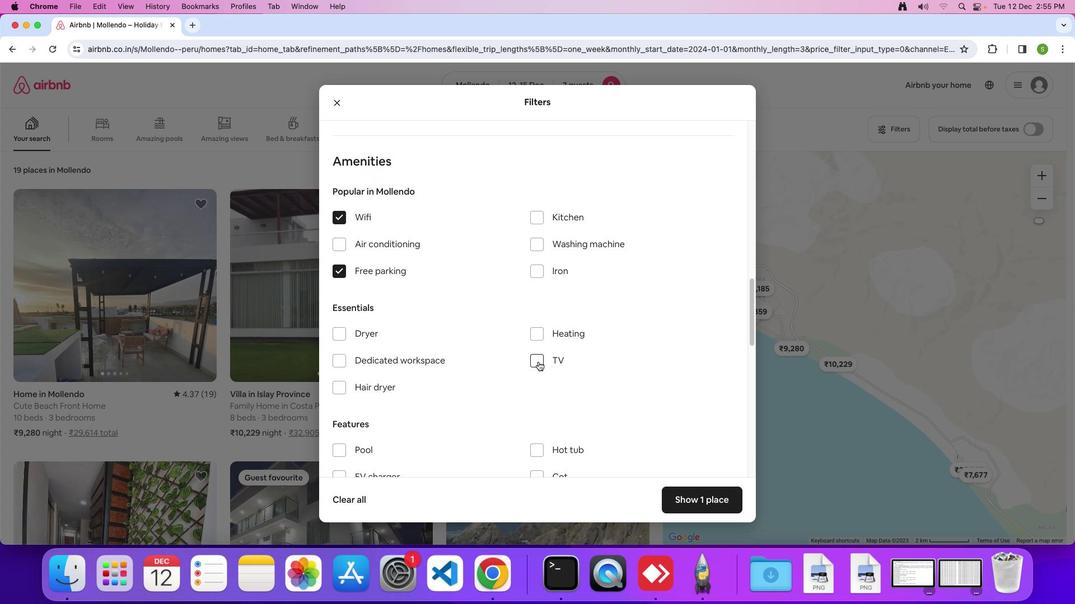 
Action: Mouse moved to (465, 361)
Screenshot: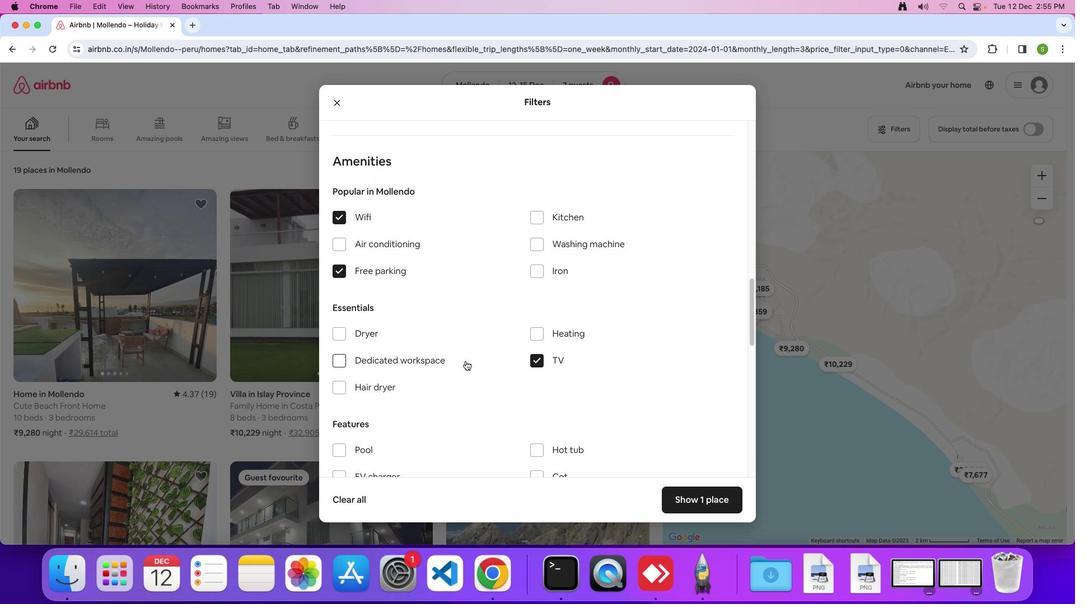 
Action: Mouse scrolled (465, 361) with delta (0, 0)
Screenshot: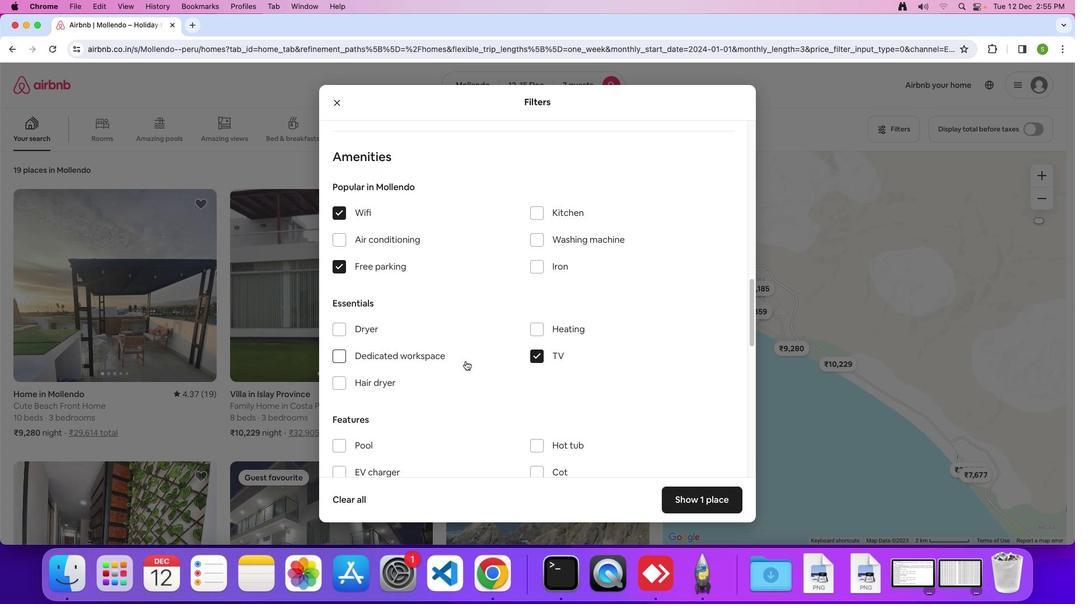 
Action: Mouse scrolled (465, 361) with delta (0, 0)
Screenshot: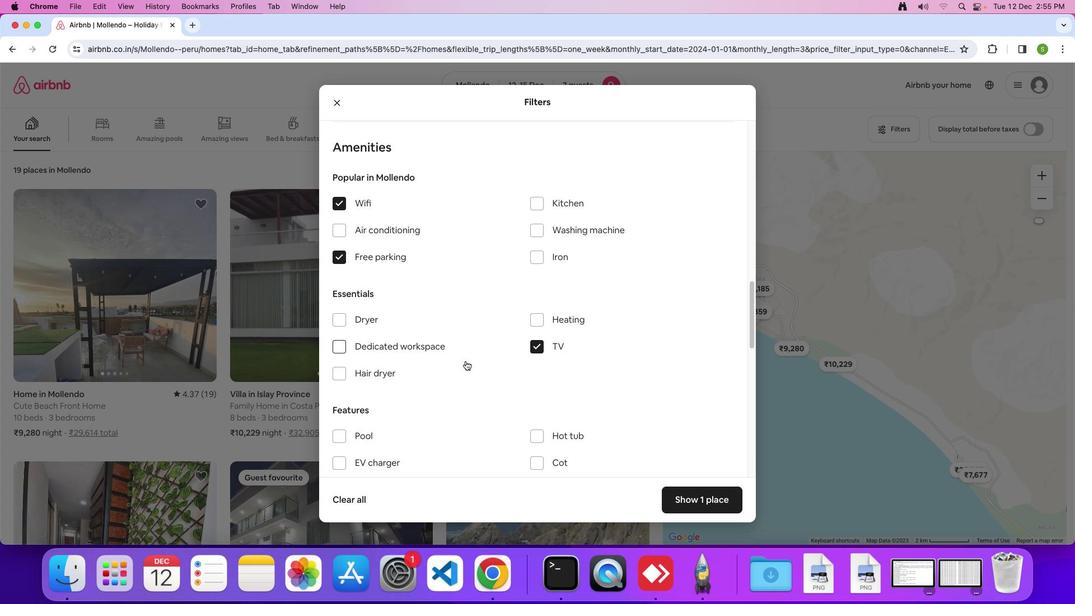 
Action: Mouse scrolled (465, 361) with delta (0, -1)
Screenshot: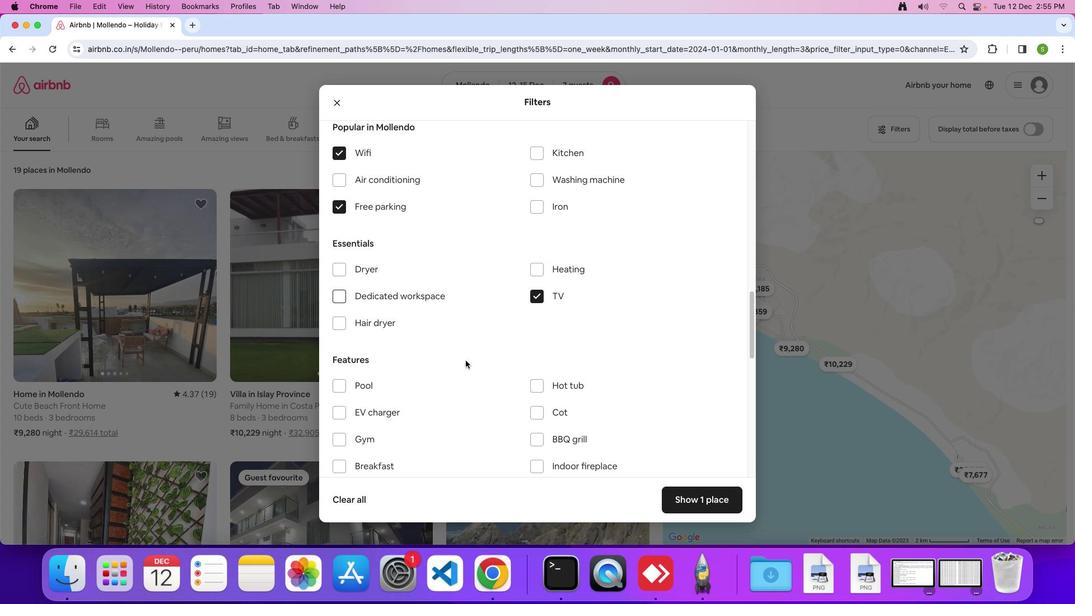 
Action: Mouse moved to (465, 361)
Screenshot: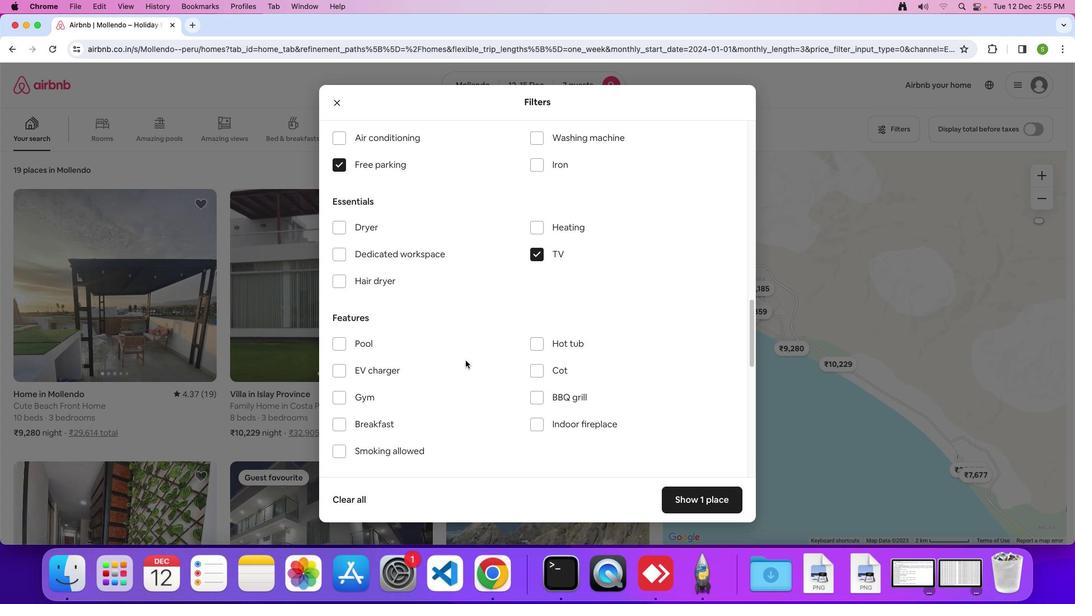 
Action: Mouse scrolled (465, 361) with delta (0, 0)
Screenshot: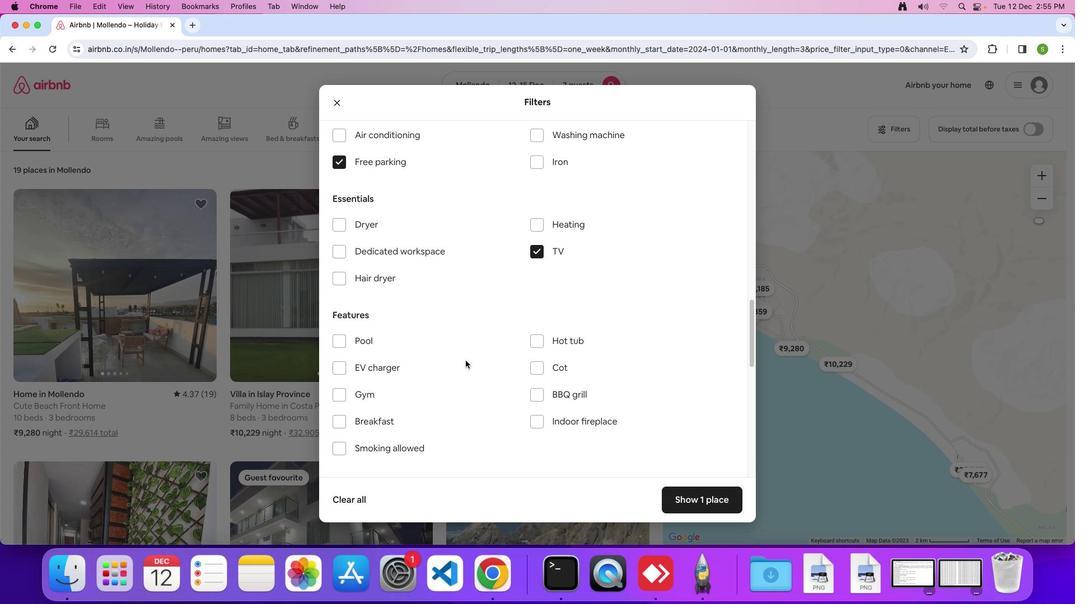 
Action: Mouse scrolled (465, 361) with delta (0, 0)
Screenshot: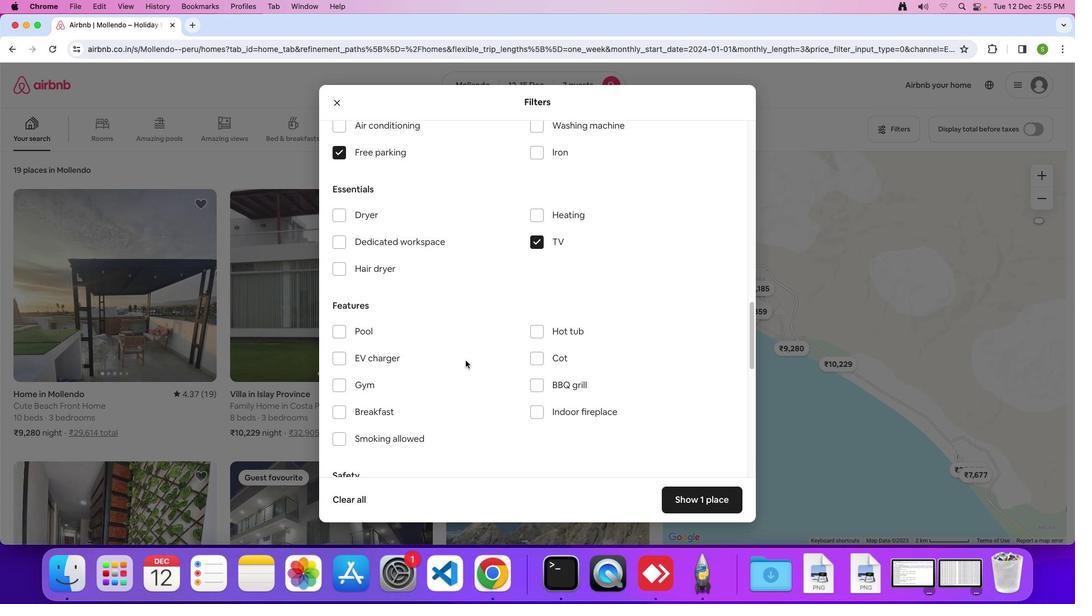 
Action: Mouse moved to (340, 376)
Screenshot: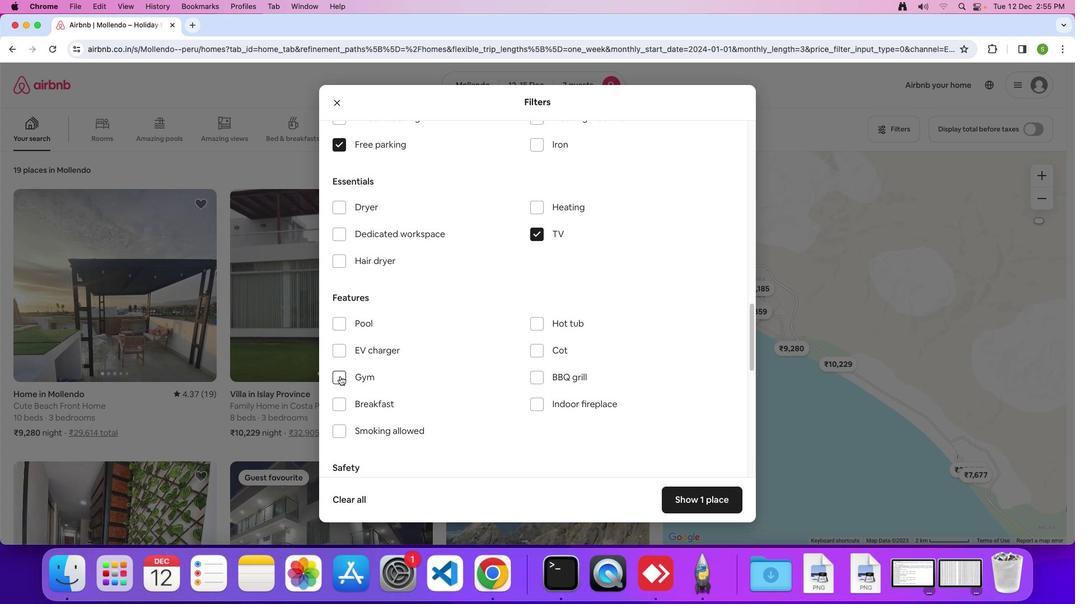 
Action: Mouse pressed left at (340, 376)
Screenshot: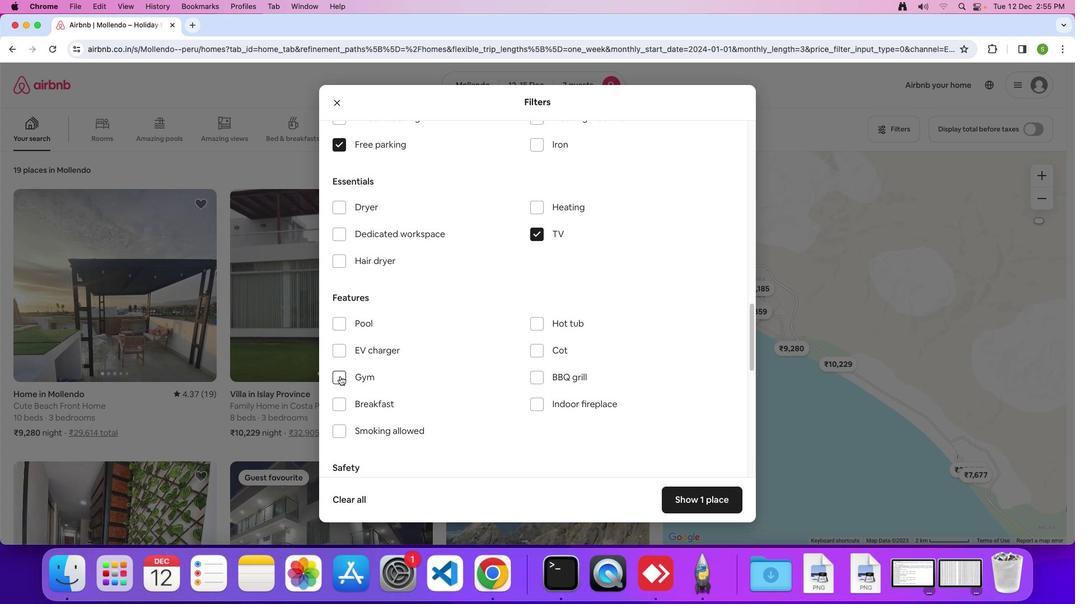 
Action: Mouse moved to (338, 399)
Screenshot: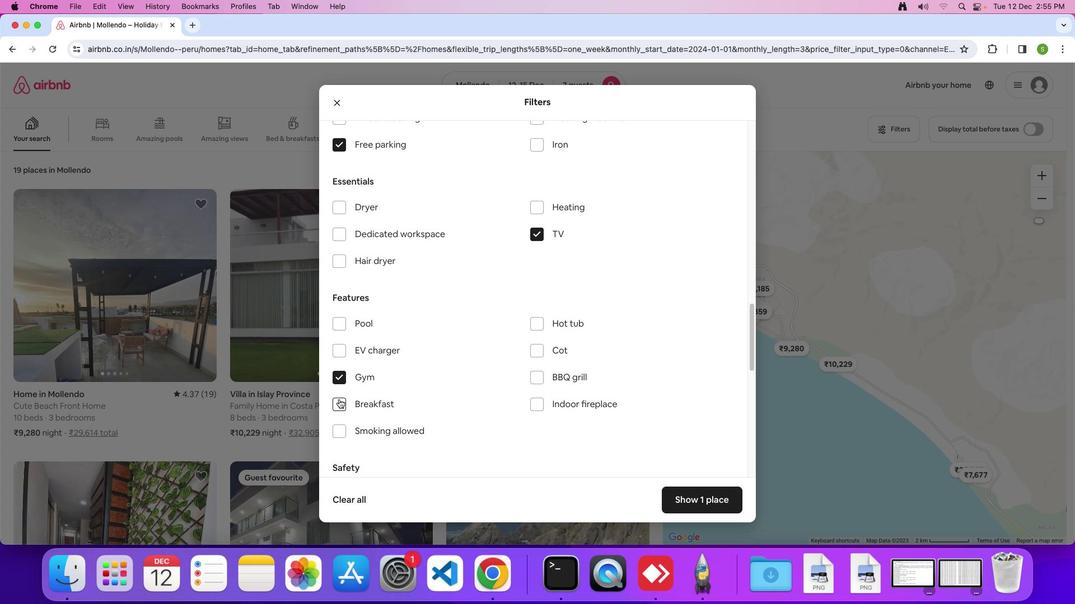 
Action: Mouse pressed left at (338, 399)
Screenshot: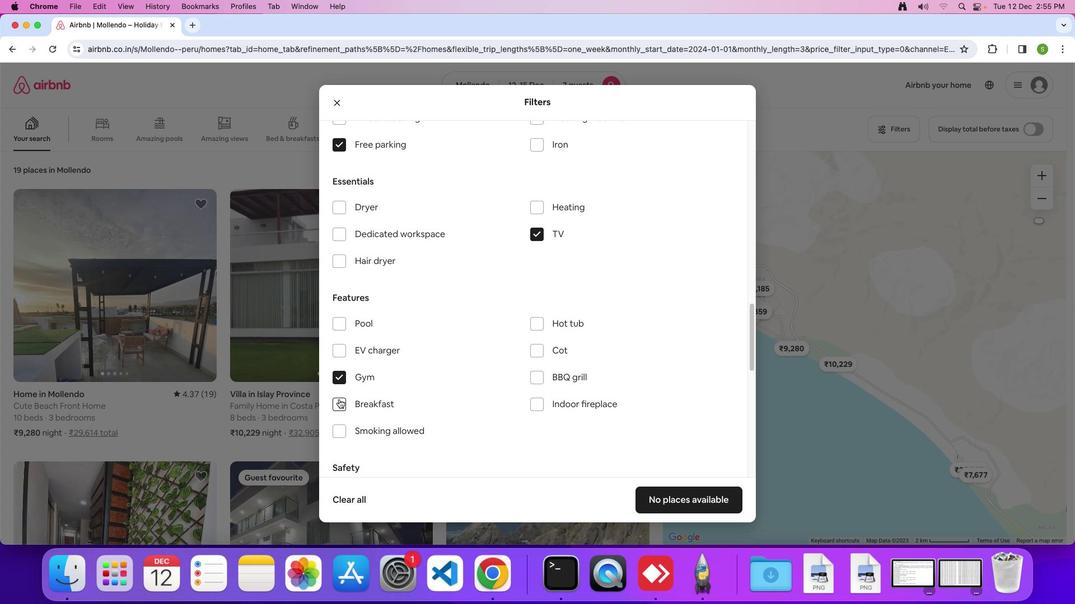 
Action: Mouse moved to (495, 356)
Screenshot: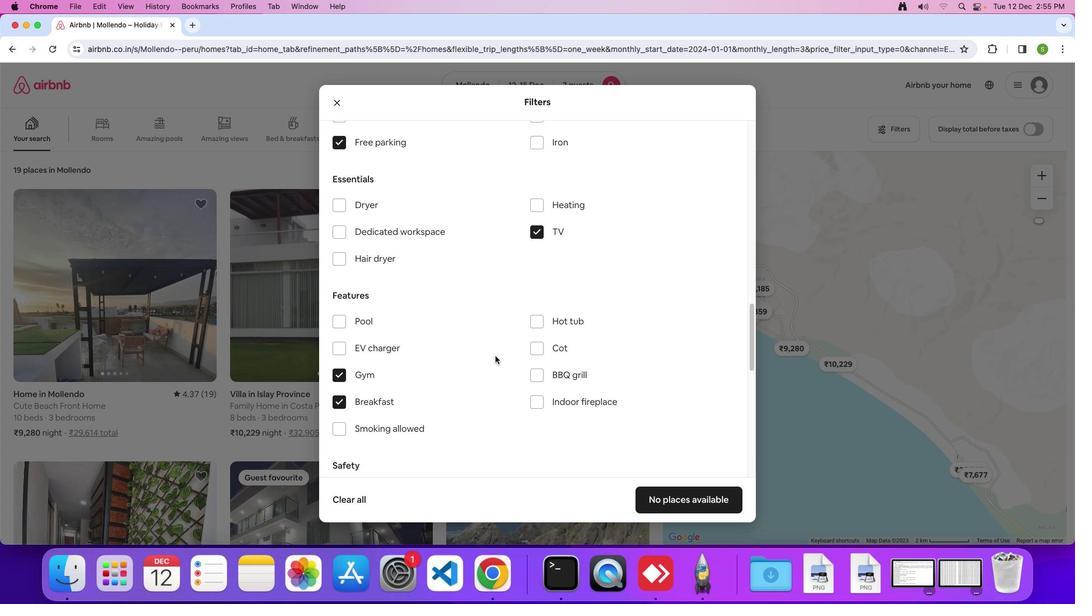
Action: Mouse scrolled (495, 356) with delta (0, 0)
Screenshot: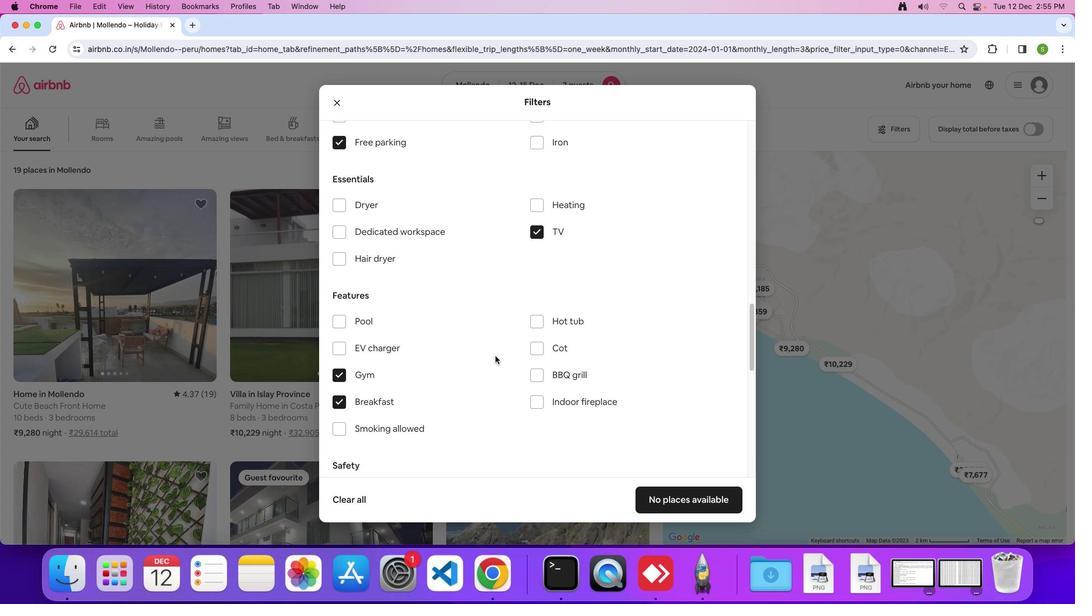 
Action: Mouse moved to (495, 356)
Screenshot: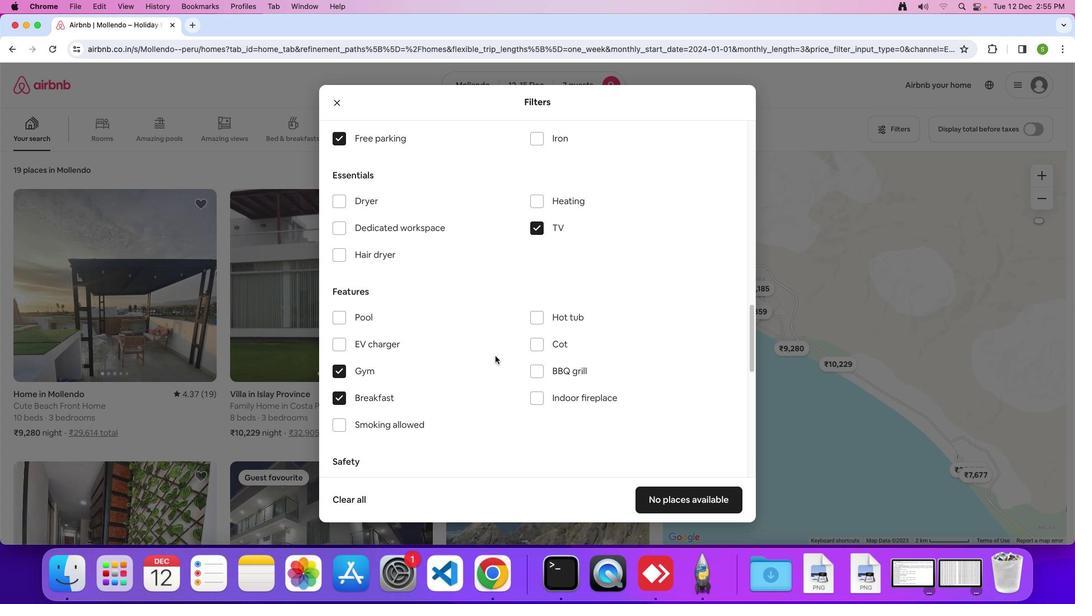 
Action: Mouse scrolled (495, 356) with delta (0, 0)
Screenshot: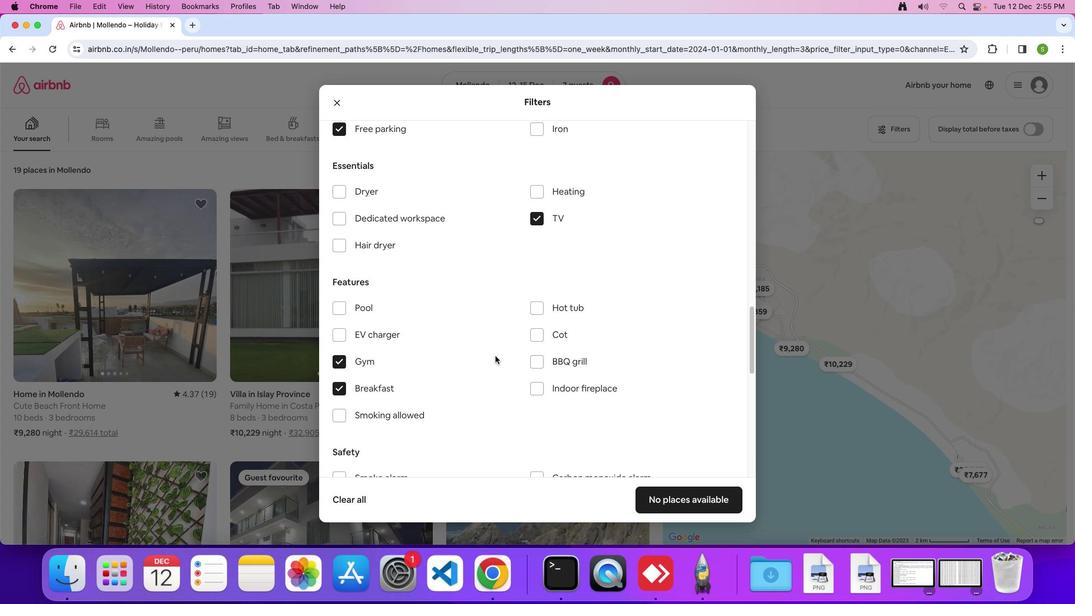 
Action: Mouse moved to (495, 356)
Screenshot: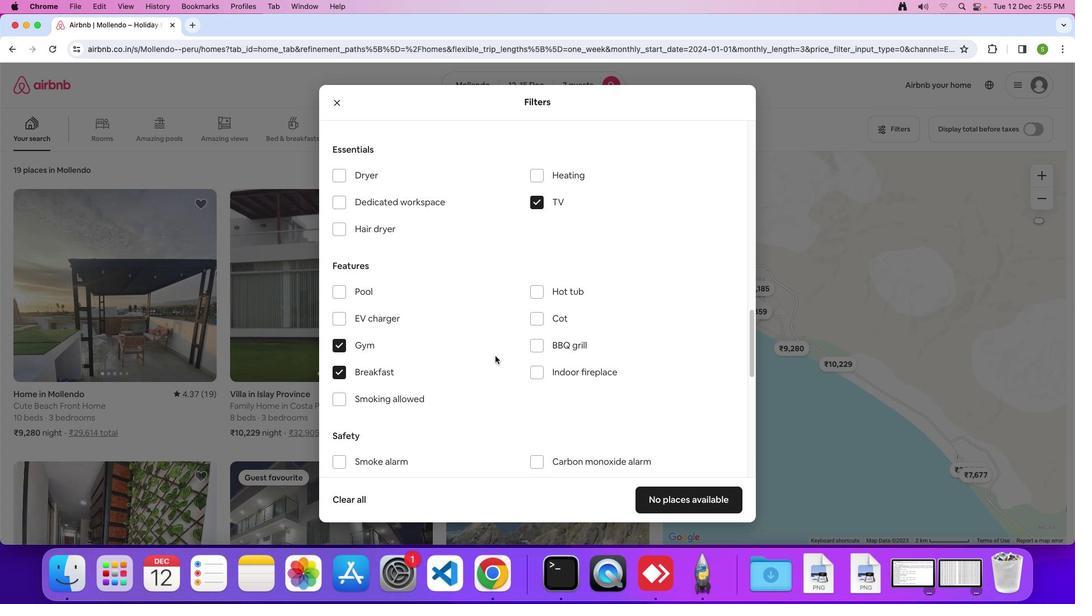 
Action: Mouse scrolled (495, 356) with delta (0, -1)
Screenshot: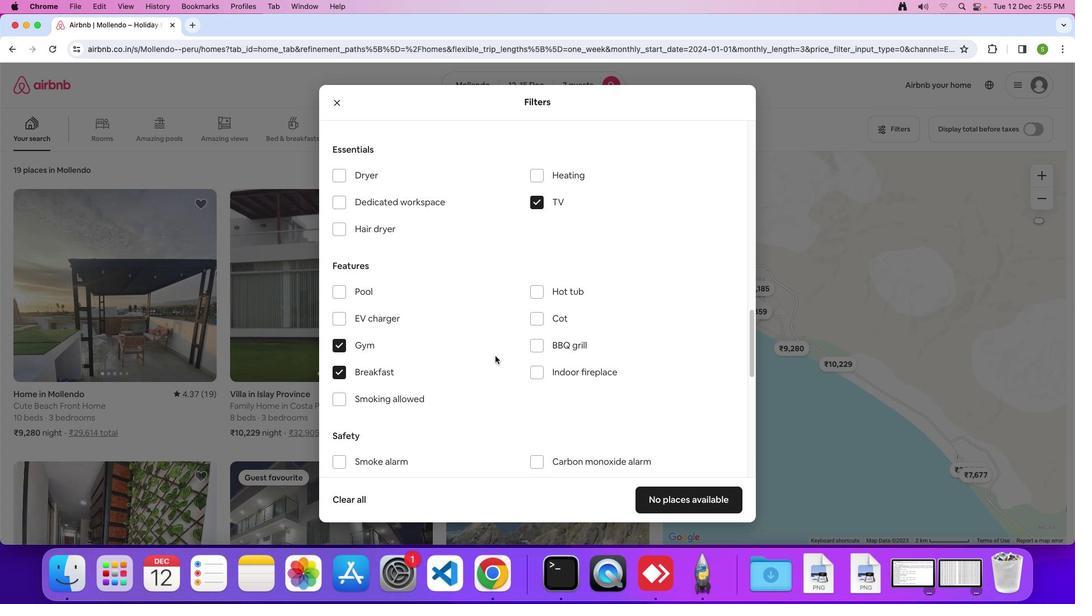 
Action: Mouse scrolled (495, 356) with delta (0, 0)
Screenshot: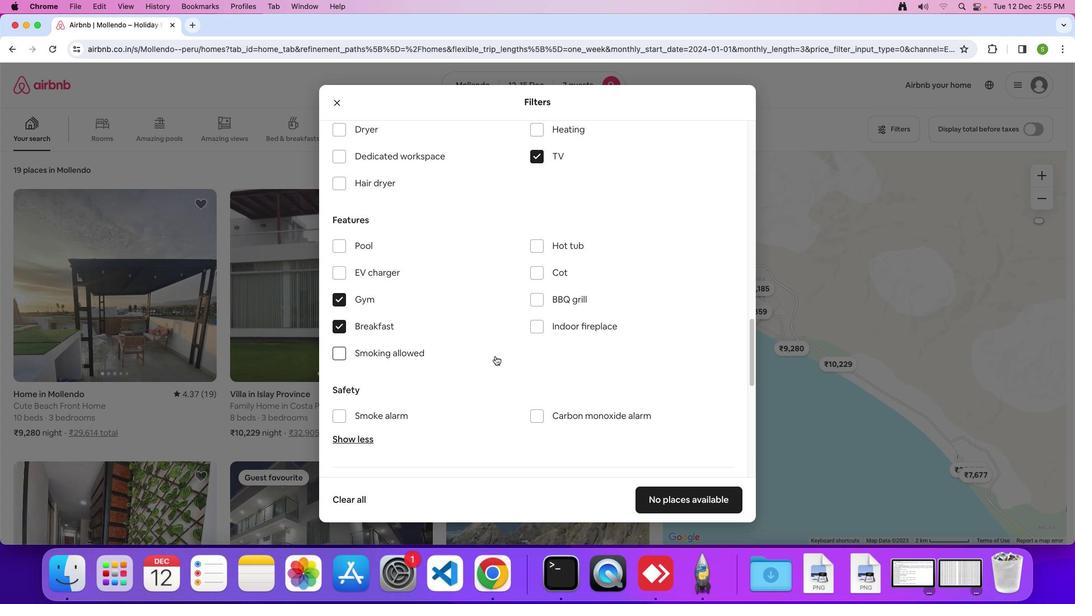 
Action: Mouse scrolled (495, 356) with delta (0, 0)
Screenshot: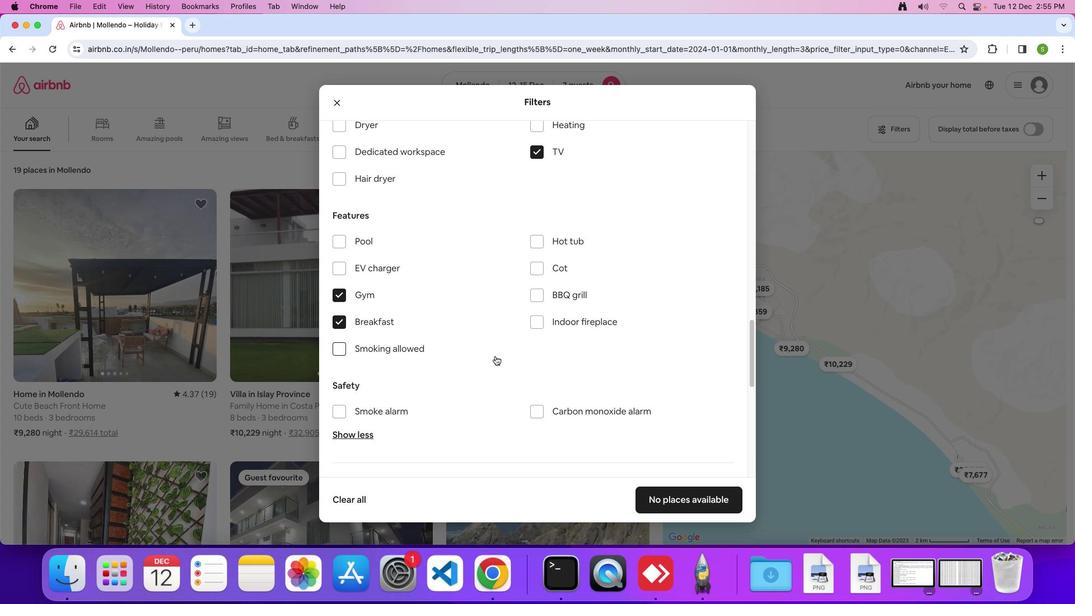 
Action: Mouse scrolled (495, 356) with delta (0, 0)
Screenshot: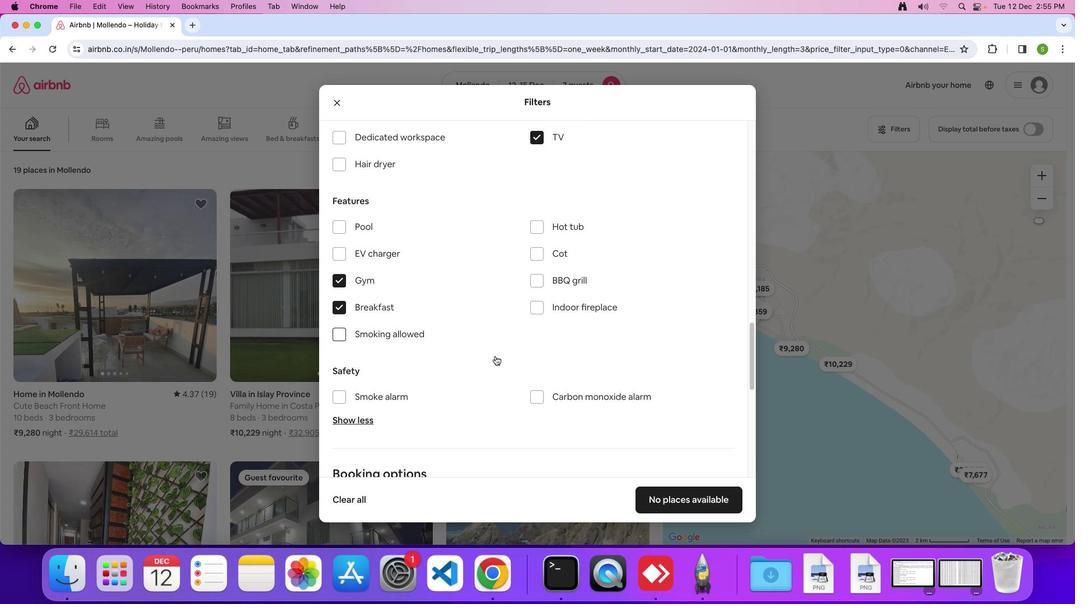 
Action: Mouse scrolled (495, 356) with delta (0, 0)
Screenshot: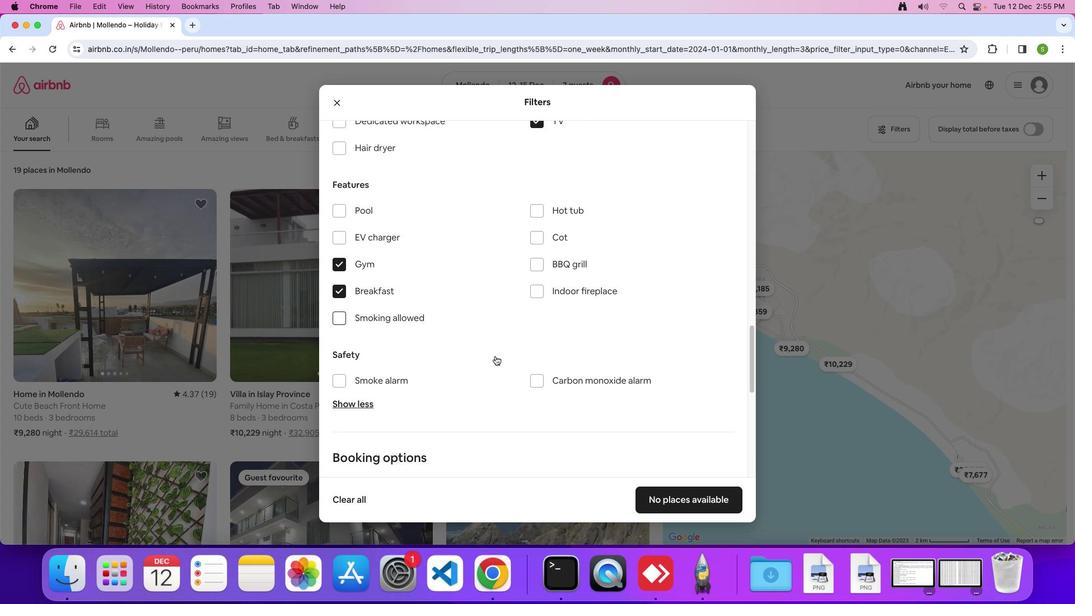 
Action: Mouse scrolled (495, 356) with delta (0, -1)
Screenshot: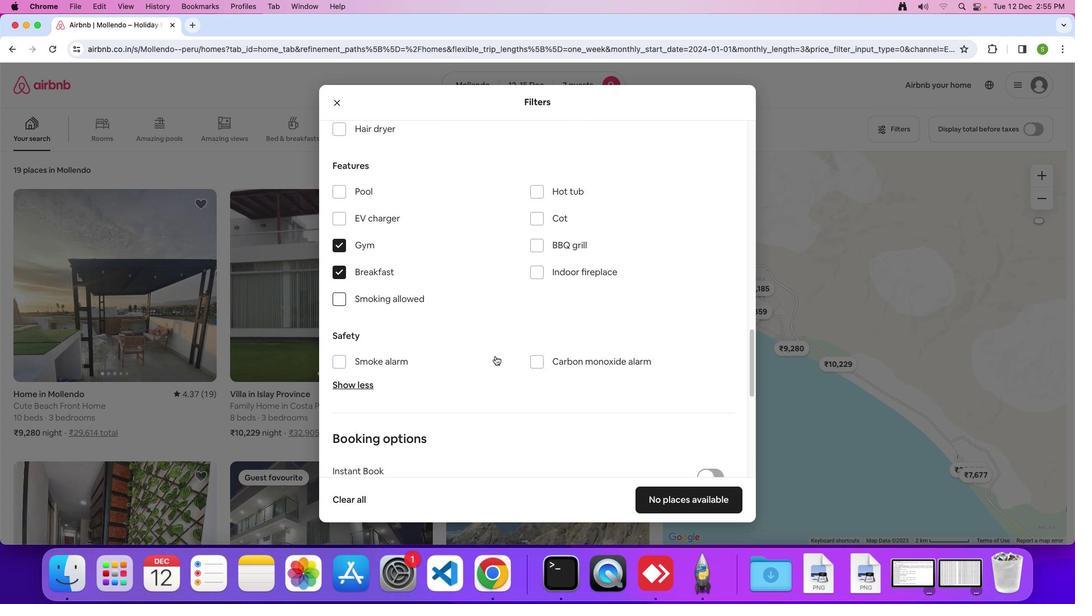 
Action: Mouse scrolled (495, 356) with delta (0, 0)
Screenshot: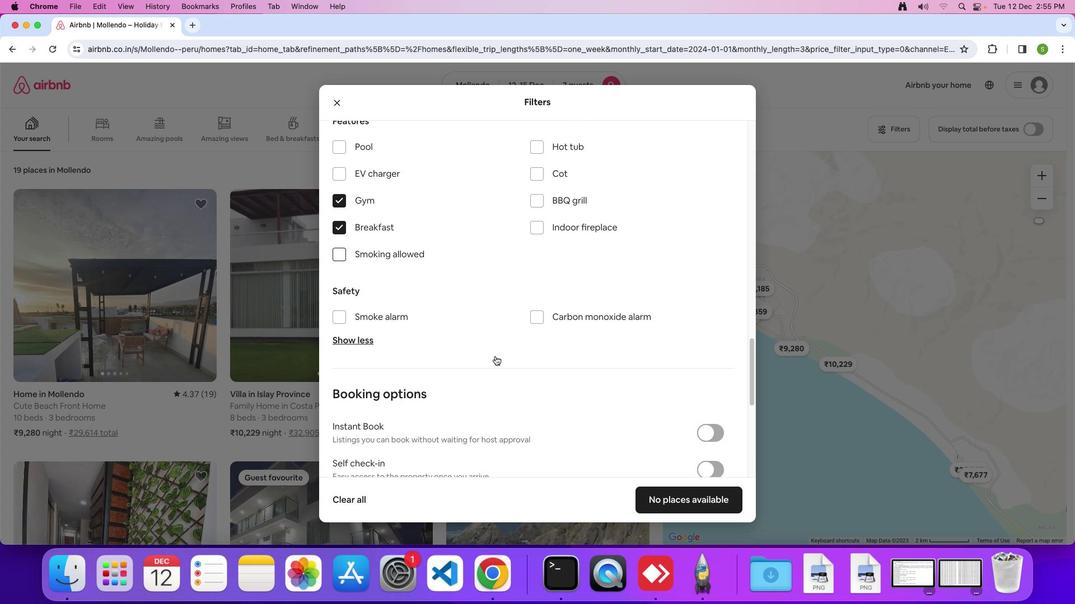 
Action: Mouse scrolled (495, 356) with delta (0, 0)
Screenshot: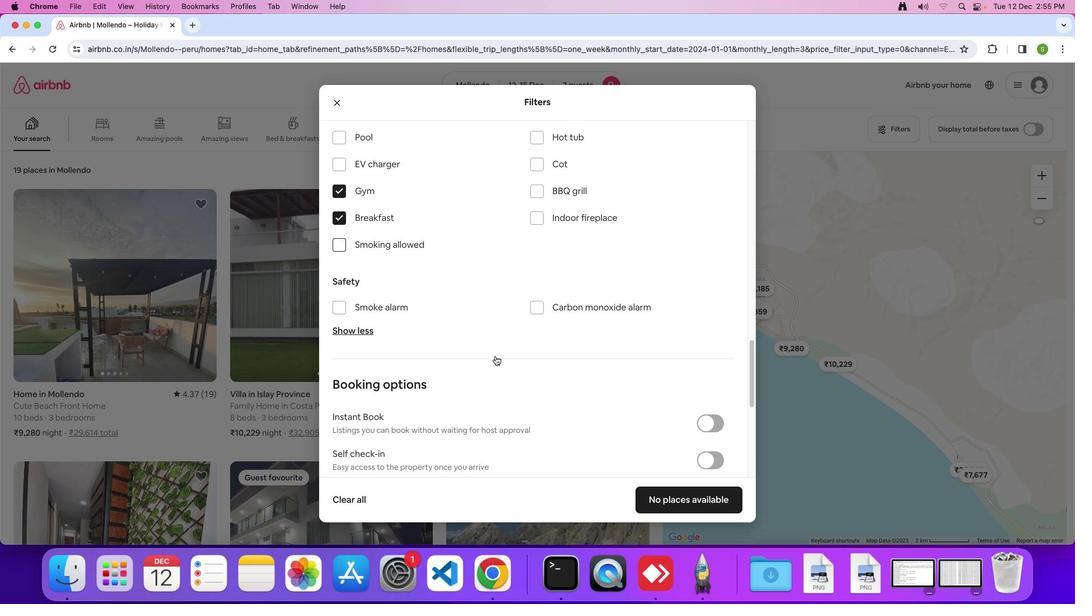 
Action: Mouse scrolled (495, 356) with delta (0, -1)
Screenshot: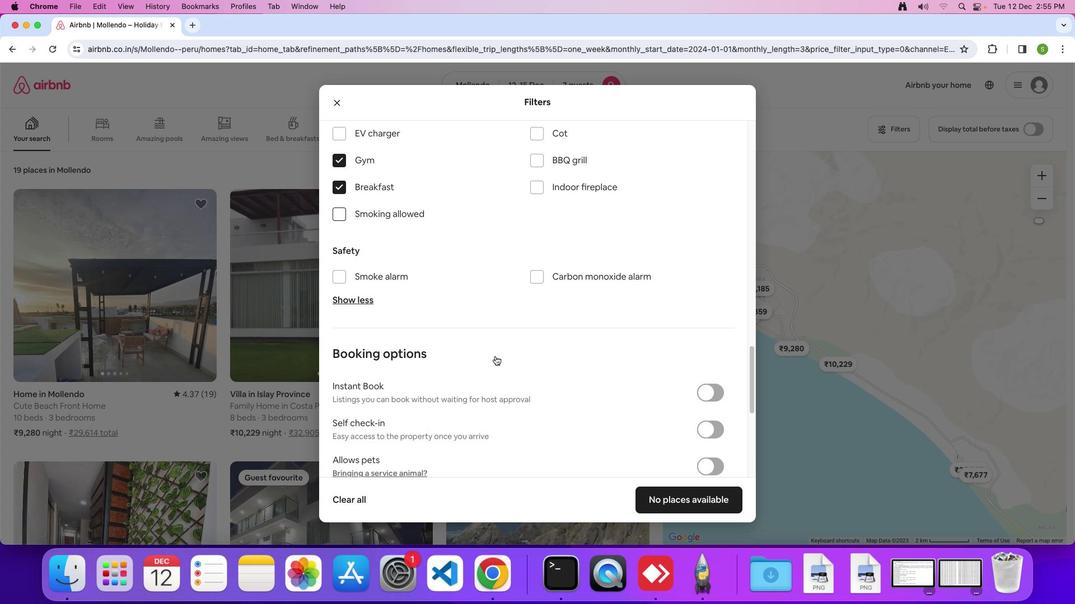 
Action: Mouse scrolled (495, 356) with delta (0, 0)
Screenshot: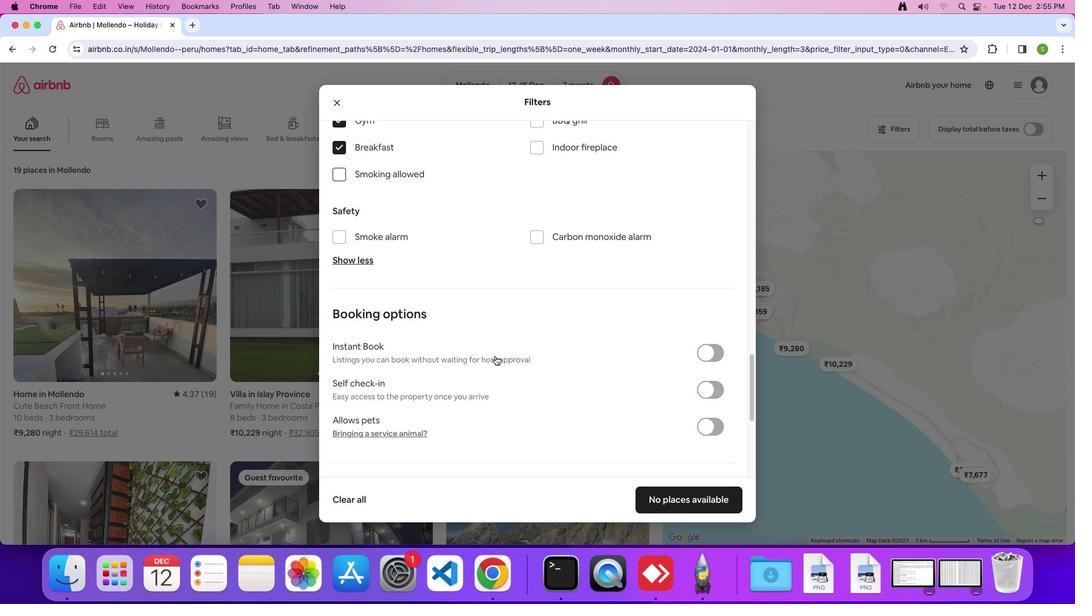 
Action: Mouse scrolled (495, 356) with delta (0, 0)
Screenshot: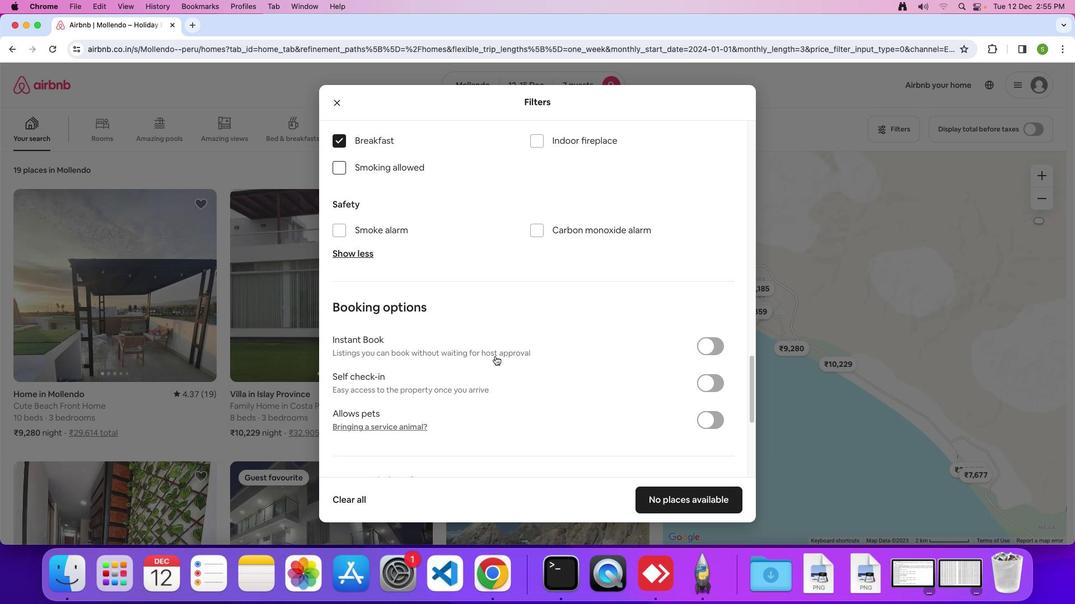 
Action: Mouse scrolled (495, 356) with delta (0, -1)
Screenshot: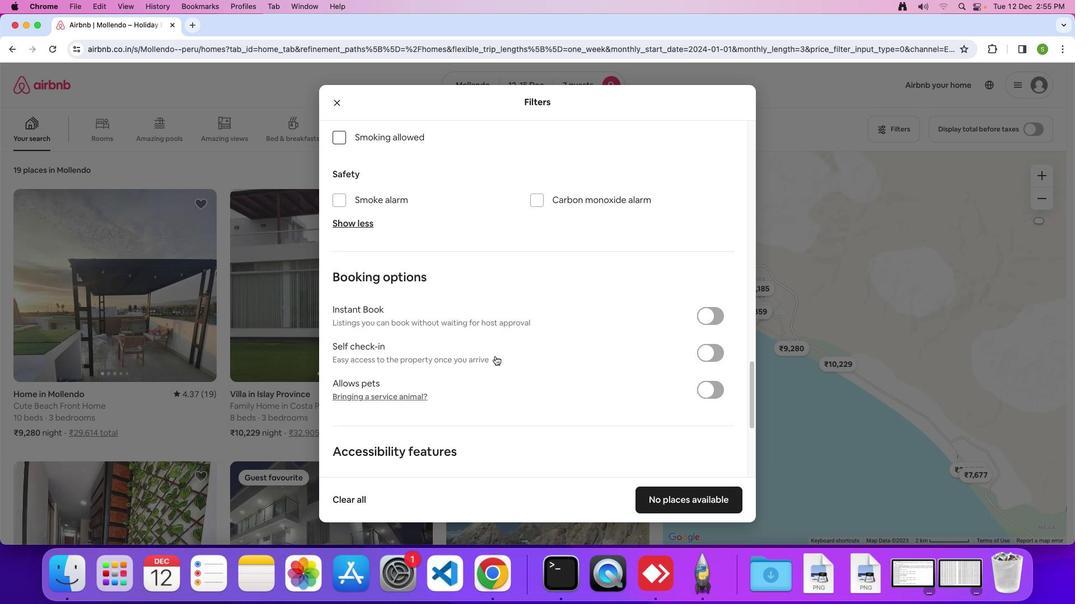 
Action: Mouse scrolled (495, 356) with delta (0, 0)
Screenshot: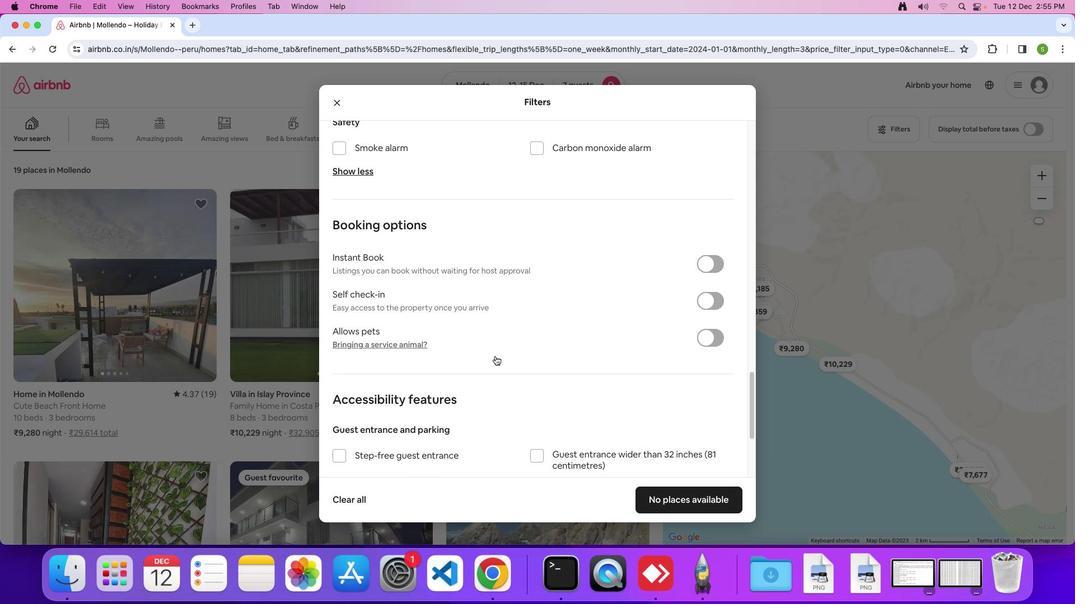 
Action: Mouse scrolled (495, 356) with delta (0, 0)
Screenshot: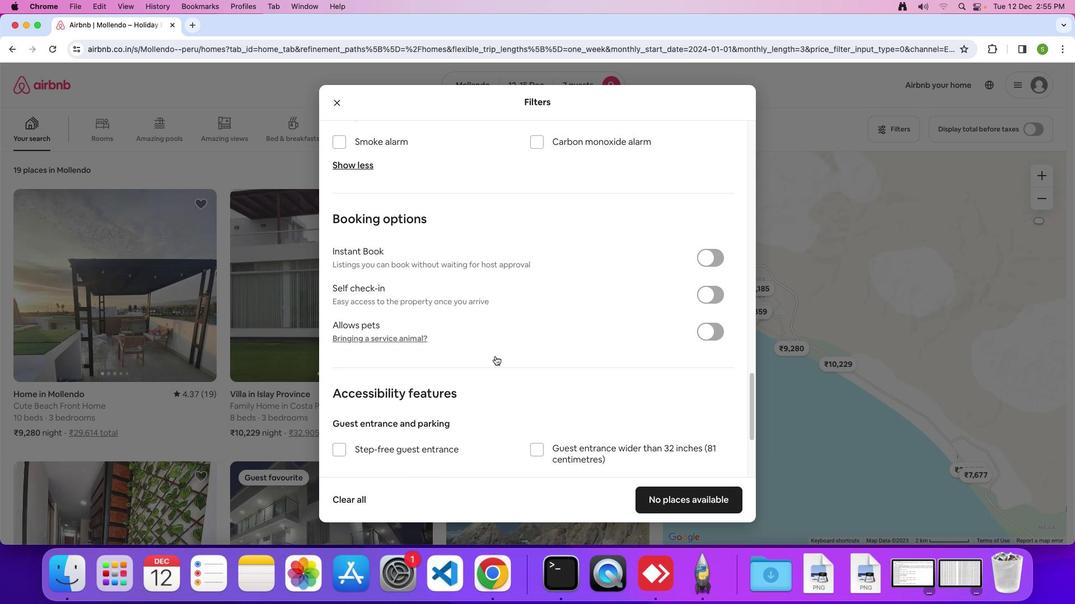 
Action: Mouse scrolled (495, 356) with delta (0, -1)
Screenshot: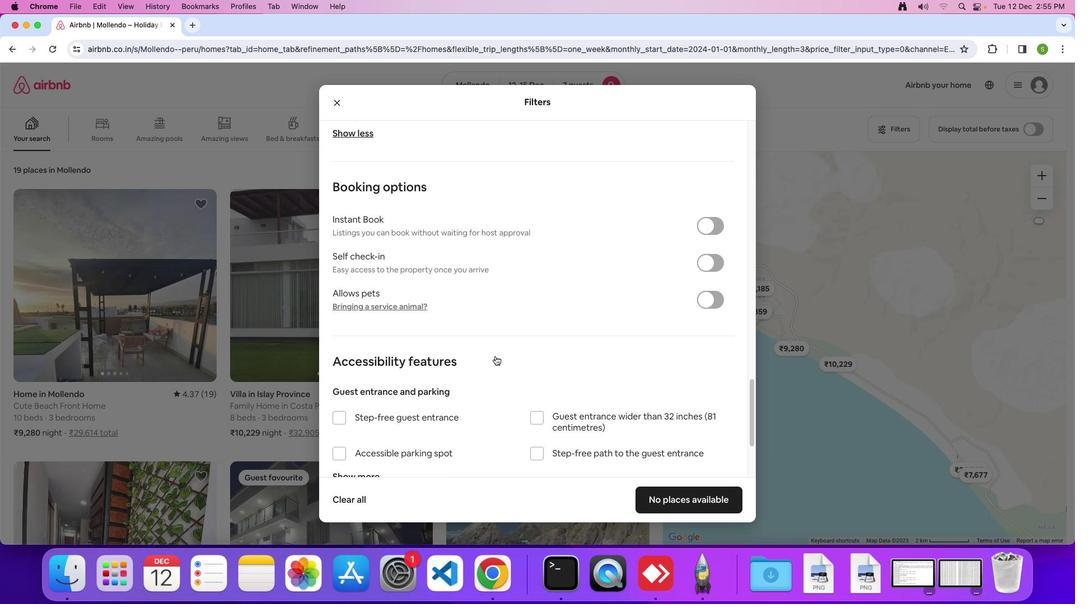 
Action: Mouse scrolled (495, 356) with delta (0, 0)
Screenshot: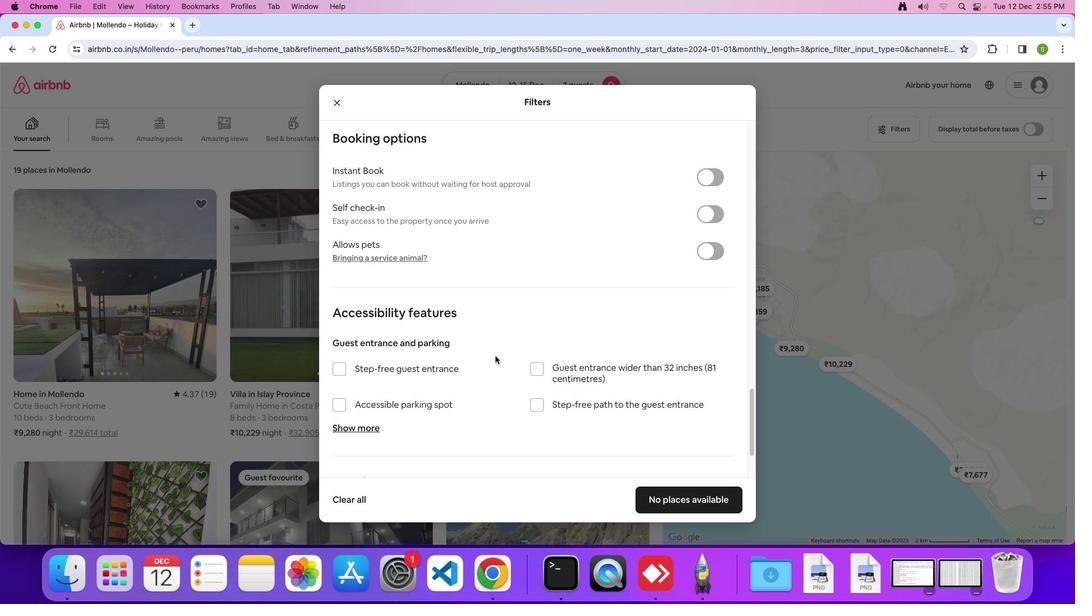 
Action: Mouse scrolled (495, 356) with delta (0, 0)
Screenshot: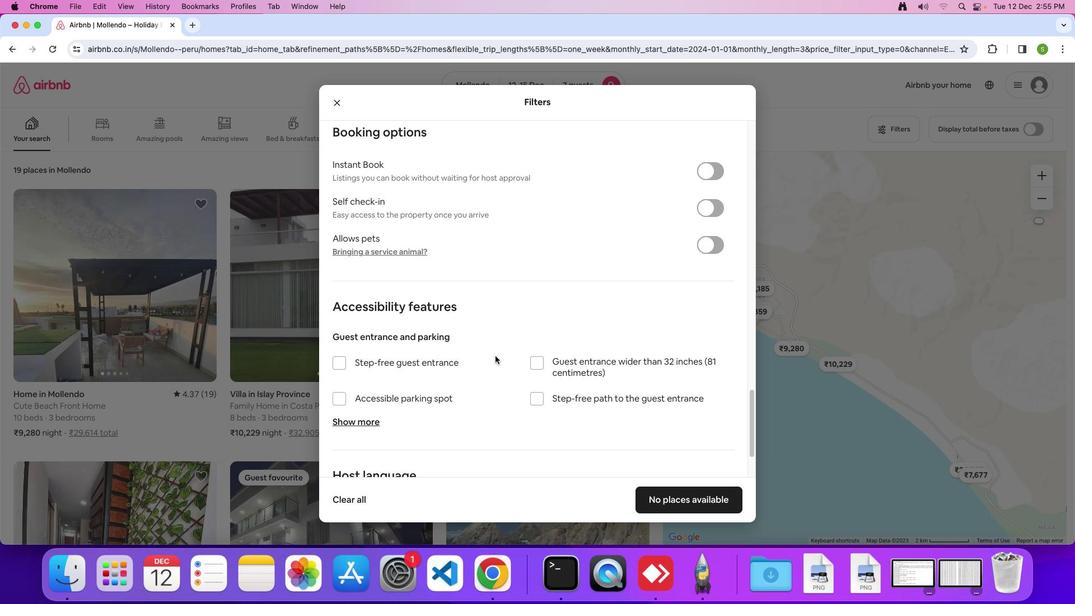 
Action: Mouse scrolled (495, 356) with delta (0, -1)
Screenshot: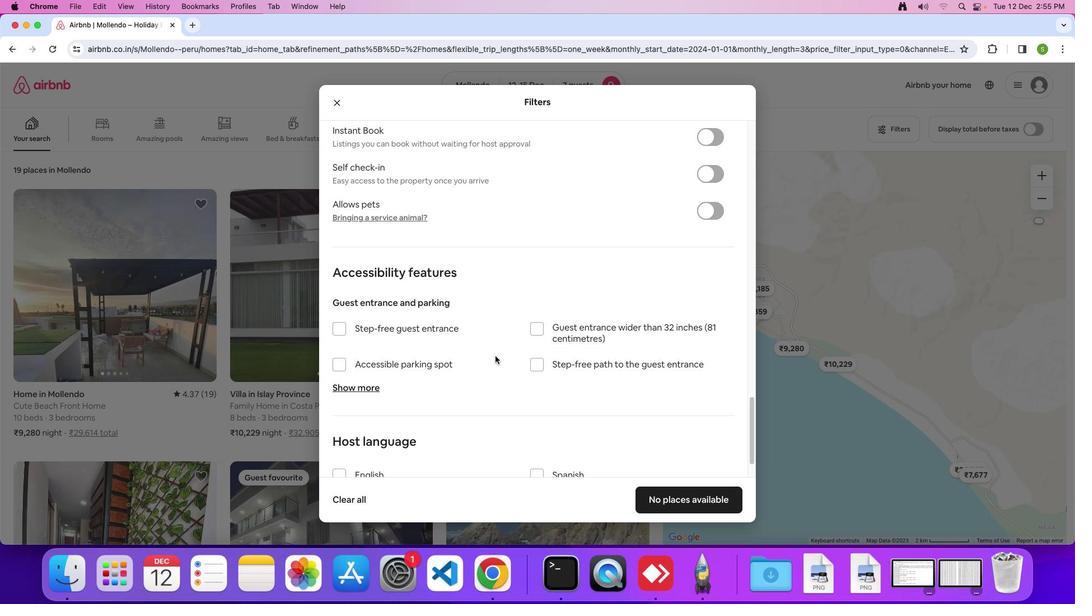 
Action: Mouse scrolled (495, 356) with delta (0, 0)
Screenshot: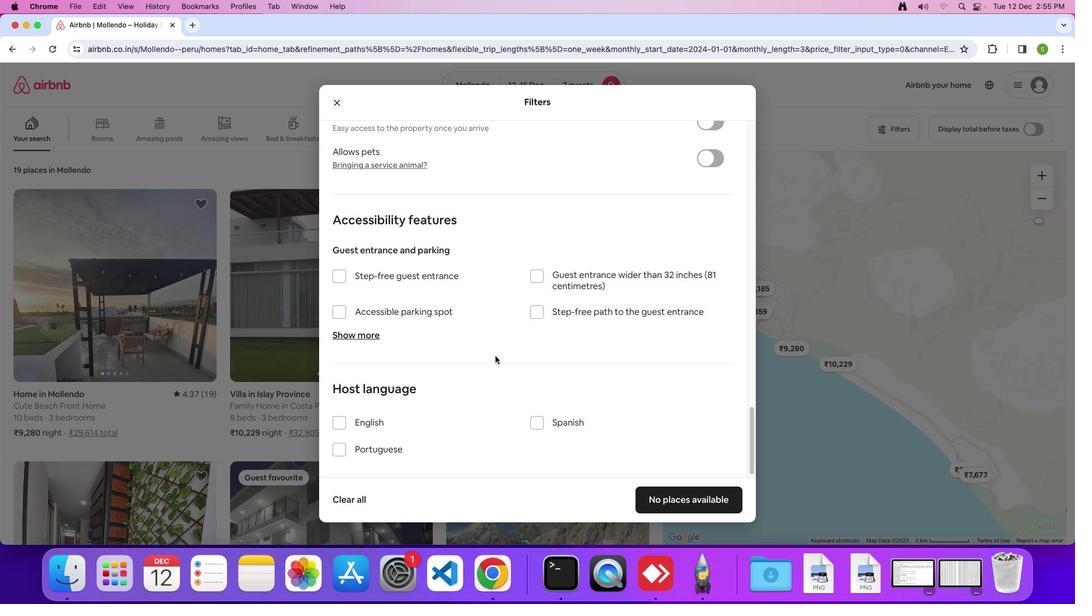 
Action: Mouse scrolled (495, 356) with delta (0, 0)
Screenshot: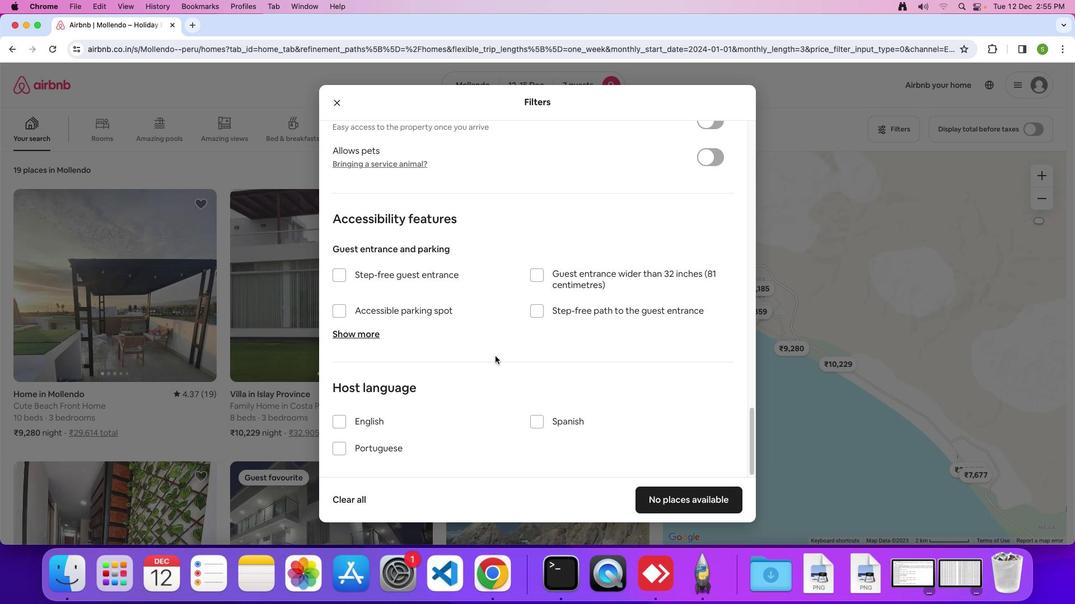 
Action: Mouse scrolled (495, 356) with delta (0, -1)
Screenshot: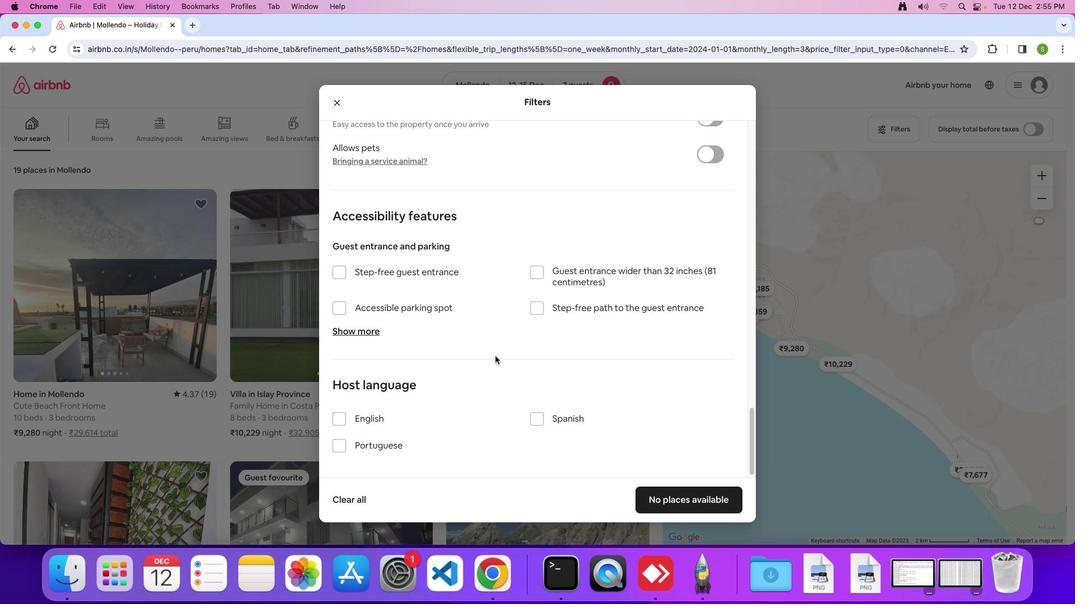 
Action: Mouse scrolled (495, 356) with delta (0, 0)
Screenshot: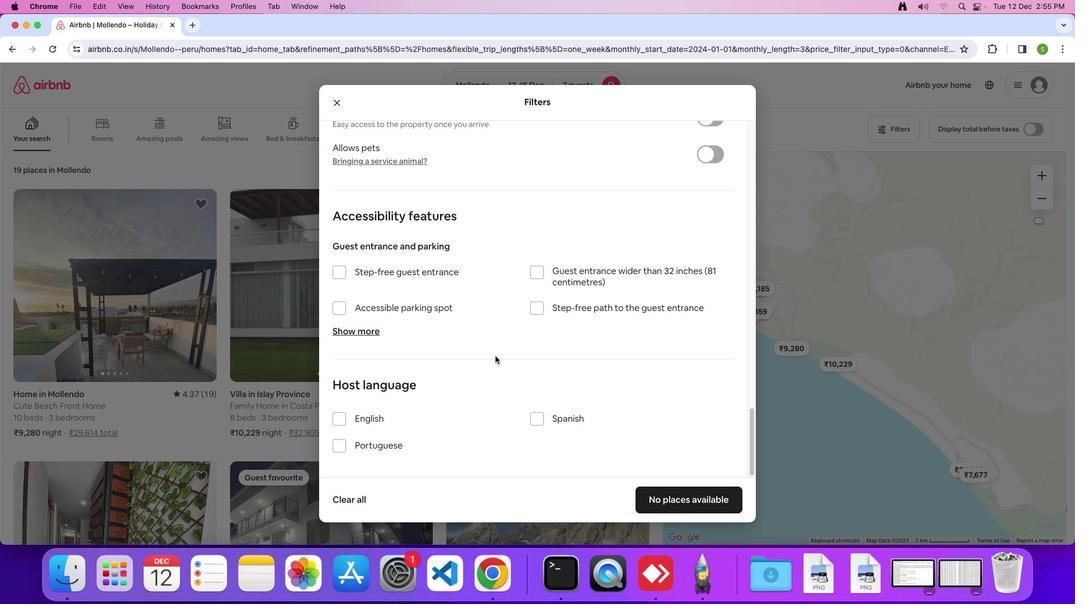 
Action: Mouse scrolled (495, 356) with delta (0, 0)
Screenshot: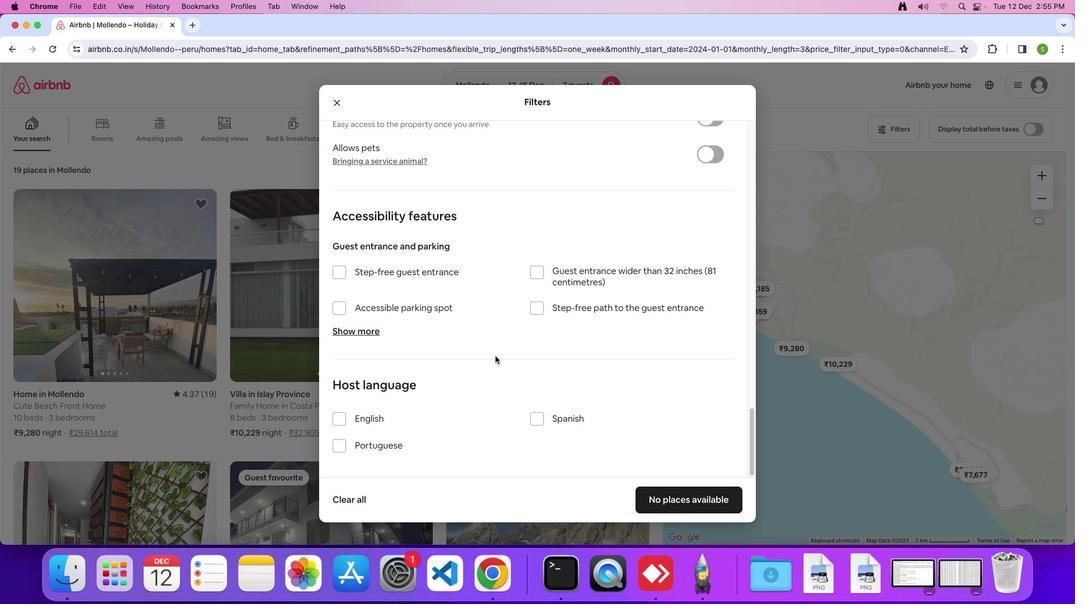 
Action: Mouse moved to (678, 493)
Screenshot: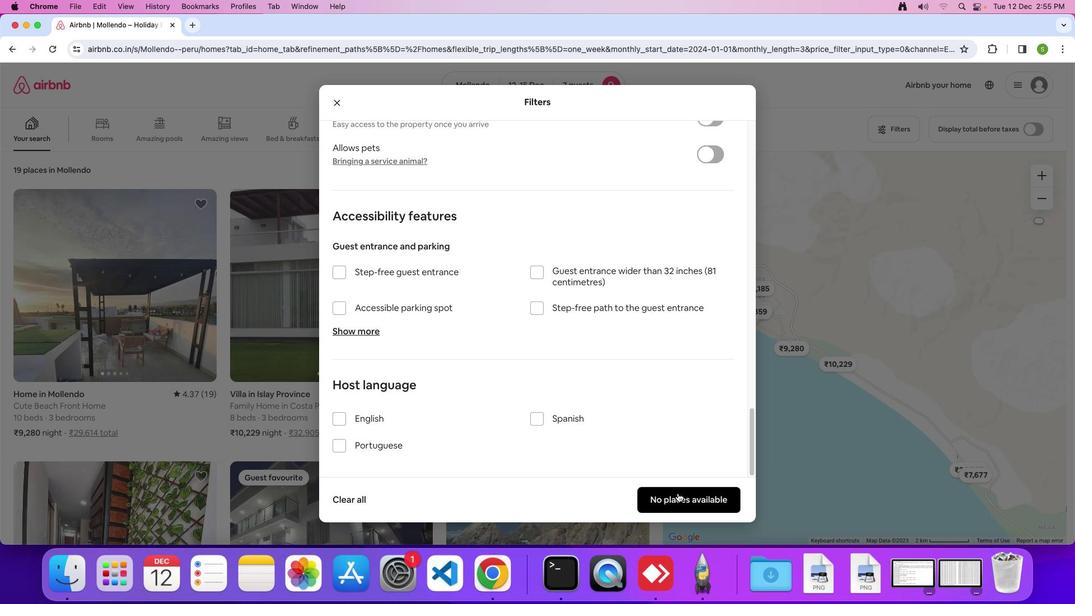 
Action: Mouse pressed left at (678, 493)
Screenshot: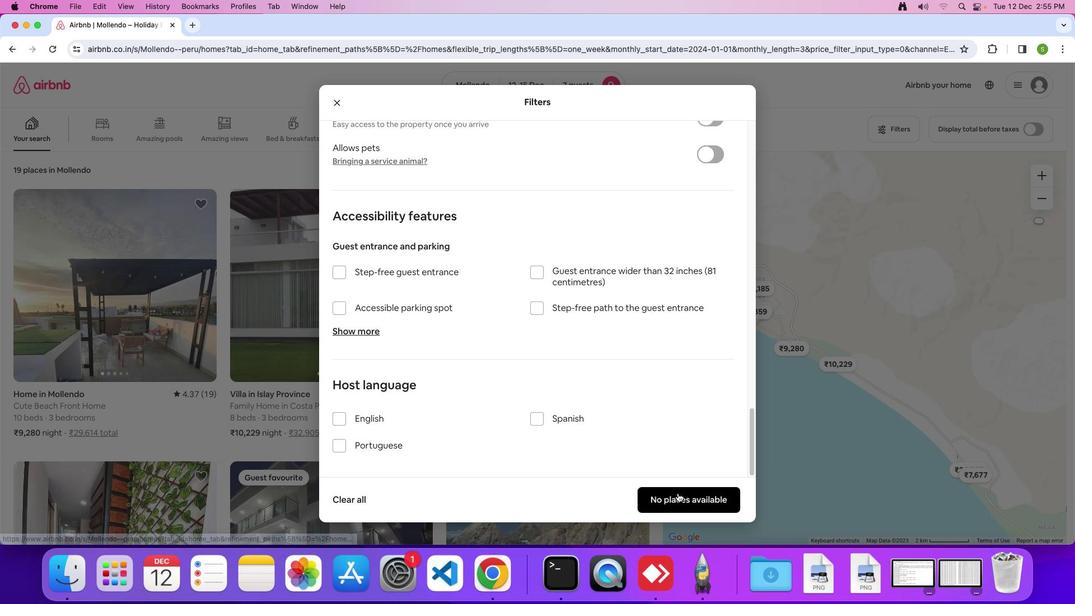
Action: Mouse moved to (515, 345)
Screenshot: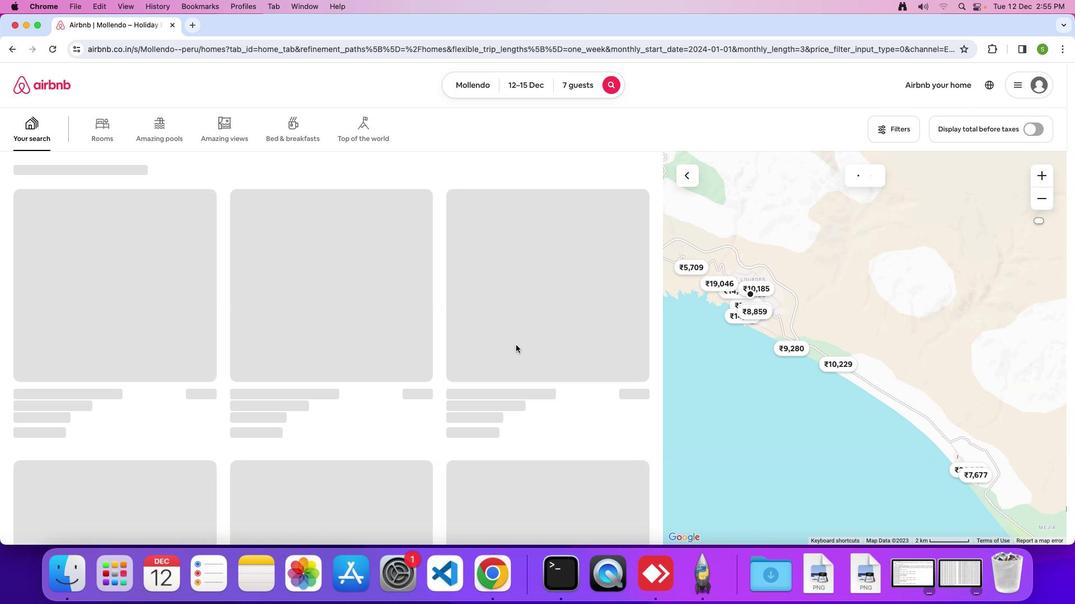 
